 Task: Open Card Strategic Planning Review in Board Customer Success Management to Workspace Brand Strategy and add a team member Softage.2@softage.net, a label Orange, a checklist Literary Agent Representation, an attachment from your computer, a color Orange and finally, add a card description 'Develop and launch new referral program' and a comment 'Given the potential impact of this task on our customers, let us ensure that we approach it with a focus on customer satisfaction and experience.'. Add a start date 'Jan 02, 1900' with a due date 'Jan 09, 1900'
Action: Mouse moved to (280, 192)
Screenshot: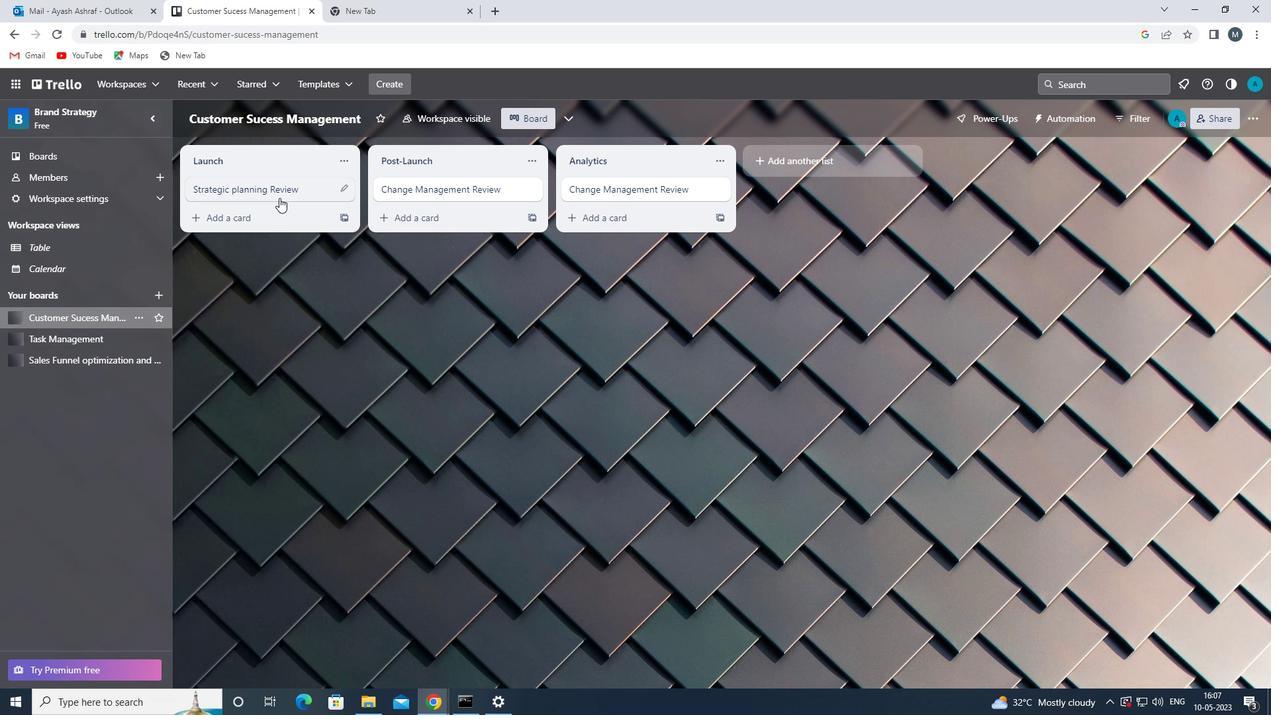 
Action: Mouse pressed left at (280, 192)
Screenshot: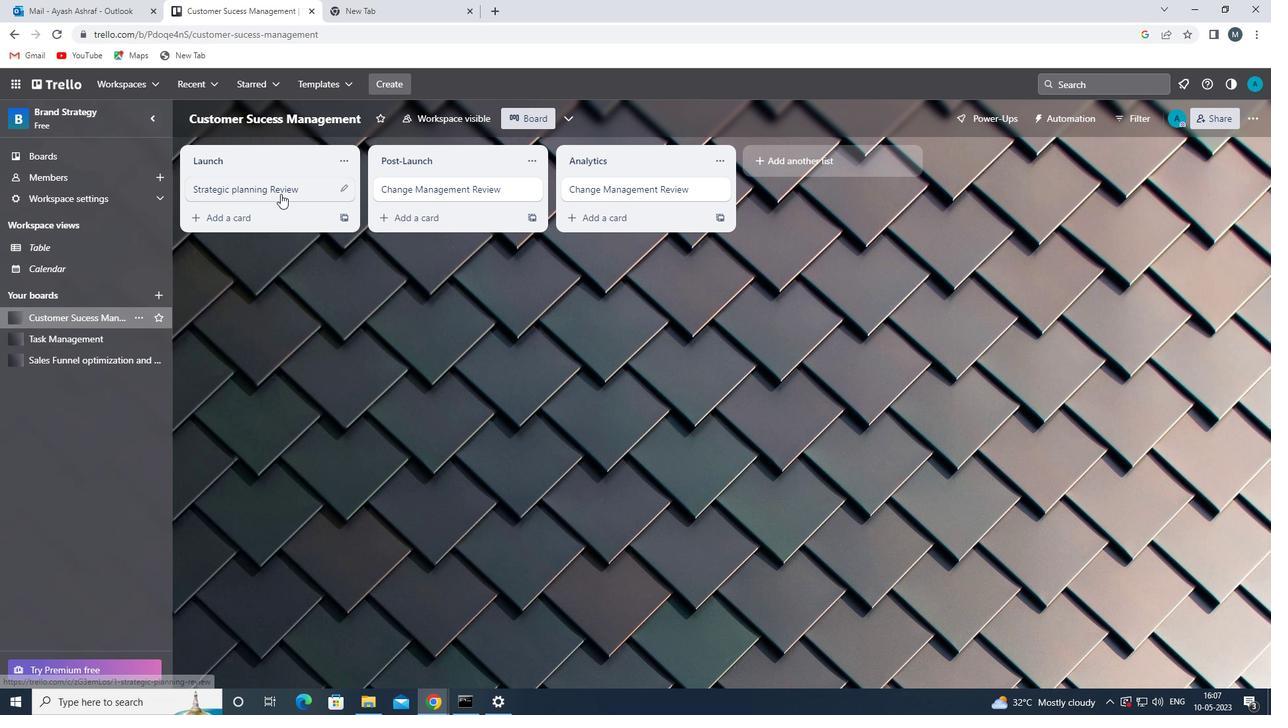 
Action: Mouse moved to (797, 183)
Screenshot: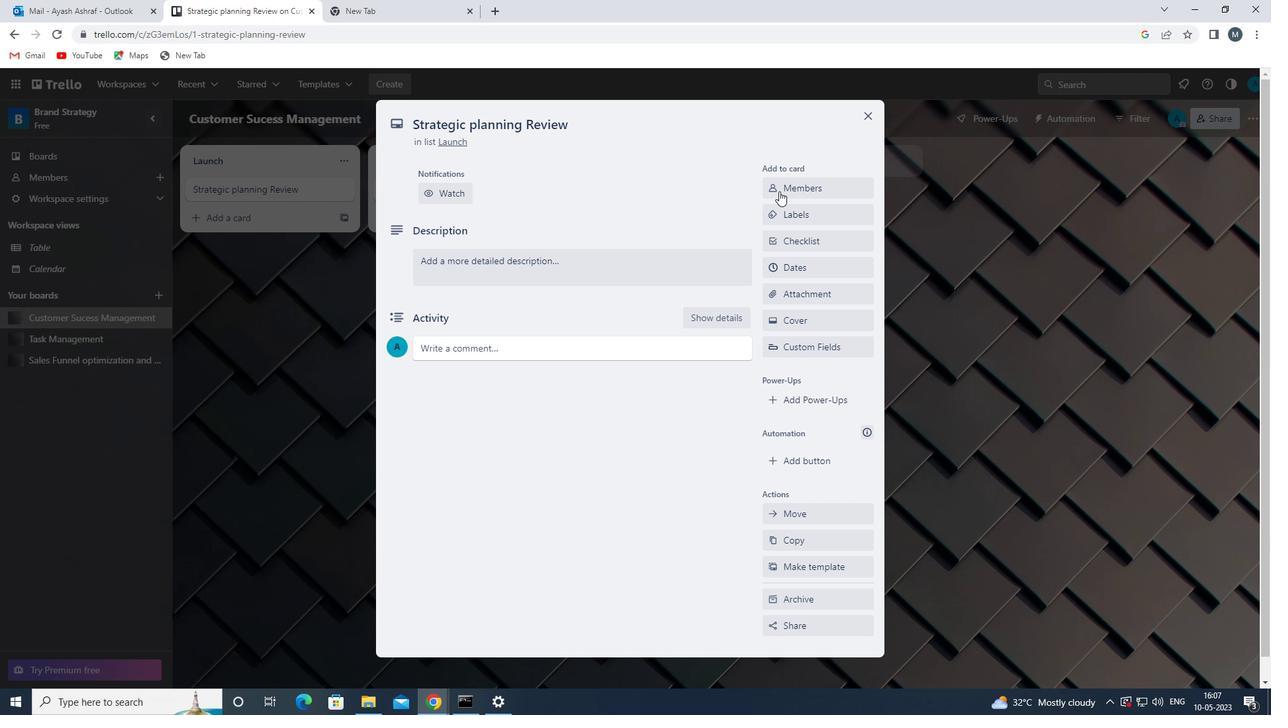 
Action: Mouse pressed left at (797, 183)
Screenshot: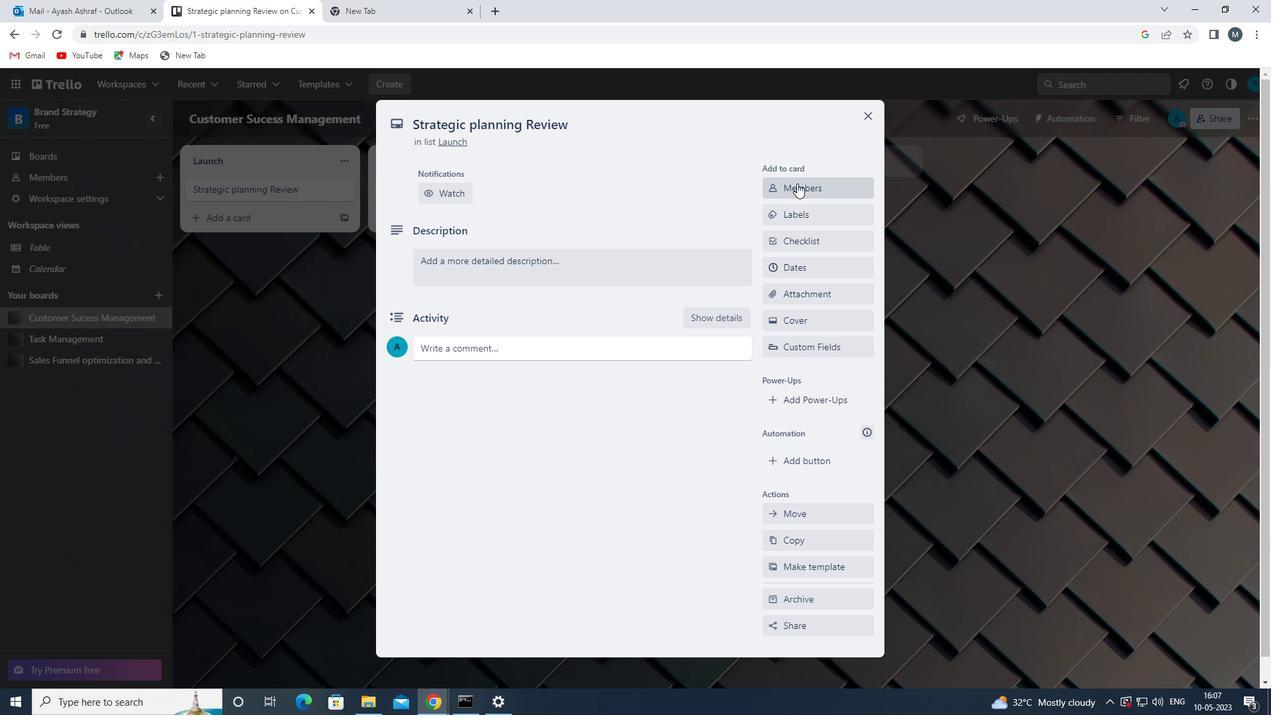 
Action: Mouse moved to (815, 254)
Screenshot: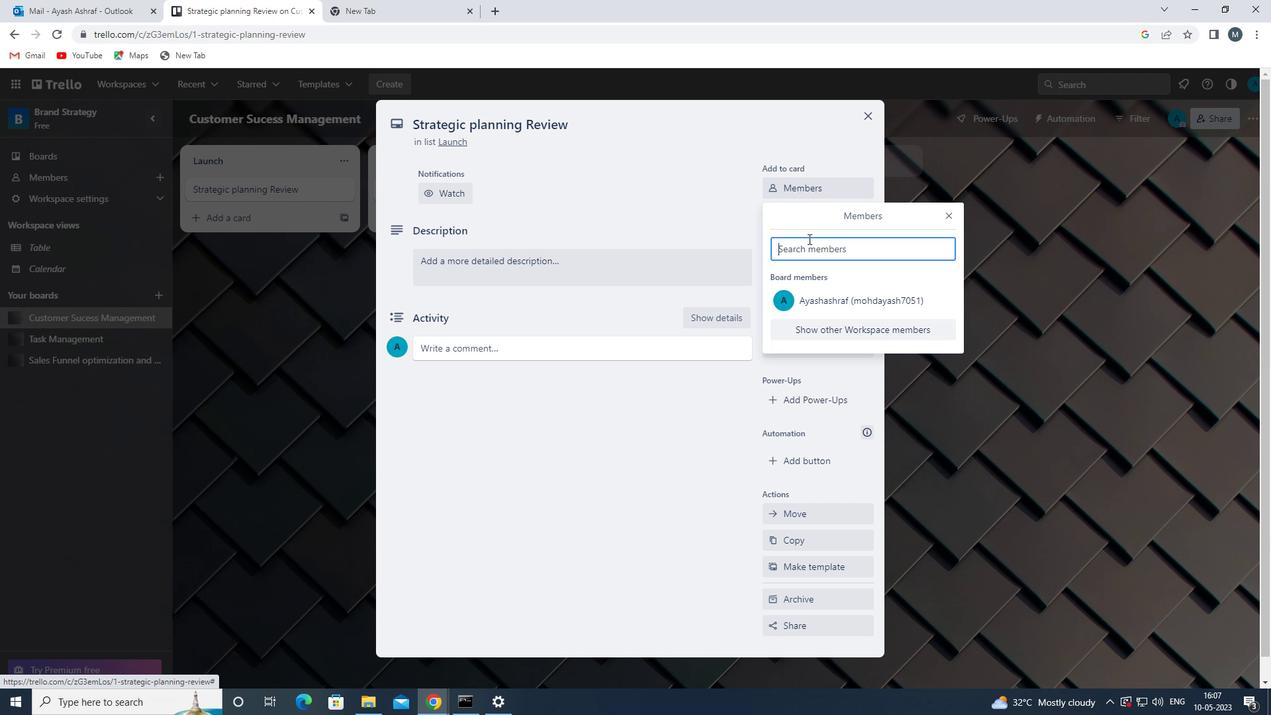 
Action: Mouse pressed left at (815, 254)
Screenshot: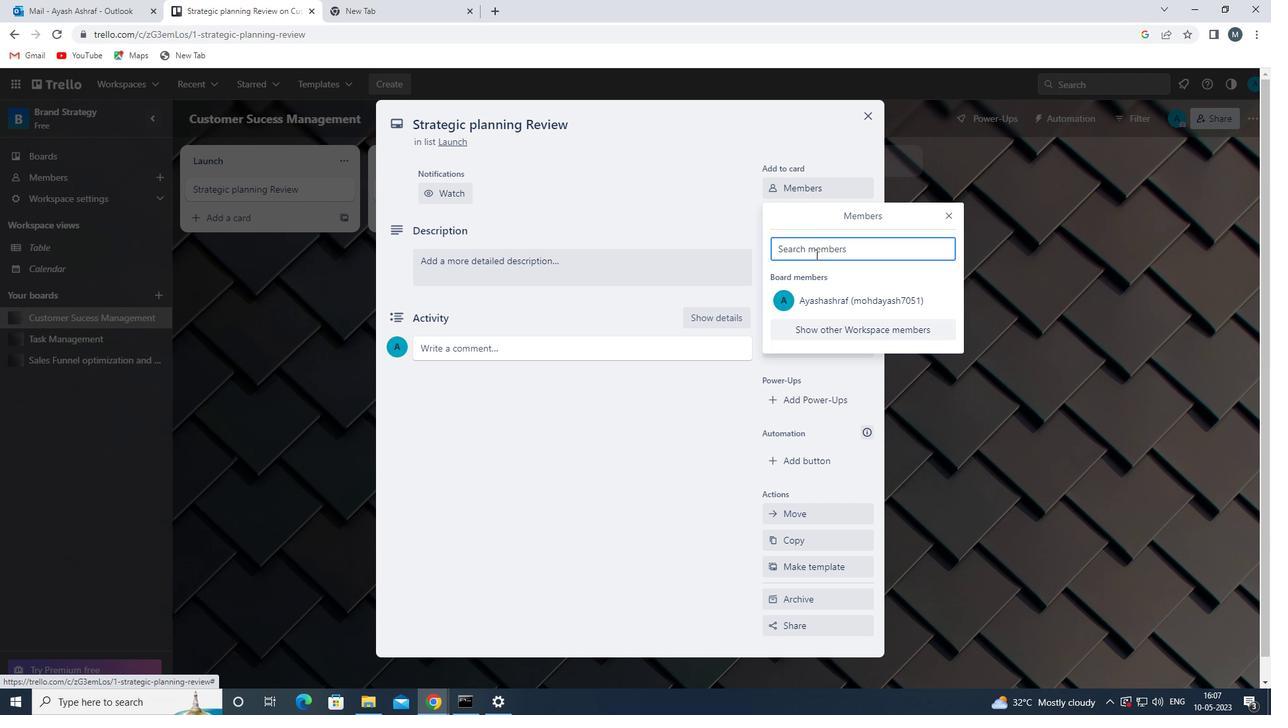 
Action: Mouse moved to (815, 254)
Screenshot: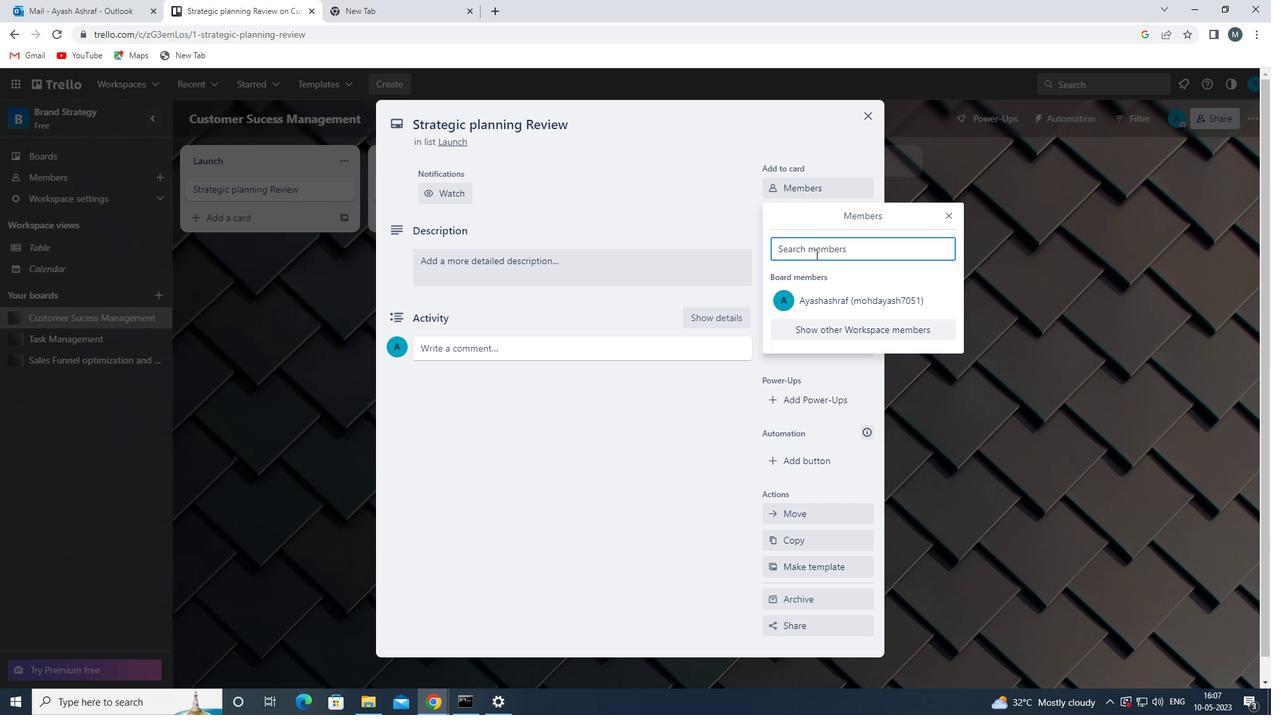 
Action: Key pressed softage.net<Key.shift>@<Key.backspace><Key.backspace><Key.backspace><Key.backspace><<98>><Key.shift>@SOFTAGE.NET
Screenshot: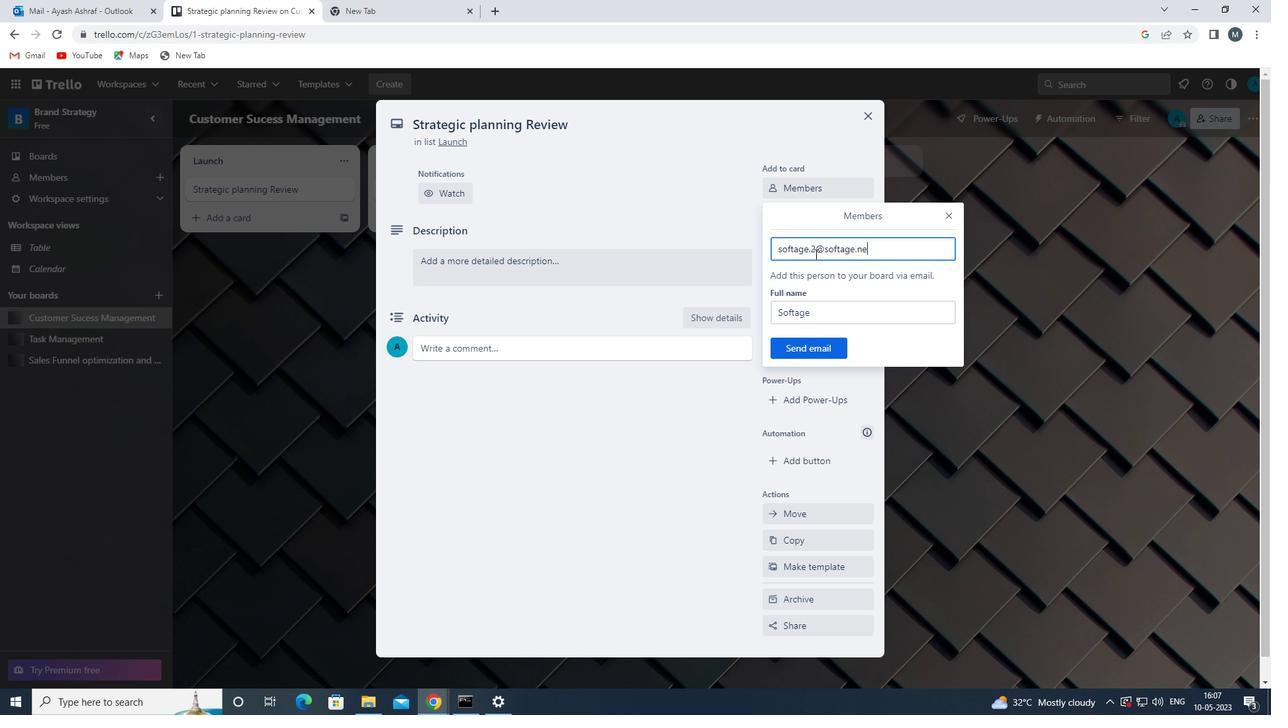 
Action: Mouse moved to (814, 348)
Screenshot: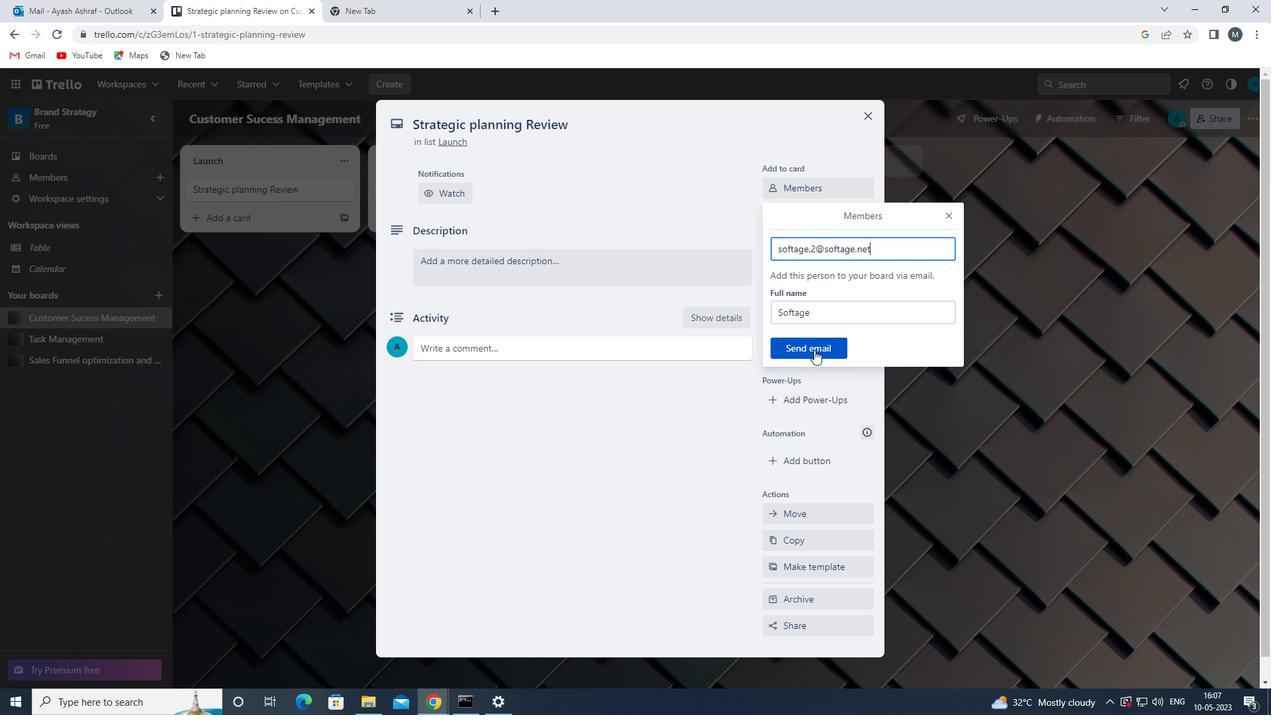 
Action: Mouse pressed left at (814, 348)
Screenshot: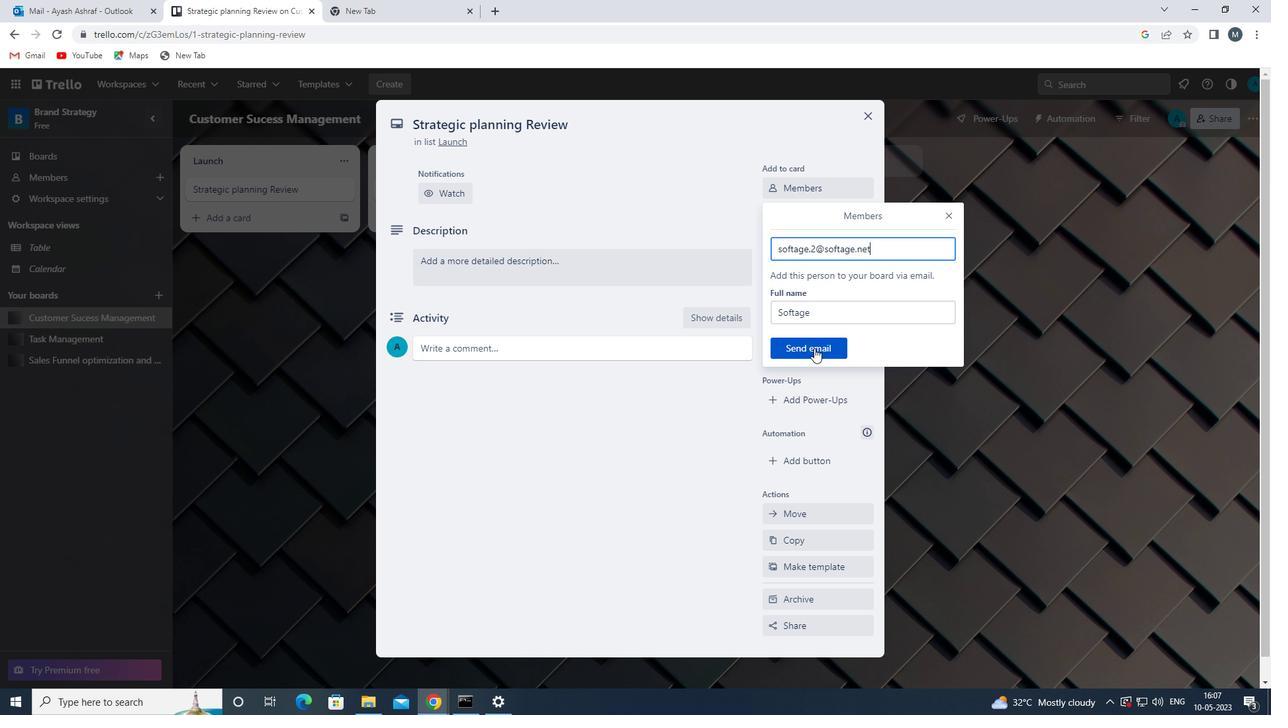 
Action: Mouse moved to (808, 260)
Screenshot: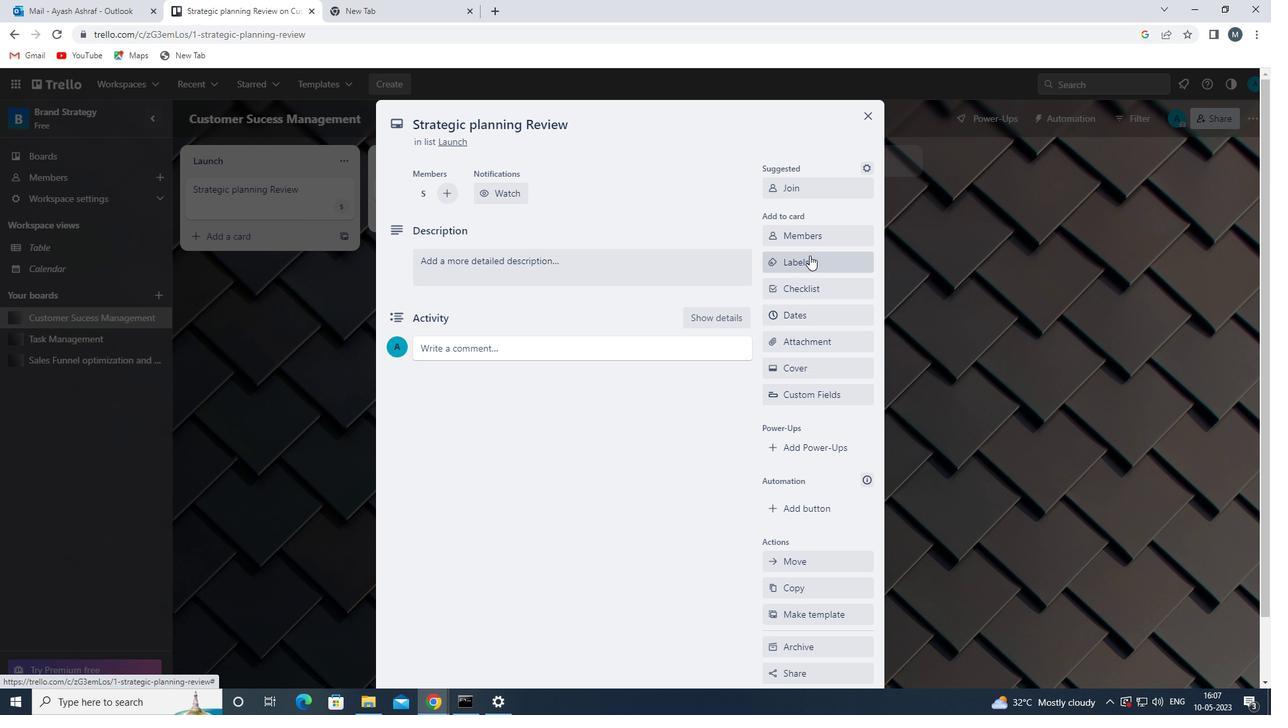 
Action: Mouse pressed left at (808, 260)
Screenshot: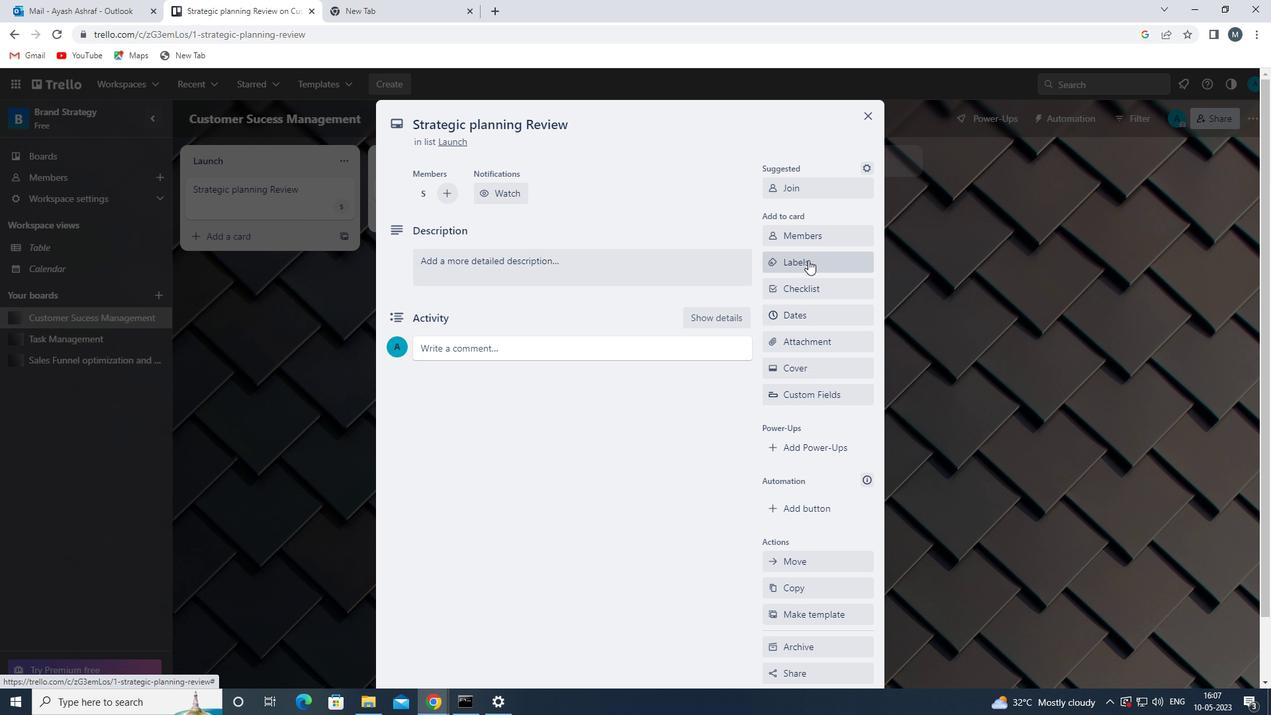 
Action: Mouse moved to (778, 420)
Screenshot: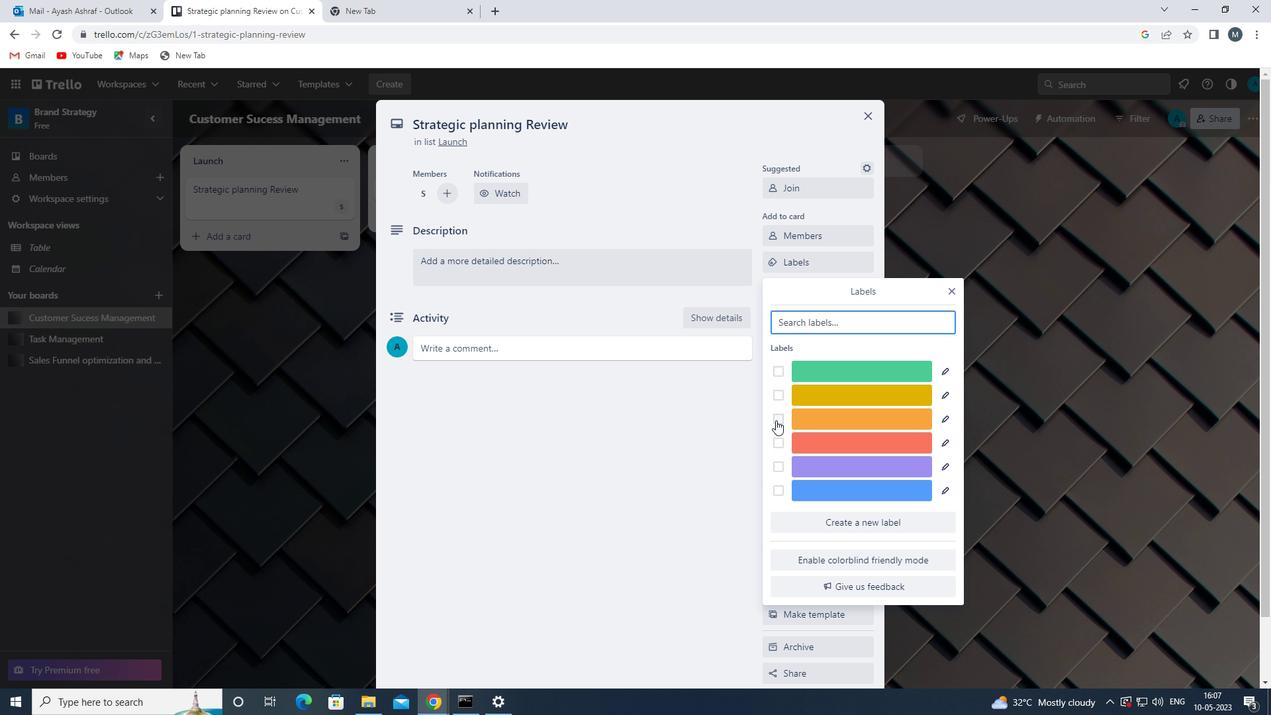 
Action: Mouse pressed left at (778, 420)
Screenshot: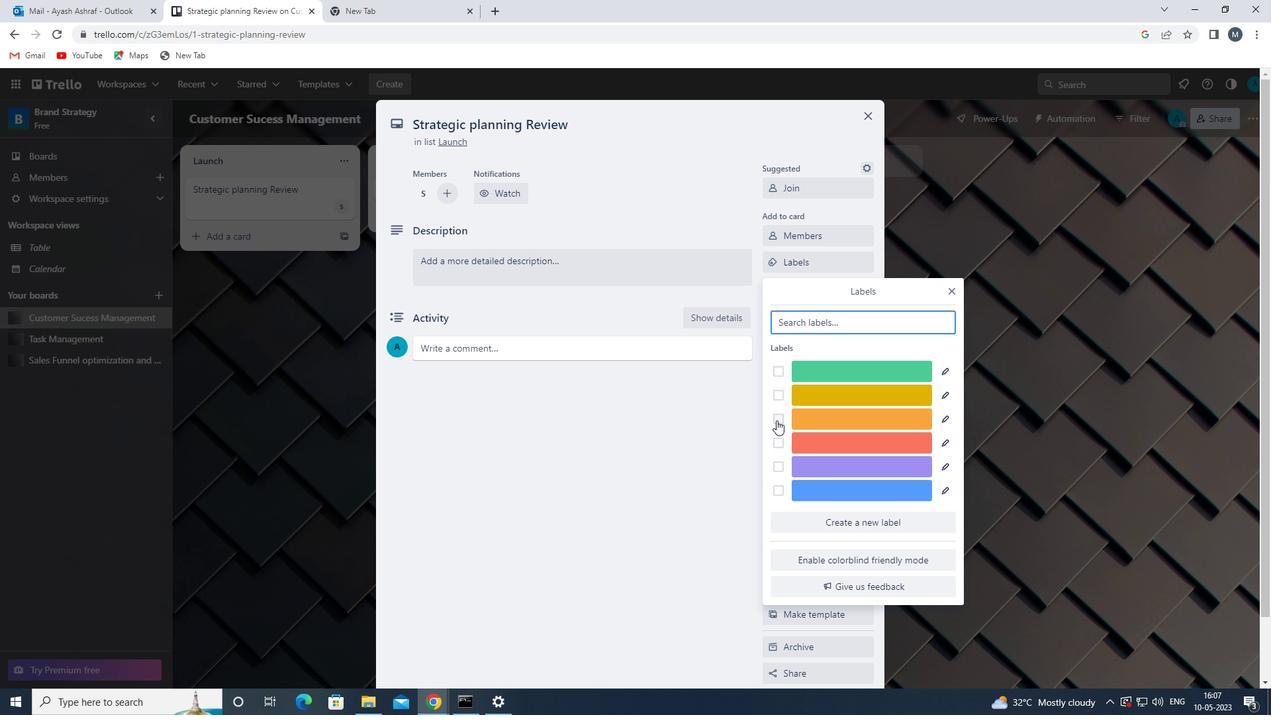 
Action: Mouse moved to (950, 294)
Screenshot: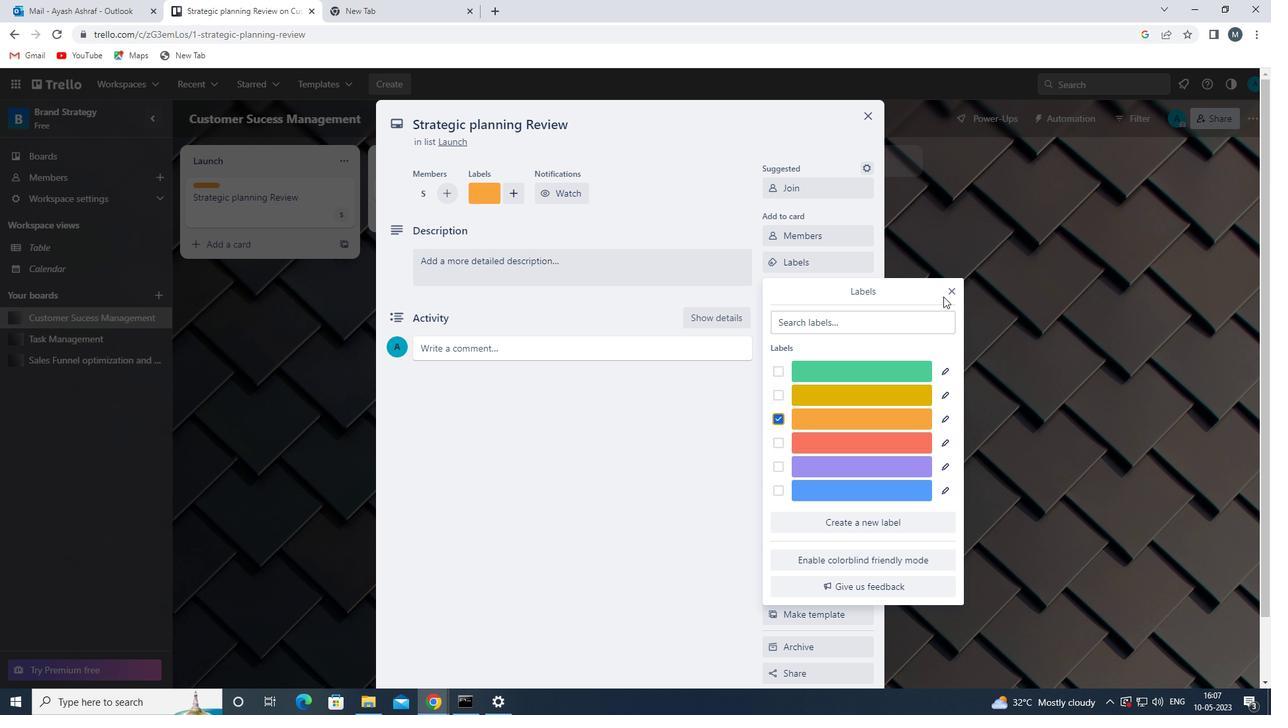 
Action: Mouse pressed left at (950, 294)
Screenshot: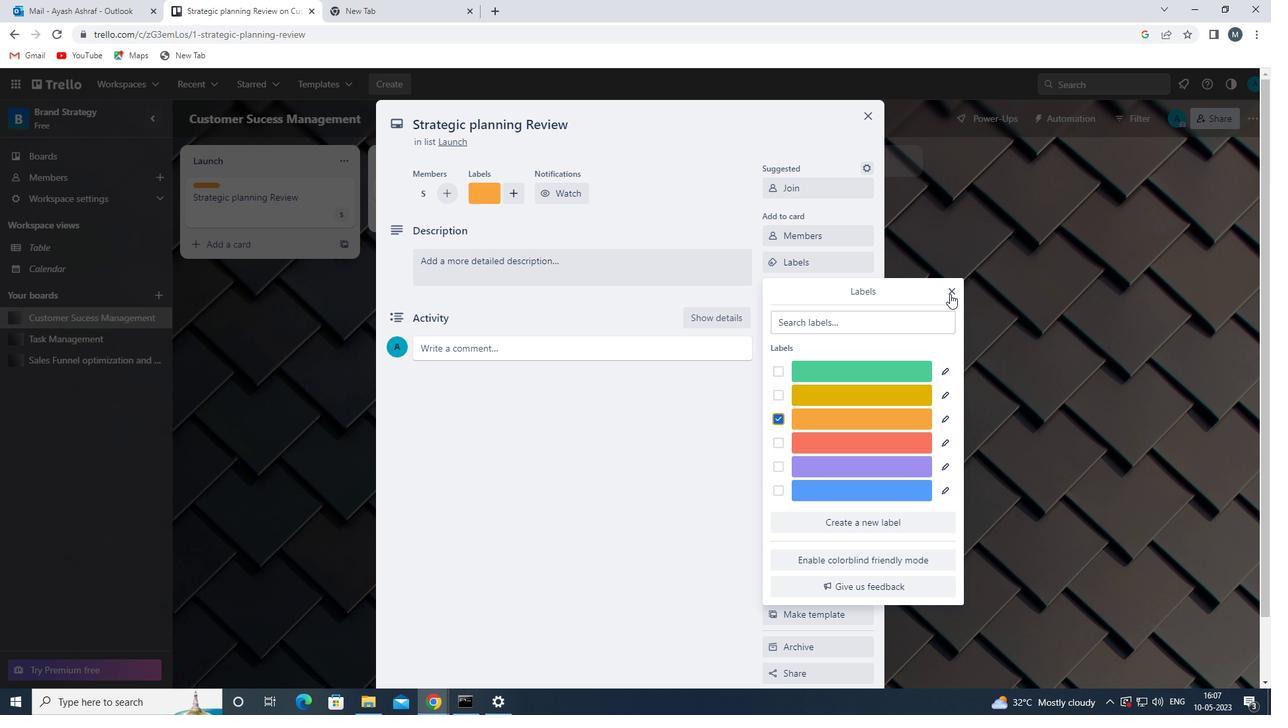 
Action: Mouse moved to (795, 286)
Screenshot: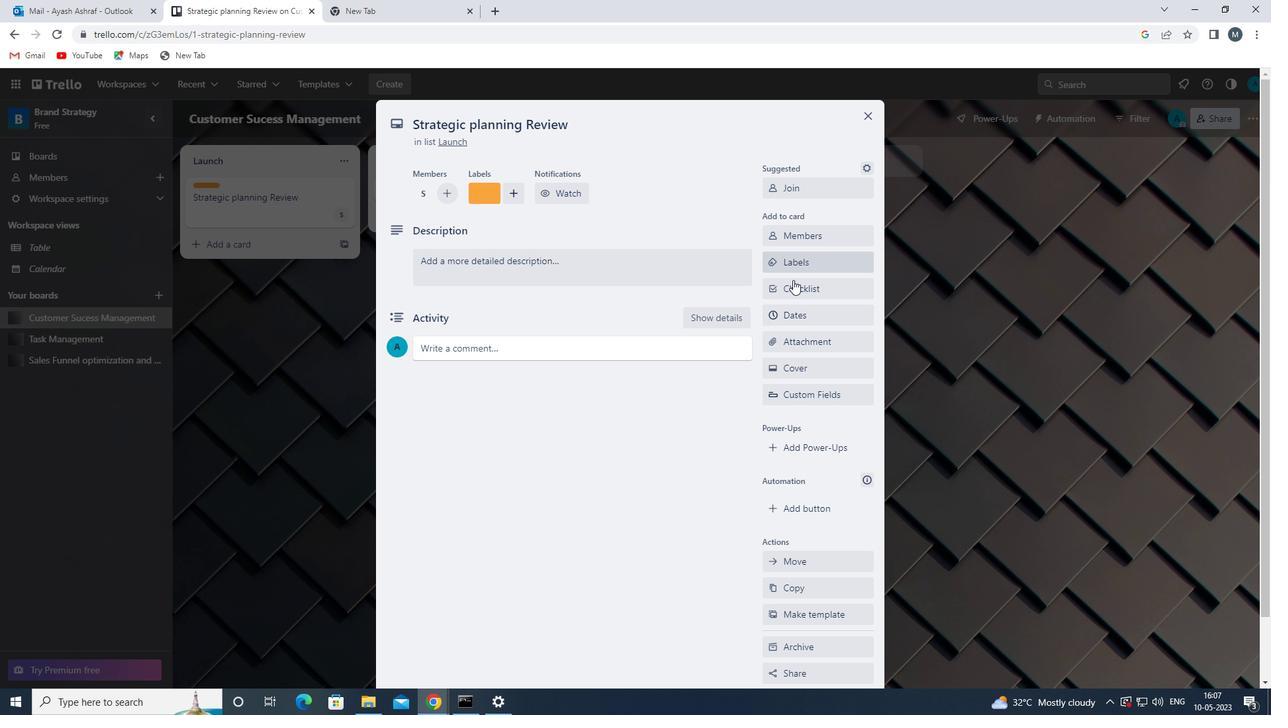 
Action: Mouse pressed left at (795, 286)
Screenshot: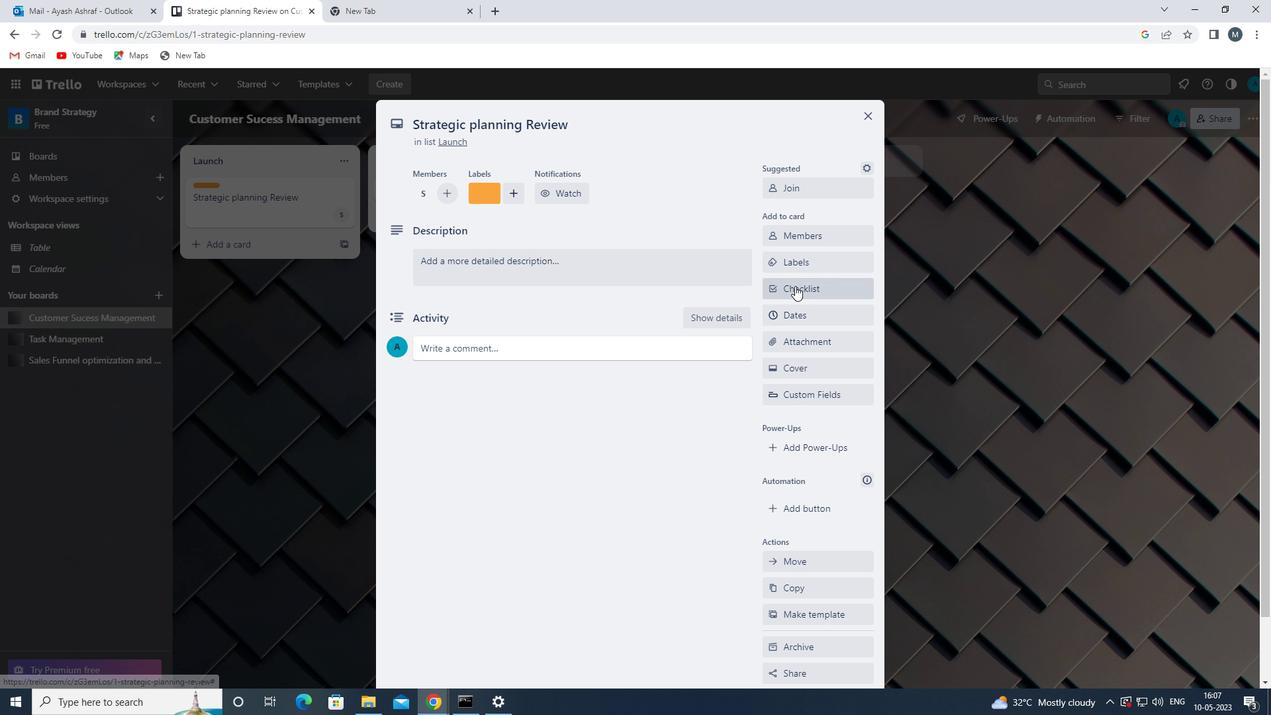 
Action: Mouse moved to (839, 365)
Screenshot: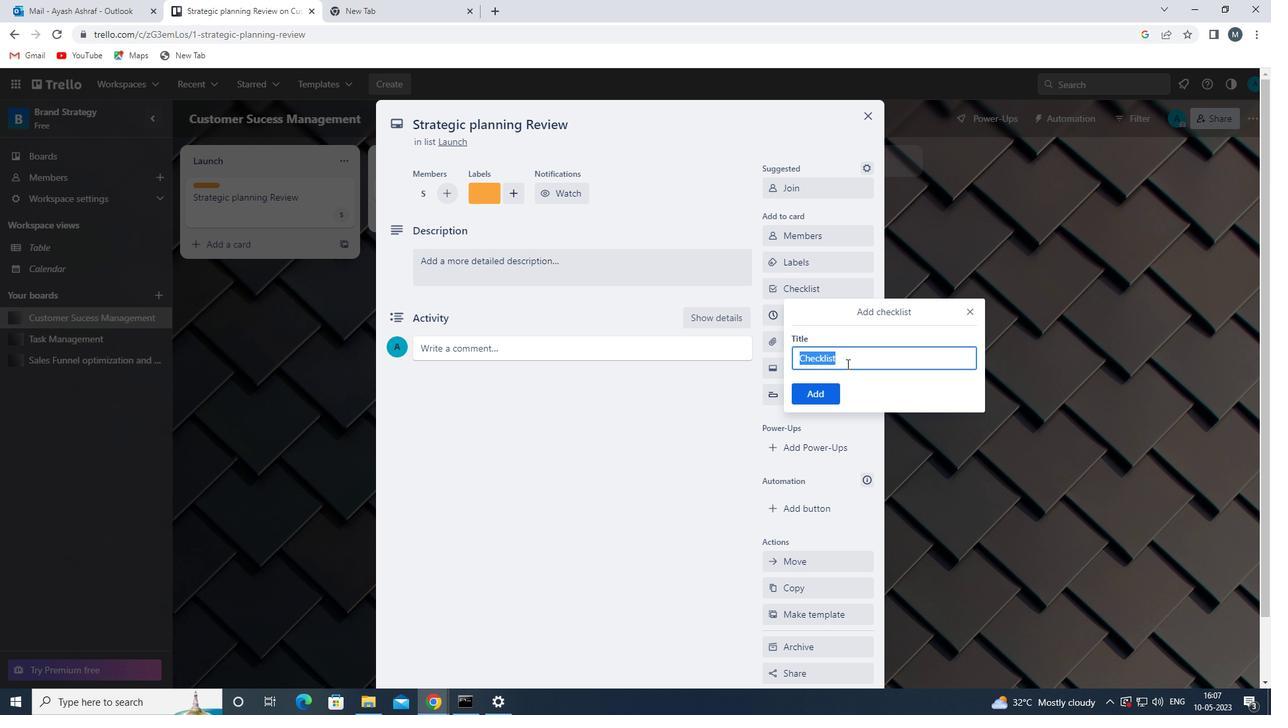 
Action: Key pressed <Key.shift>LITERARY<Key.space><Key.shift>AQGE<Key.backspace><Key.backspace><Key.backspace>GENT<Key.space><Key.shift>REPRESENTATION<Key.space>
Screenshot: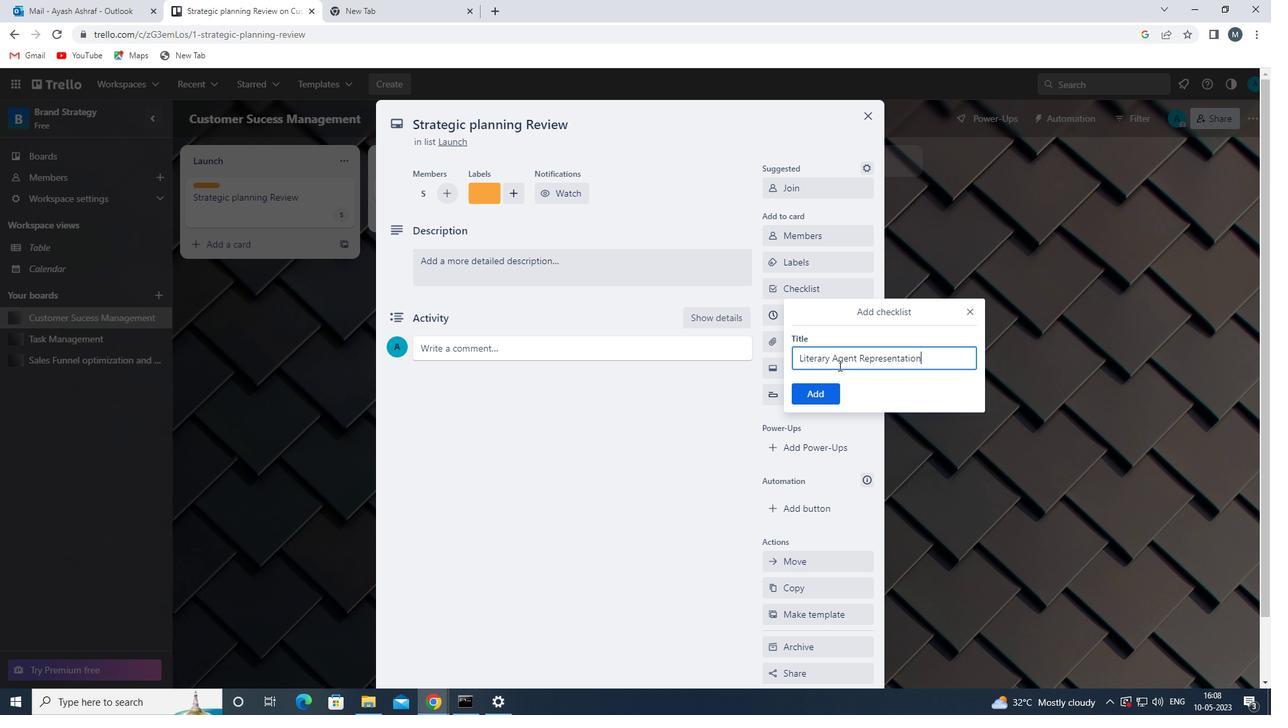 
Action: Mouse moved to (813, 393)
Screenshot: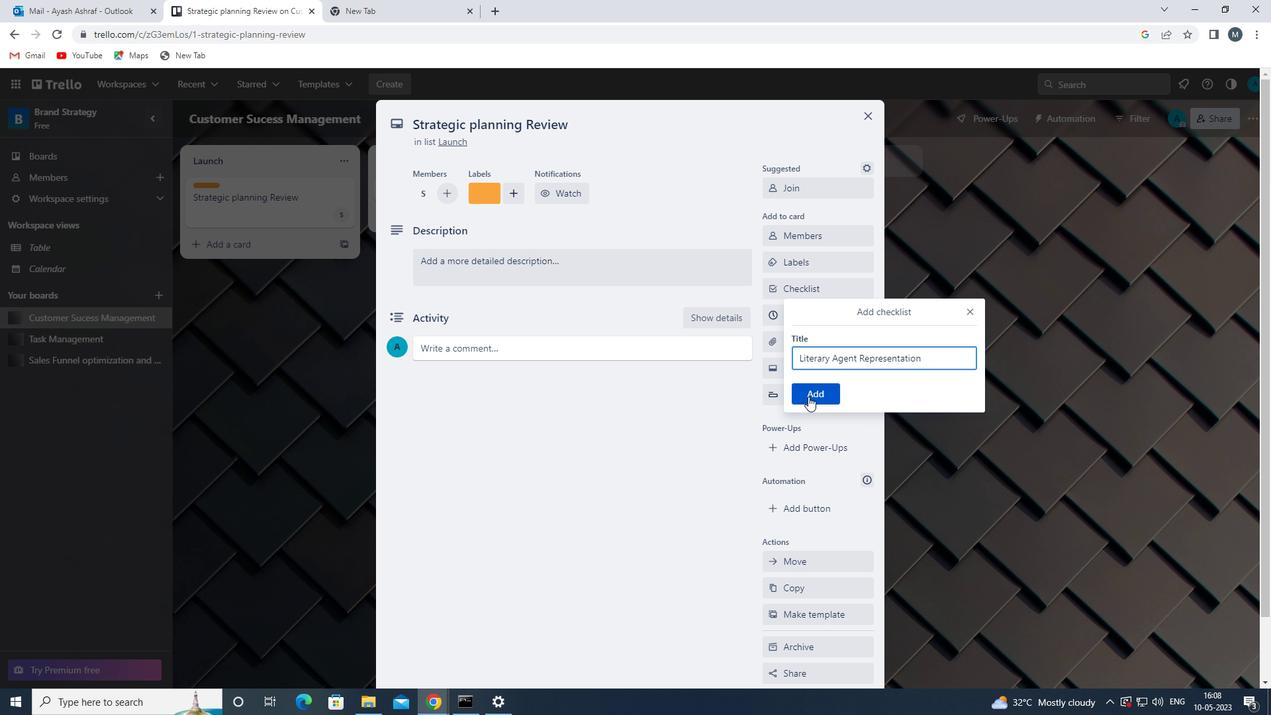 
Action: Mouse pressed left at (813, 393)
Screenshot: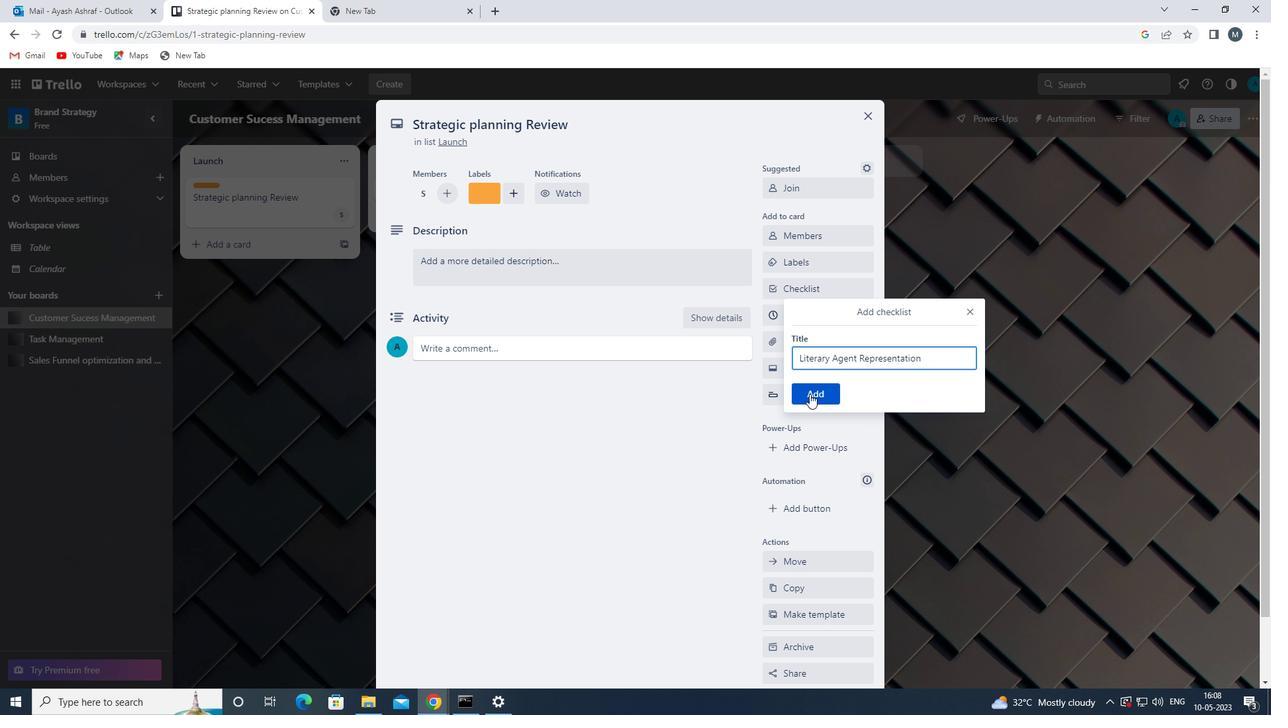 
Action: Mouse moved to (819, 341)
Screenshot: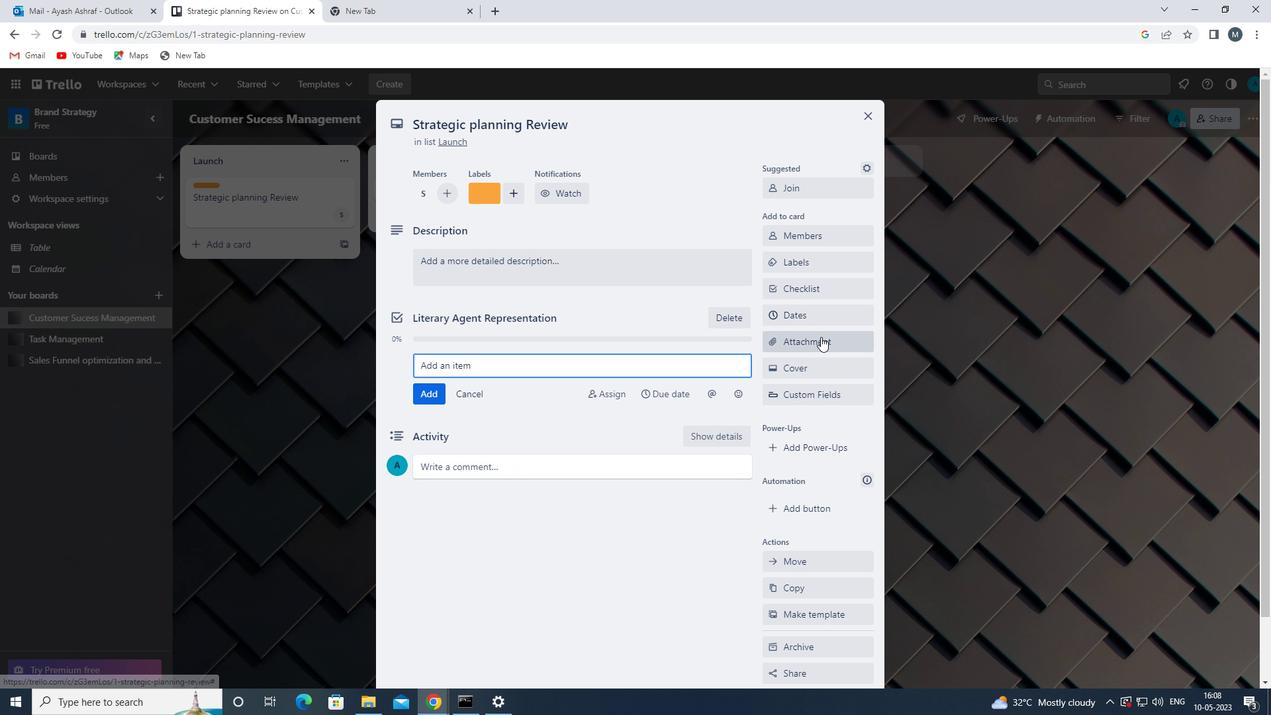 
Action: Mouse pressed left at (819, 341)
Screenshot: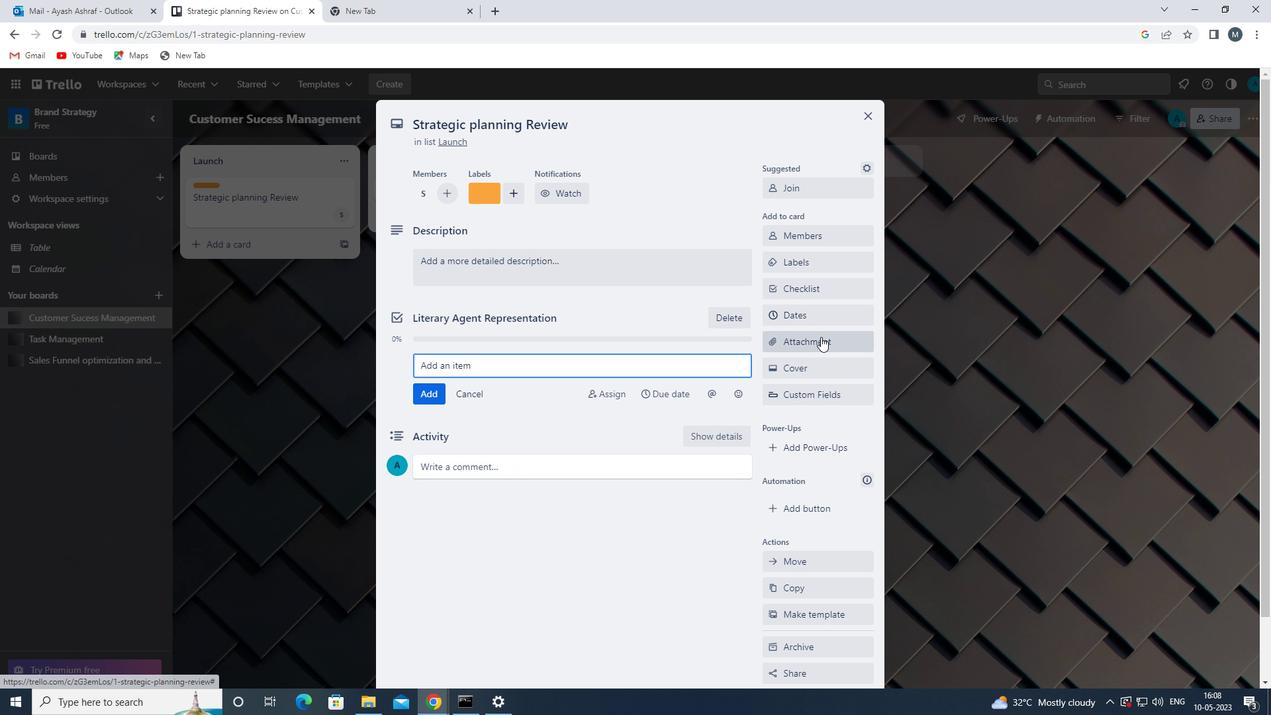 
Action: Mouse moved to (808, 398)
Screenshot: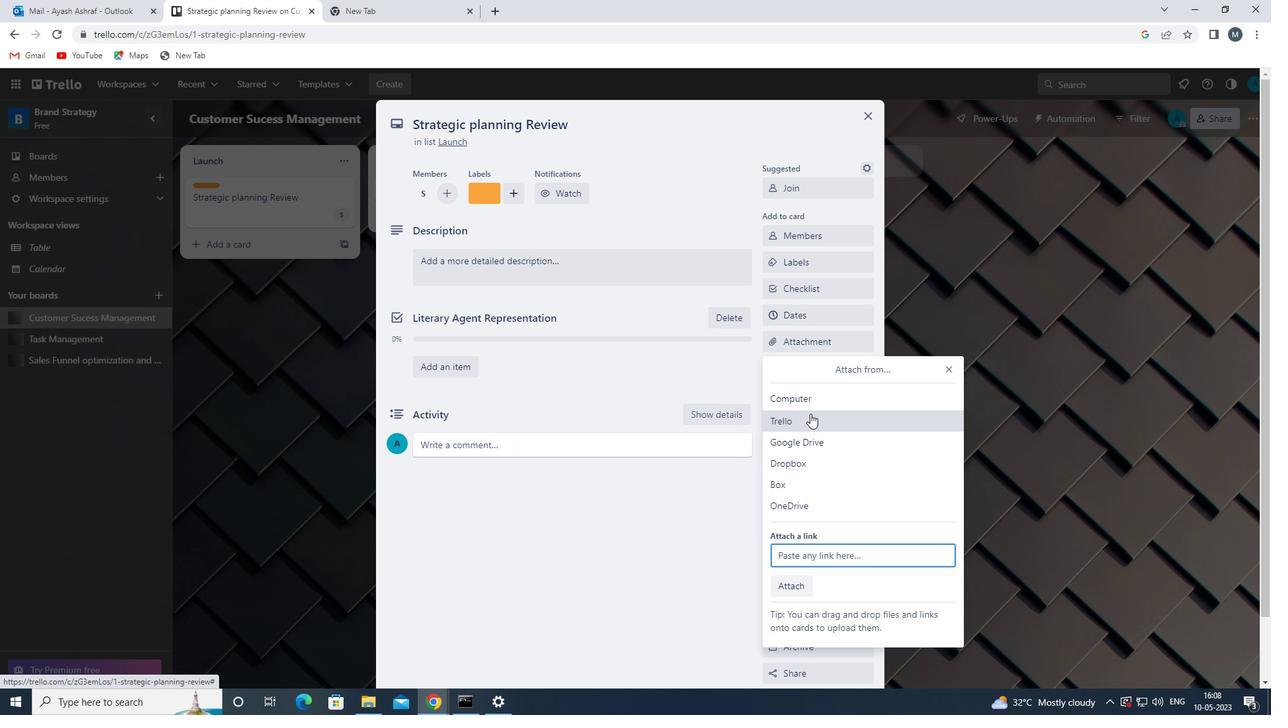 
Action: Mouse pressed left at (808, 398)
Screenshot: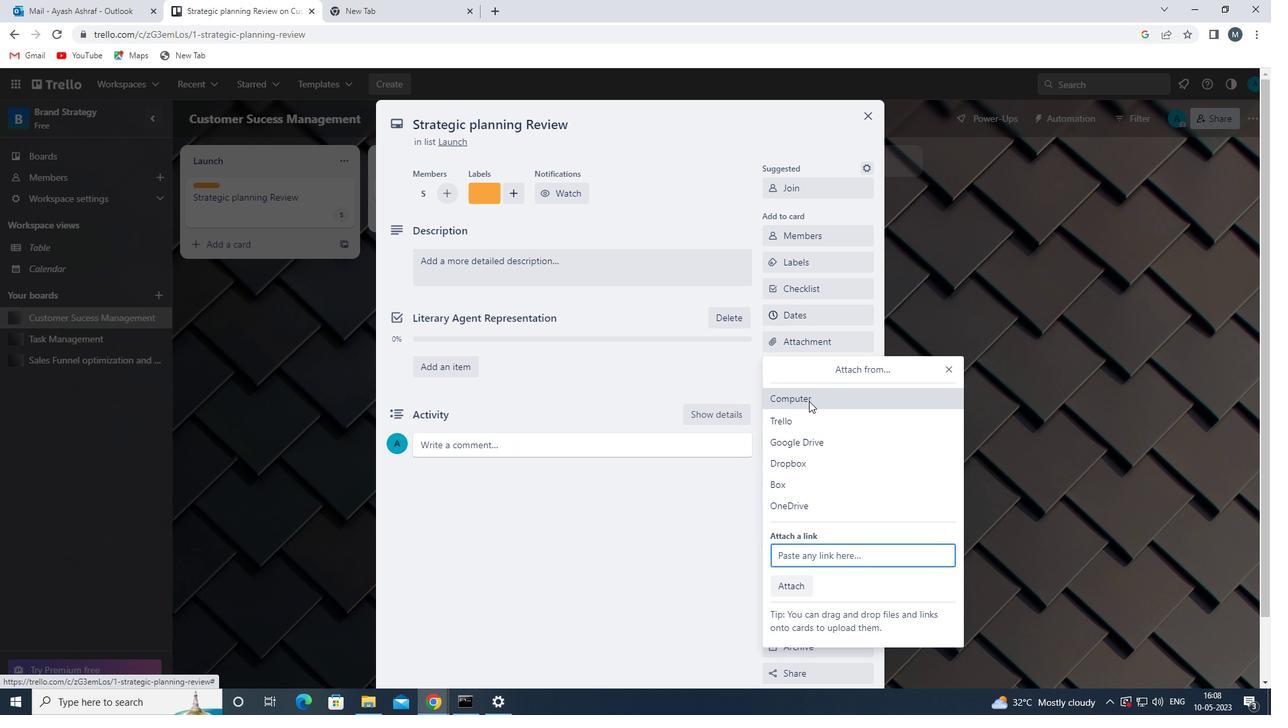 
Action: Mouse moved to (440, 220)
Screenshot: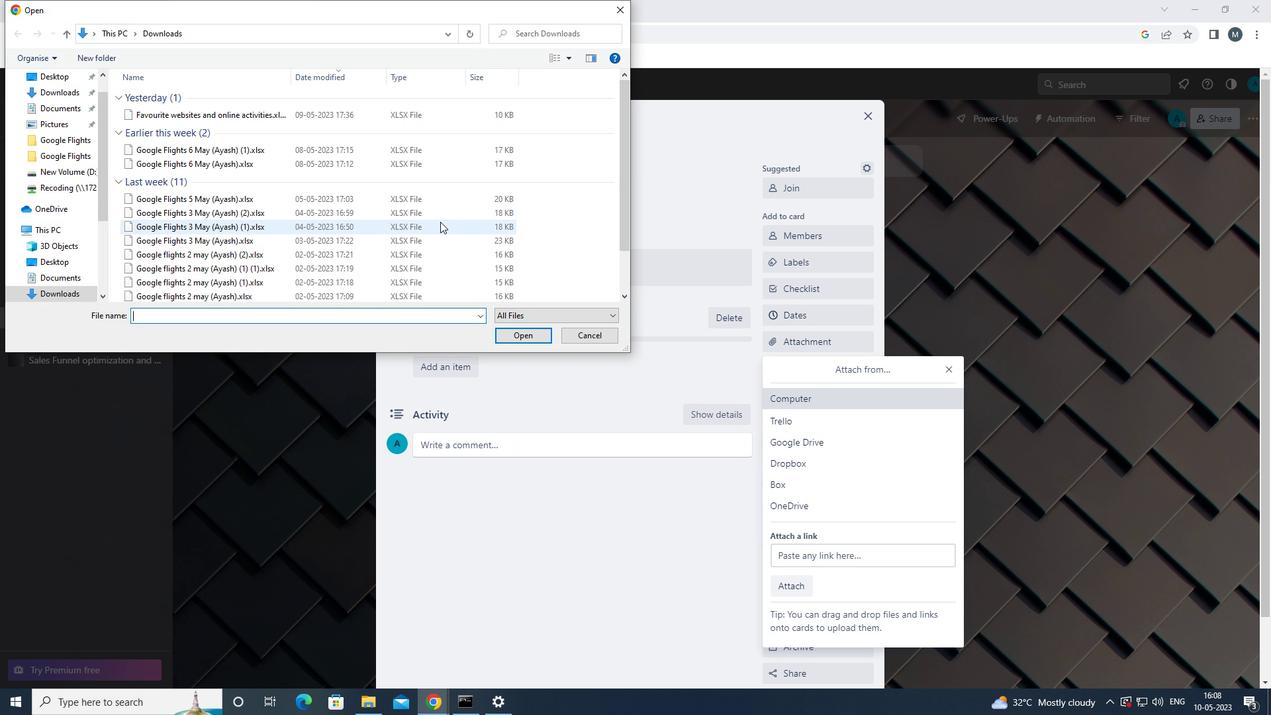 
Action: Mouse pressed left at (440, 220)
Screenshot: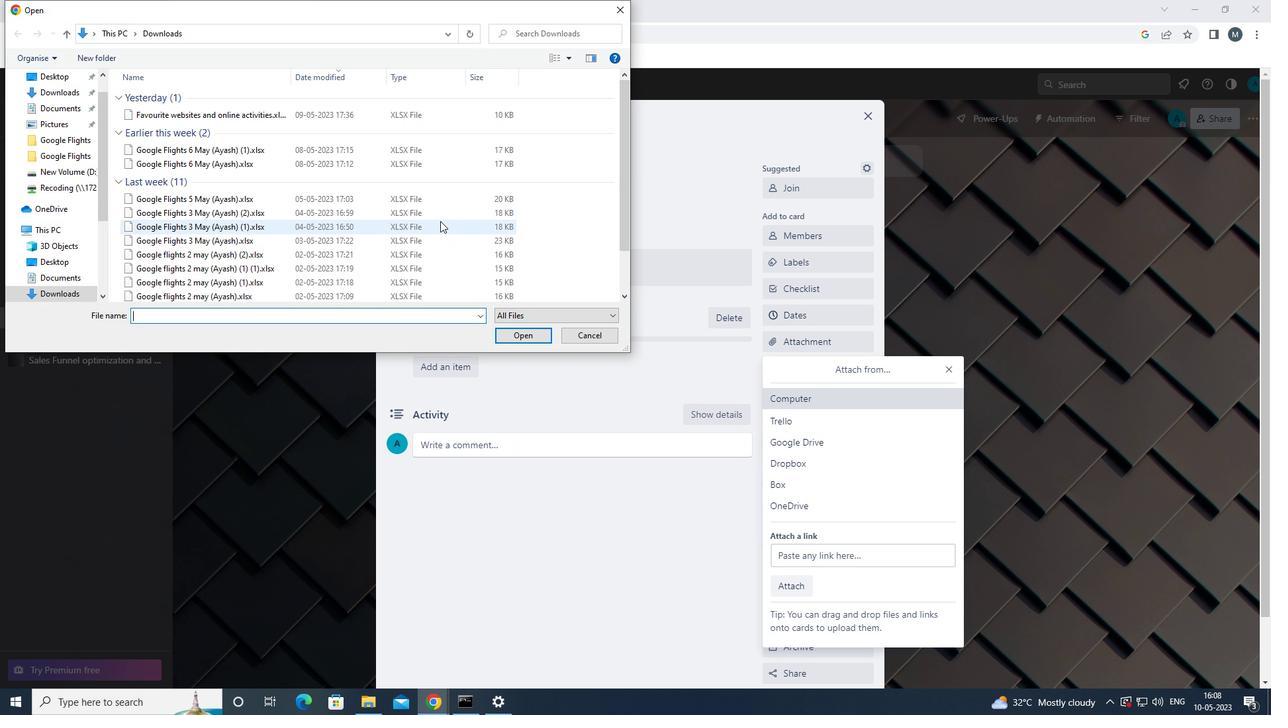 
Action: Mouse moved to (525, 333)
Screenshot: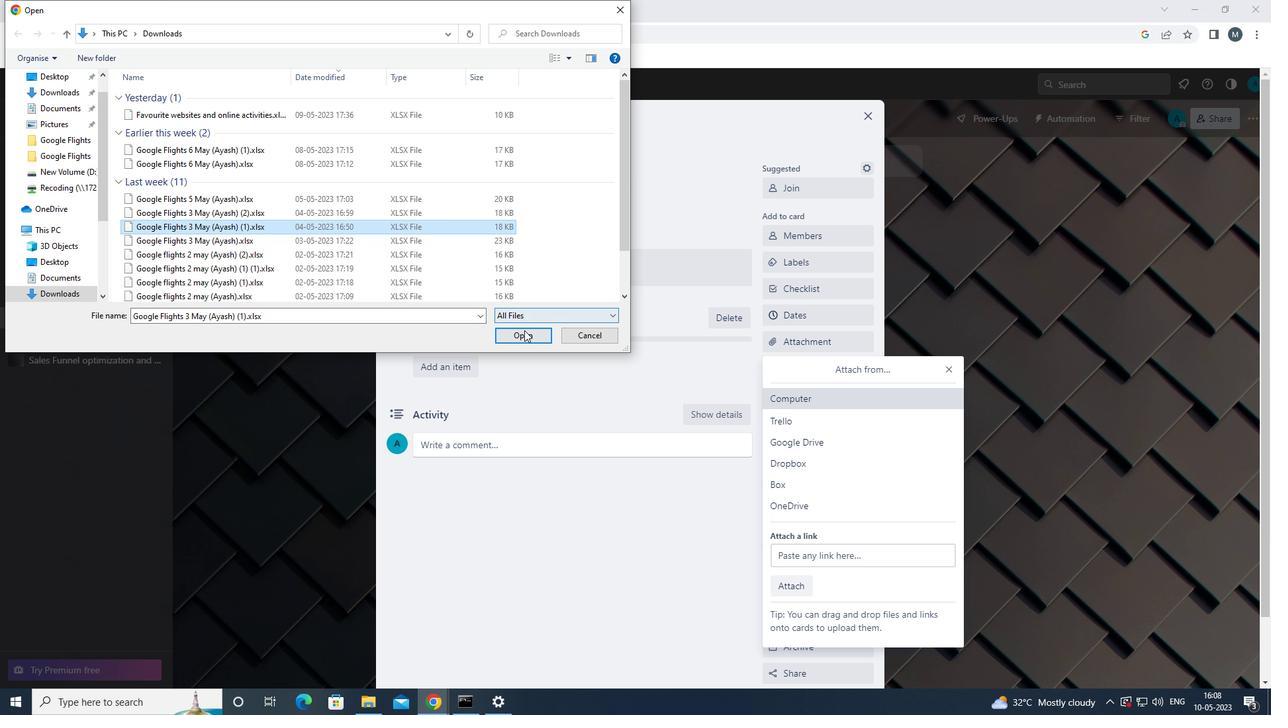 
Action: Mouse pressed left at (525, 333)
Screenshot: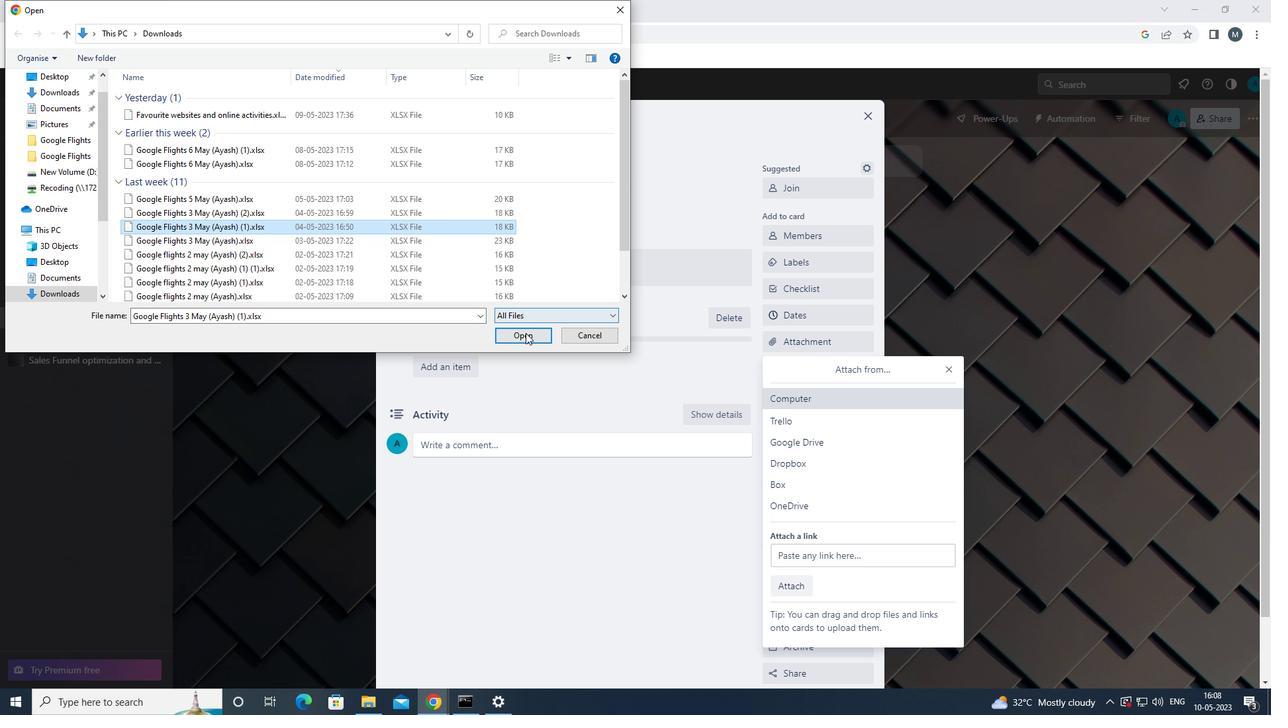 
Action: Mouse moved to (950, 378)
Screenshot: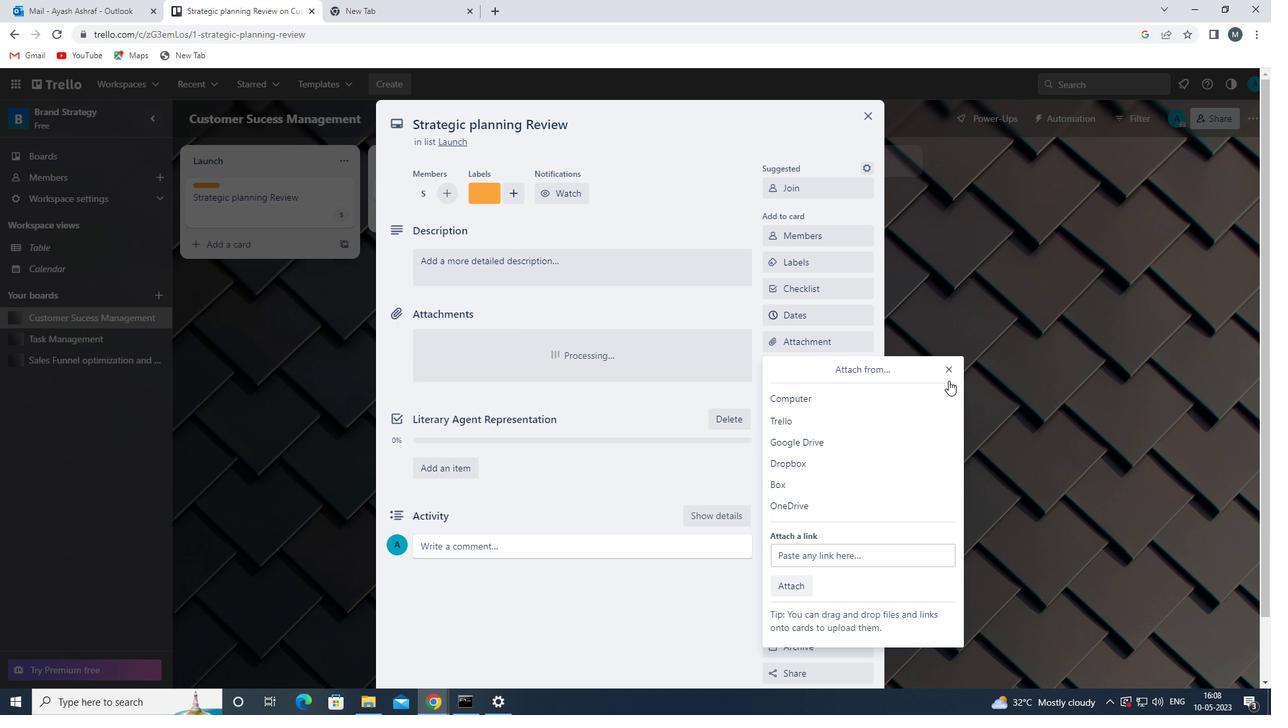 
Action: Mouse pressed left at (950, 378)
Screenshot: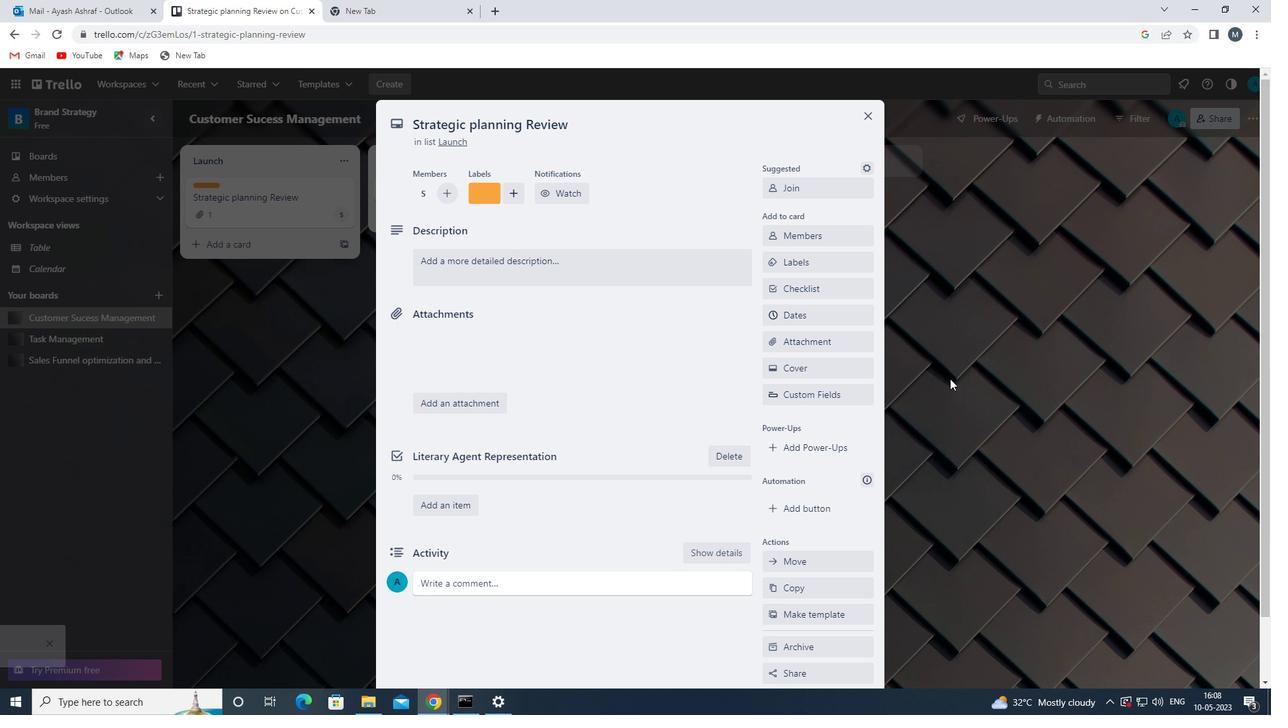 
Action: Mouse moved to (227, 207)
Screenshot: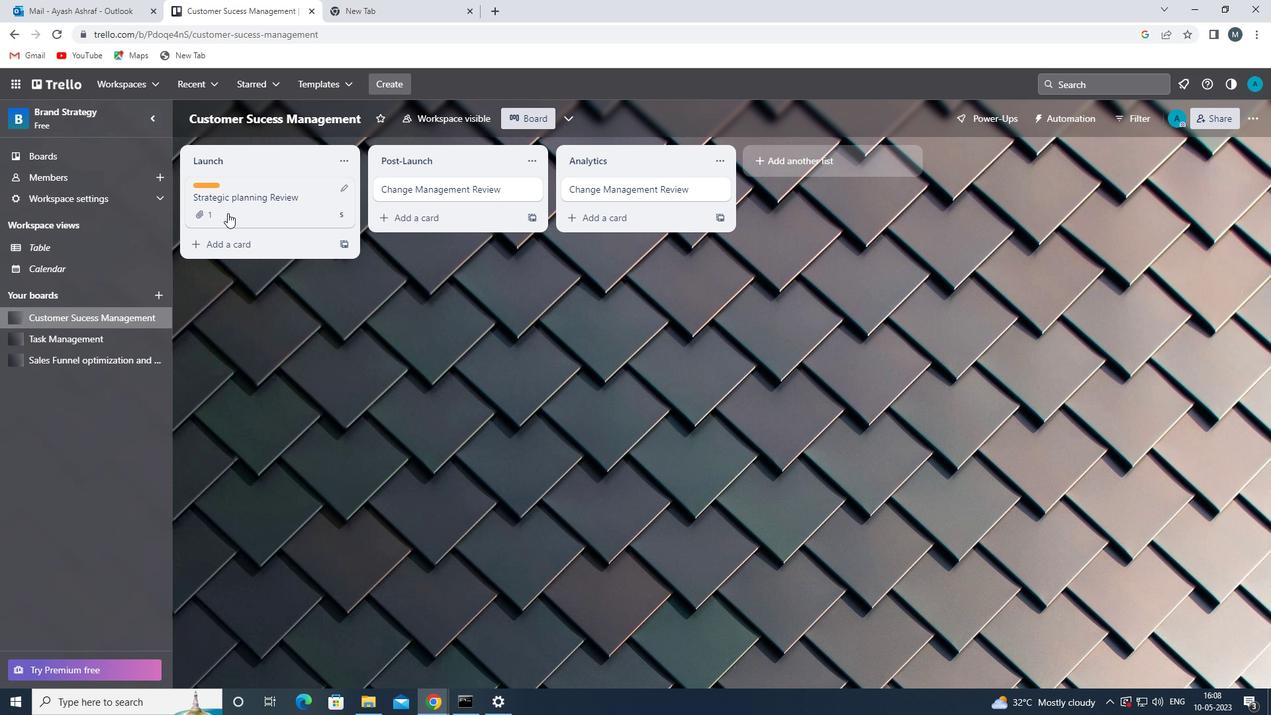 
Action: Mouse pressed left at (227, 207)
Screenshot: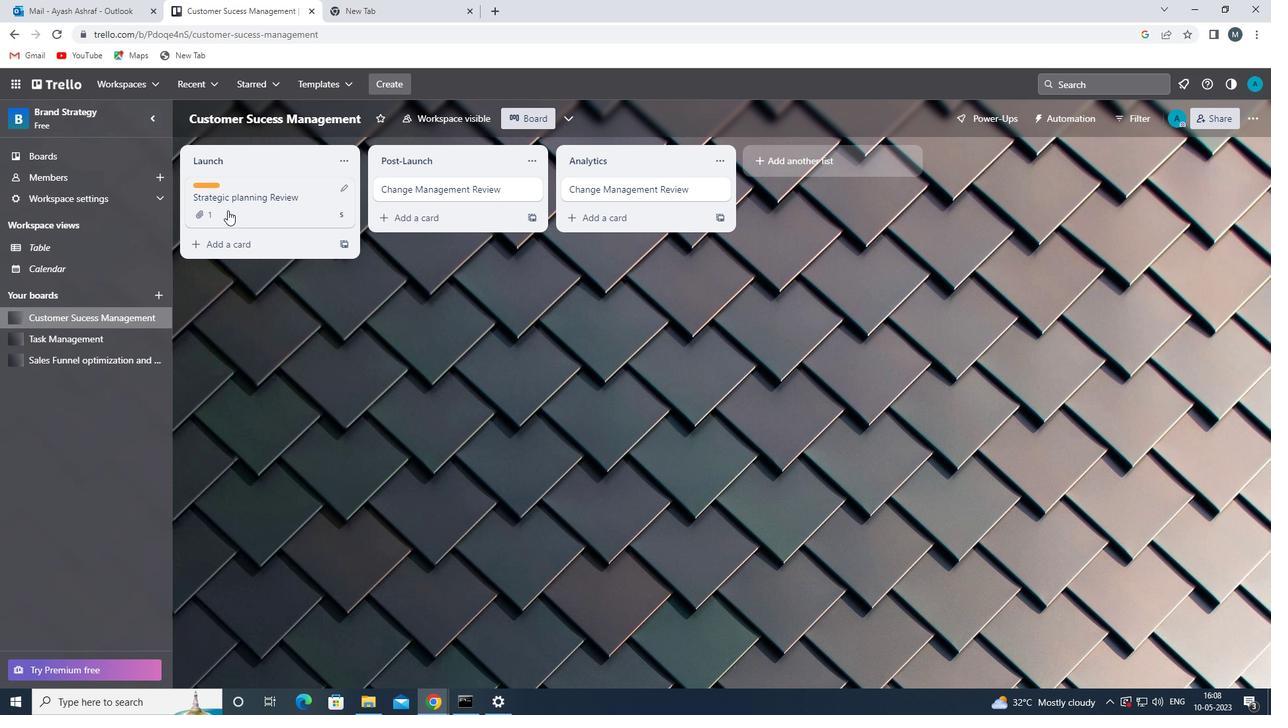 
Action: Mouse moved to (805, 372)
Screenshot: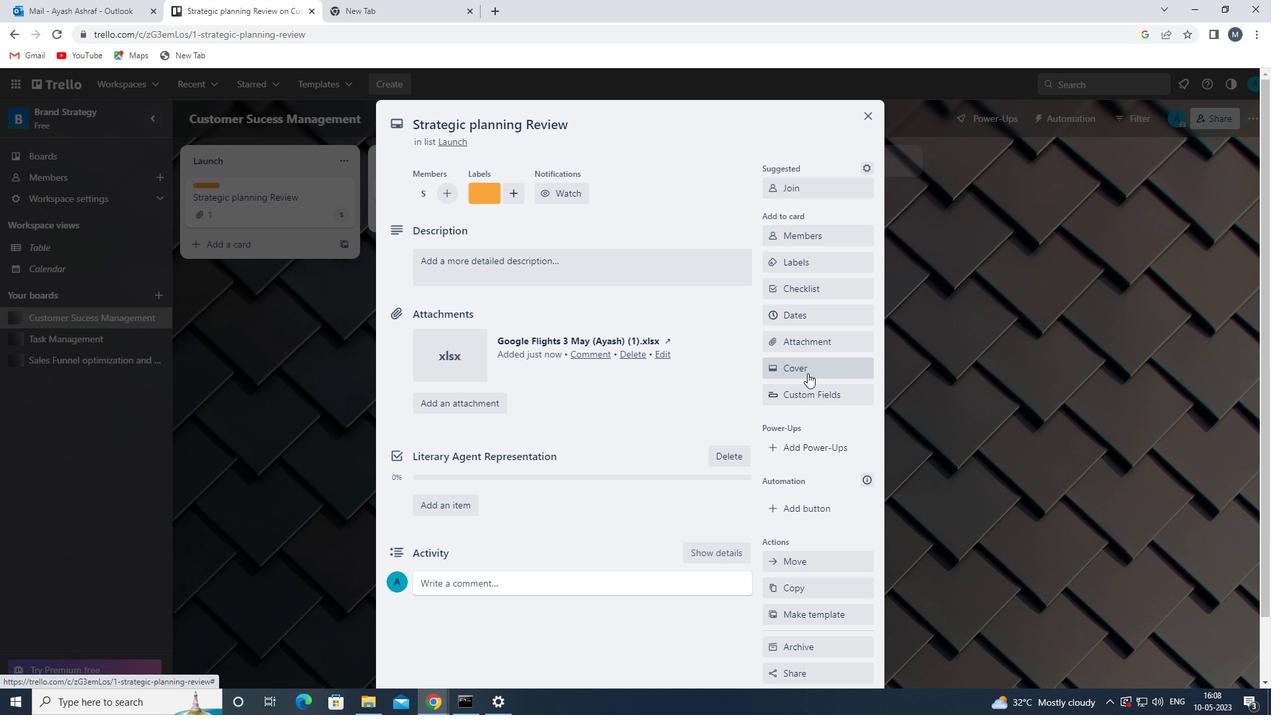 
Action: Mouse pressed left at (805, 372)
Screenshot: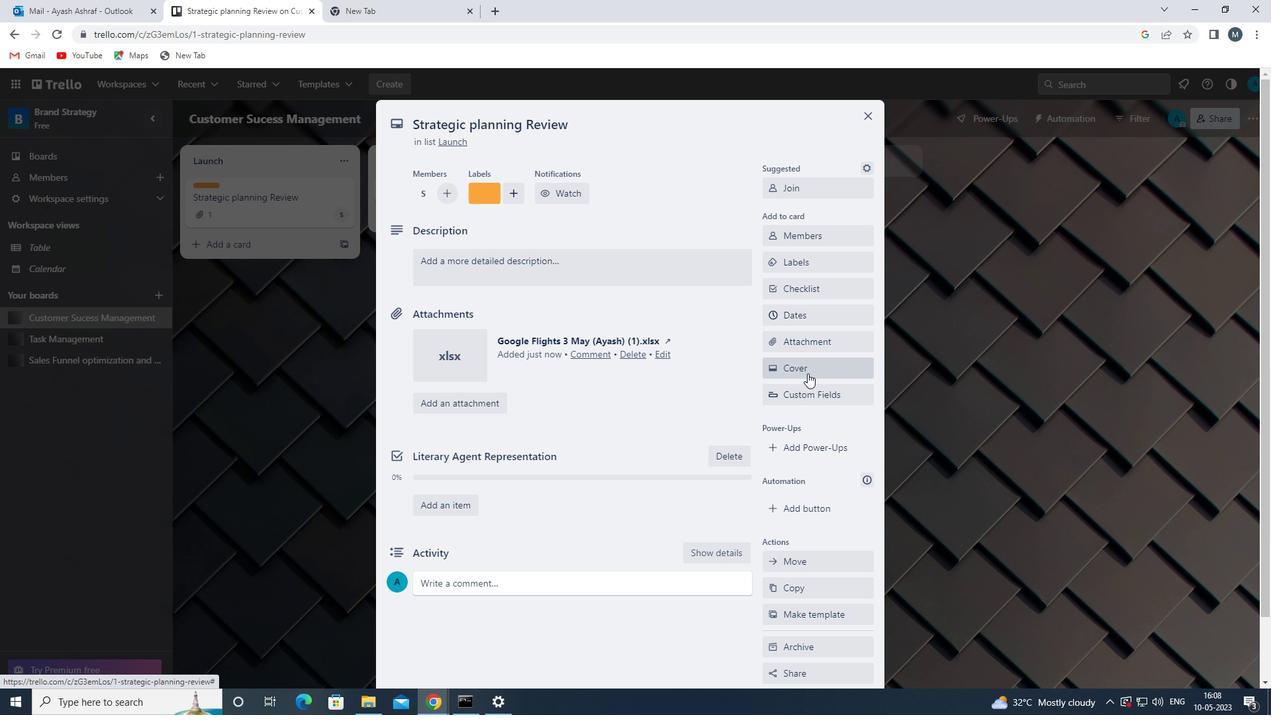 
Action: Mouse moved to (870, 428)
Screenshot: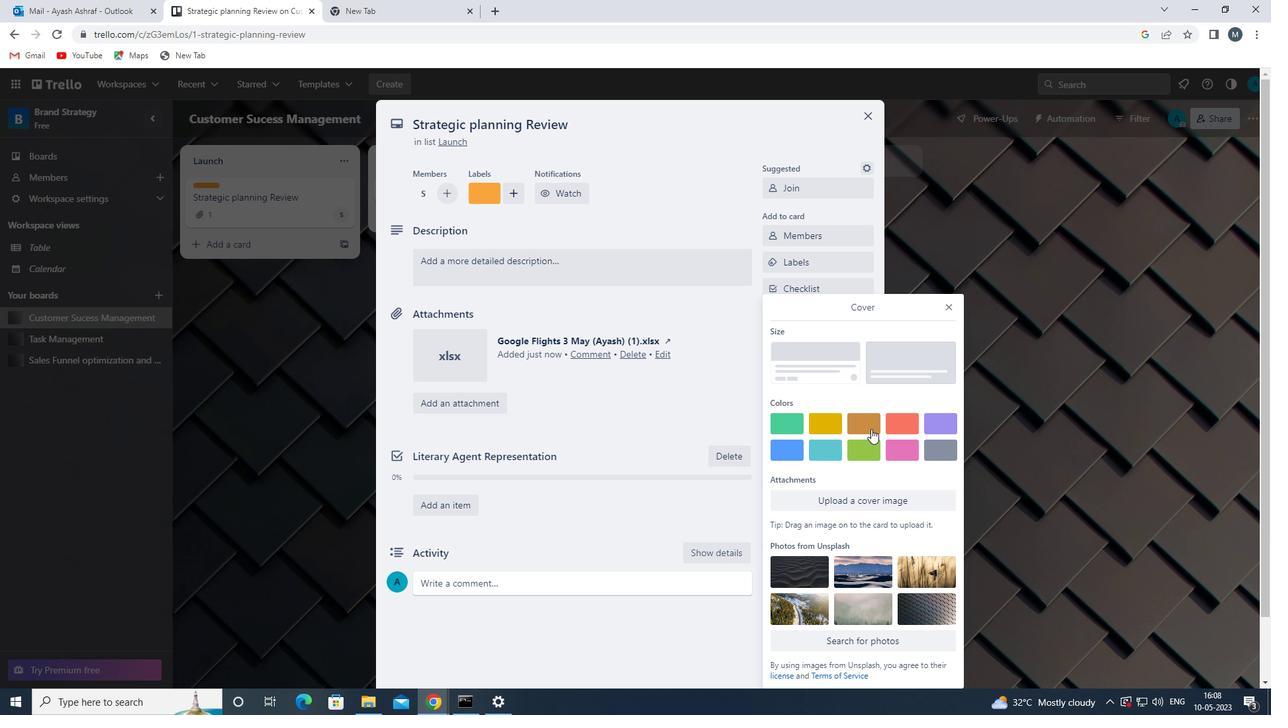 
Action: Mouse pressed left at (870, 428)
Screenshot: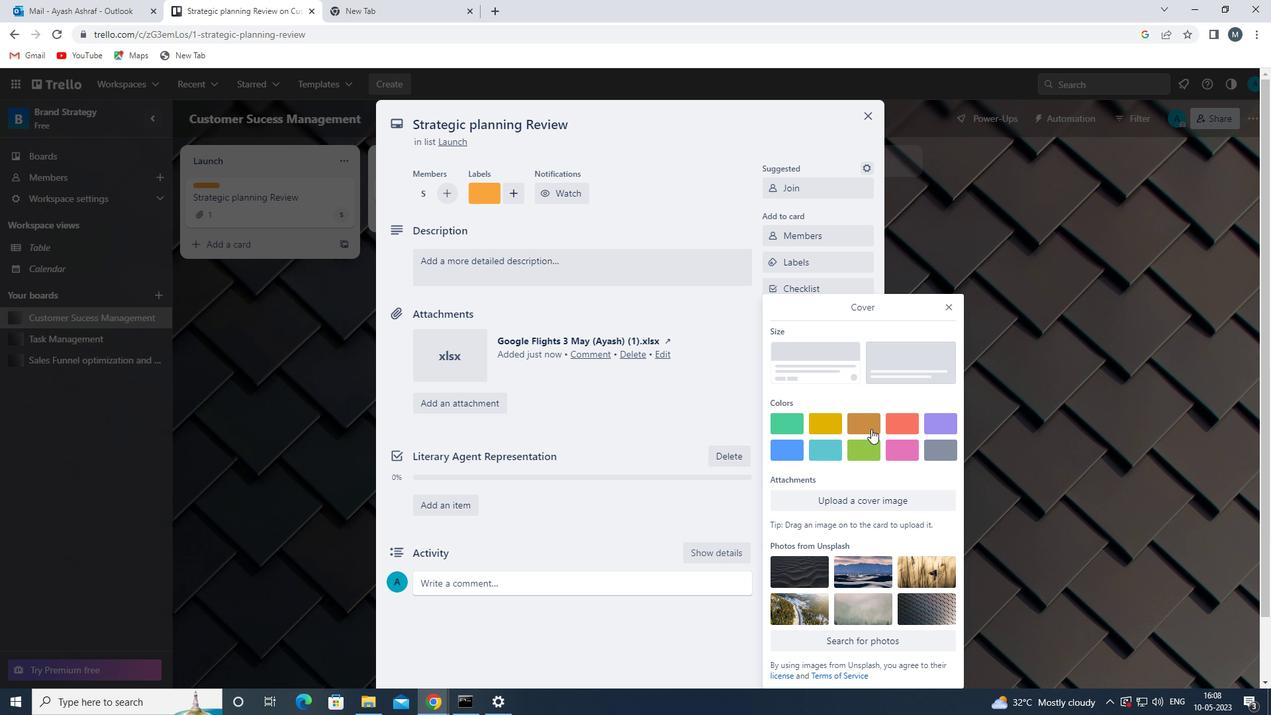 
Action: Mouse moved to (947, 285)
Screenshot: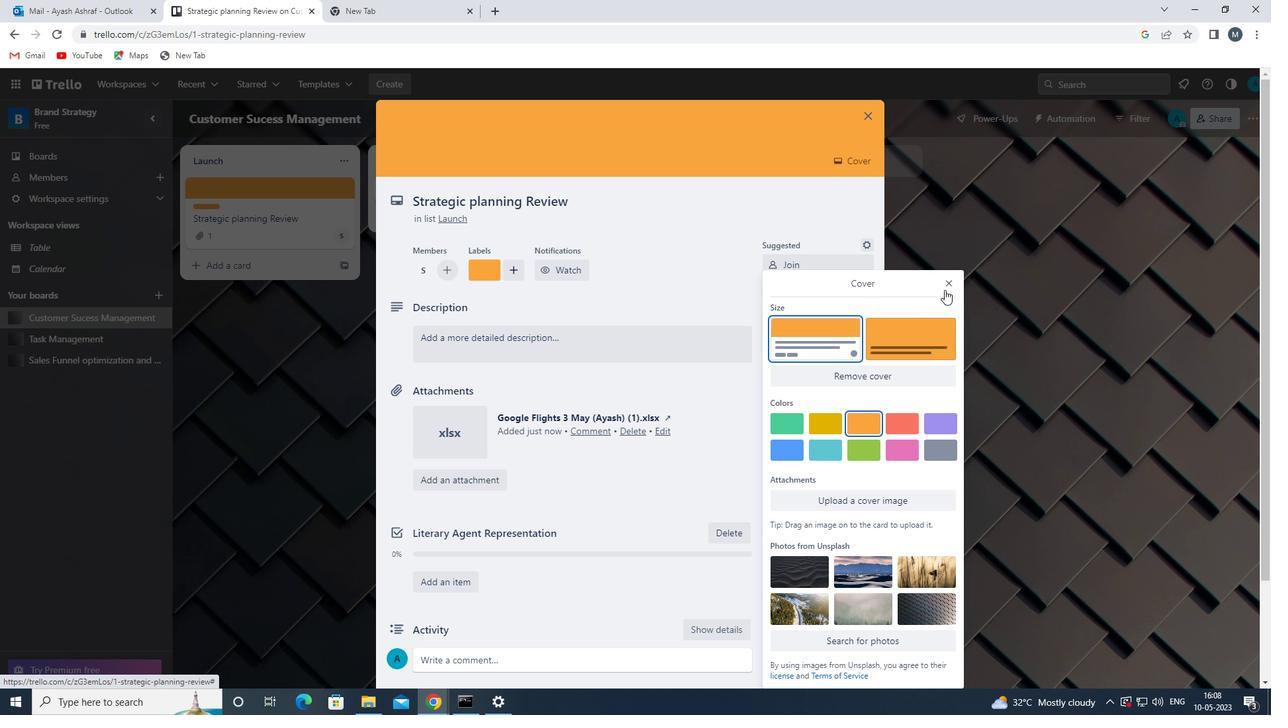 
Action: Mouse pressed left at (947, 285)
Screenshot: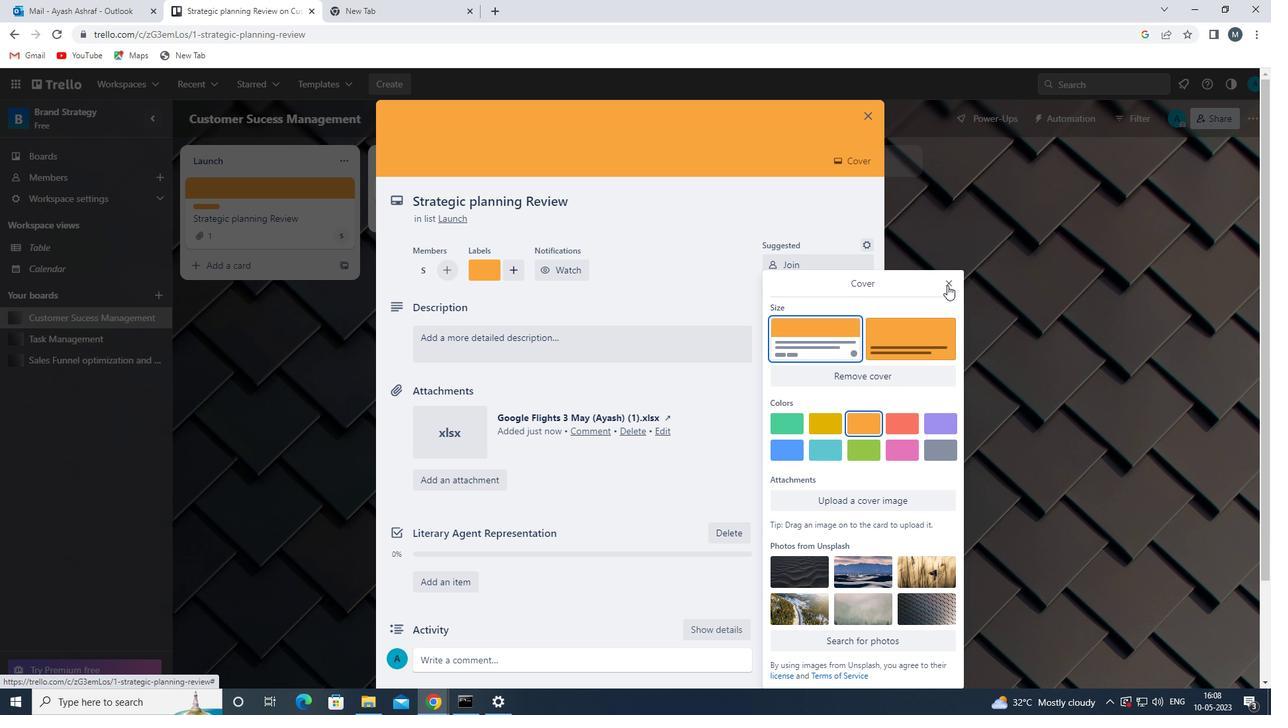 
Action: Mouse moved to (550, 333)
Screenshot: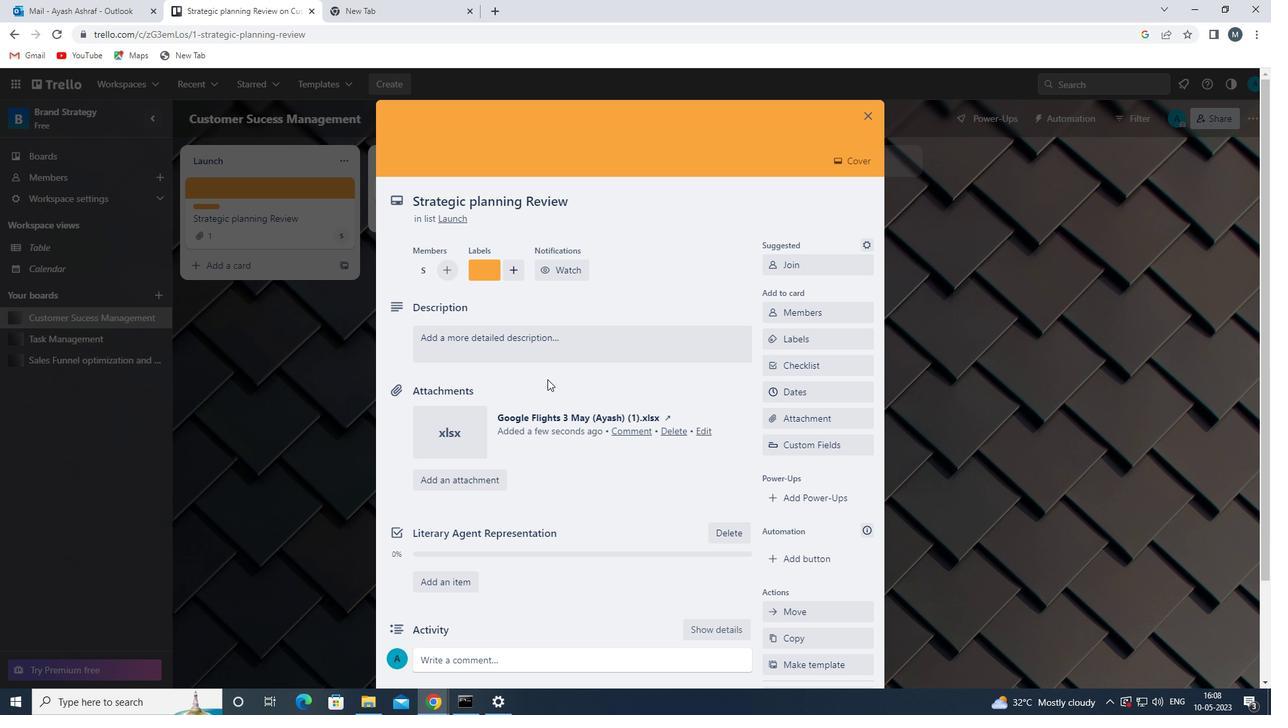 
Action: Mouse pressed left at (550, 333)
Screenshot: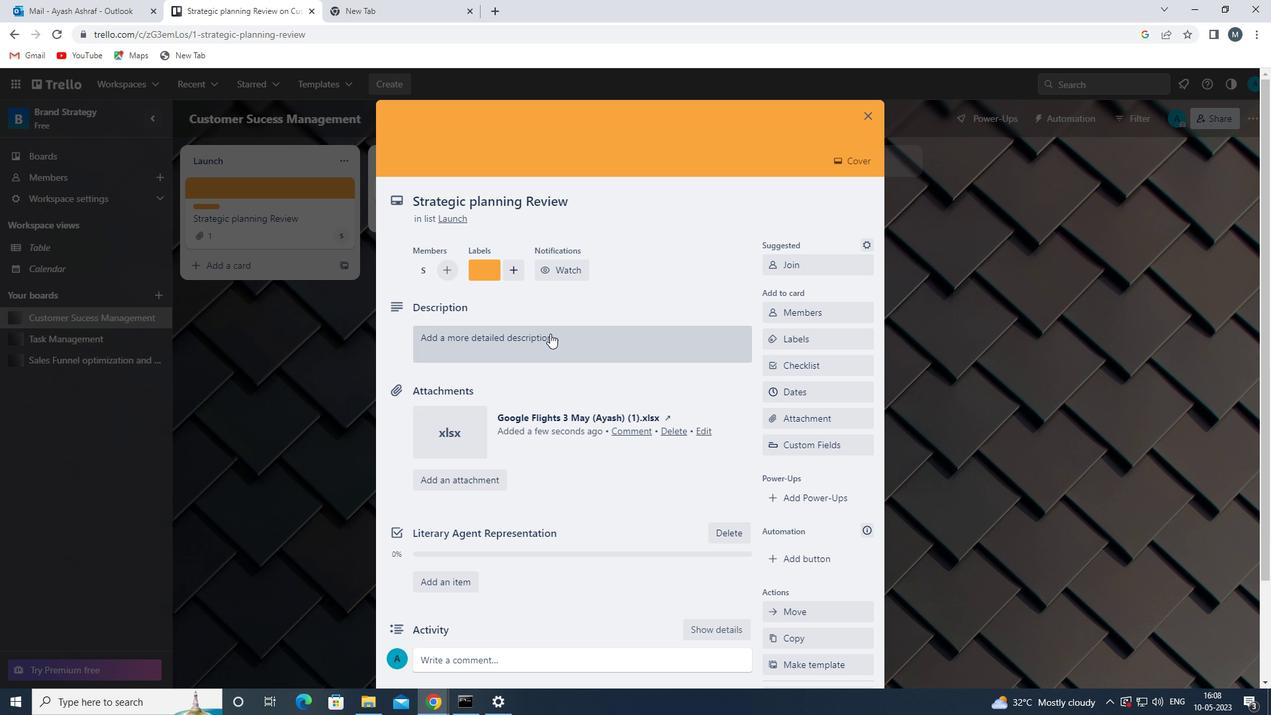 
Action: Mouse moved to (531, 394)
Screenshot: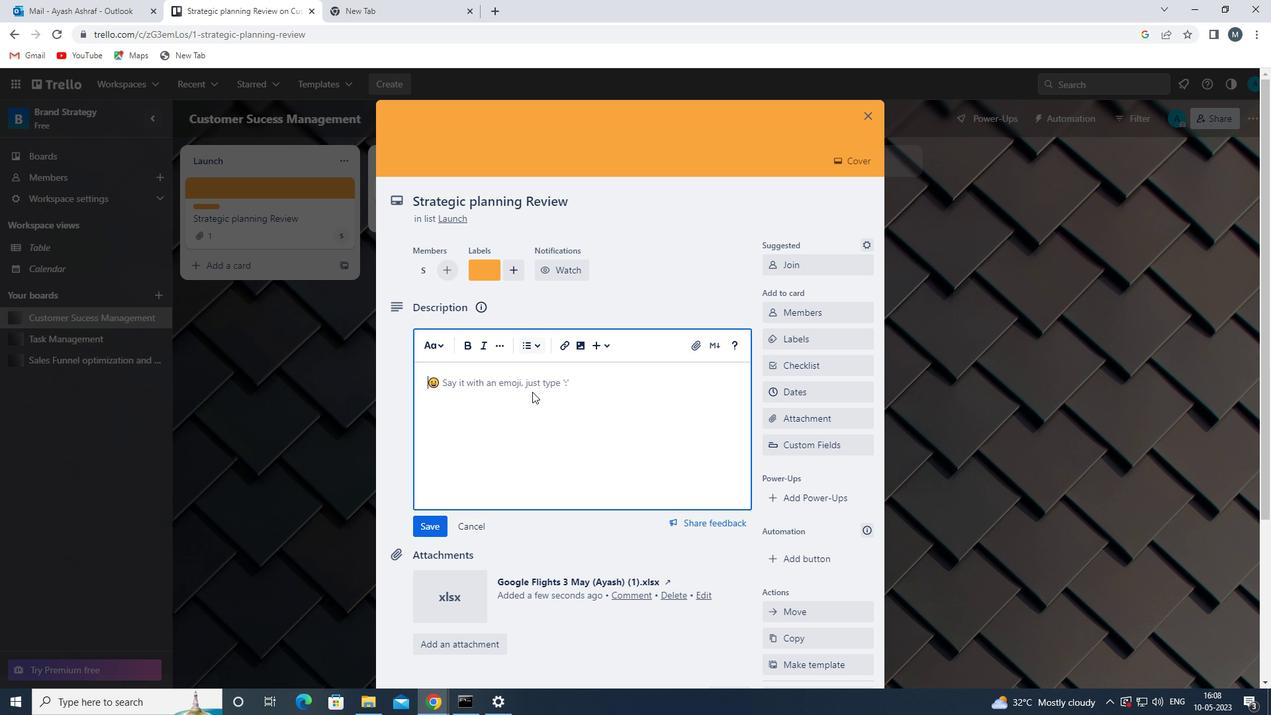 
Action: Mouse pressed left at (531, 394)
Screenshot: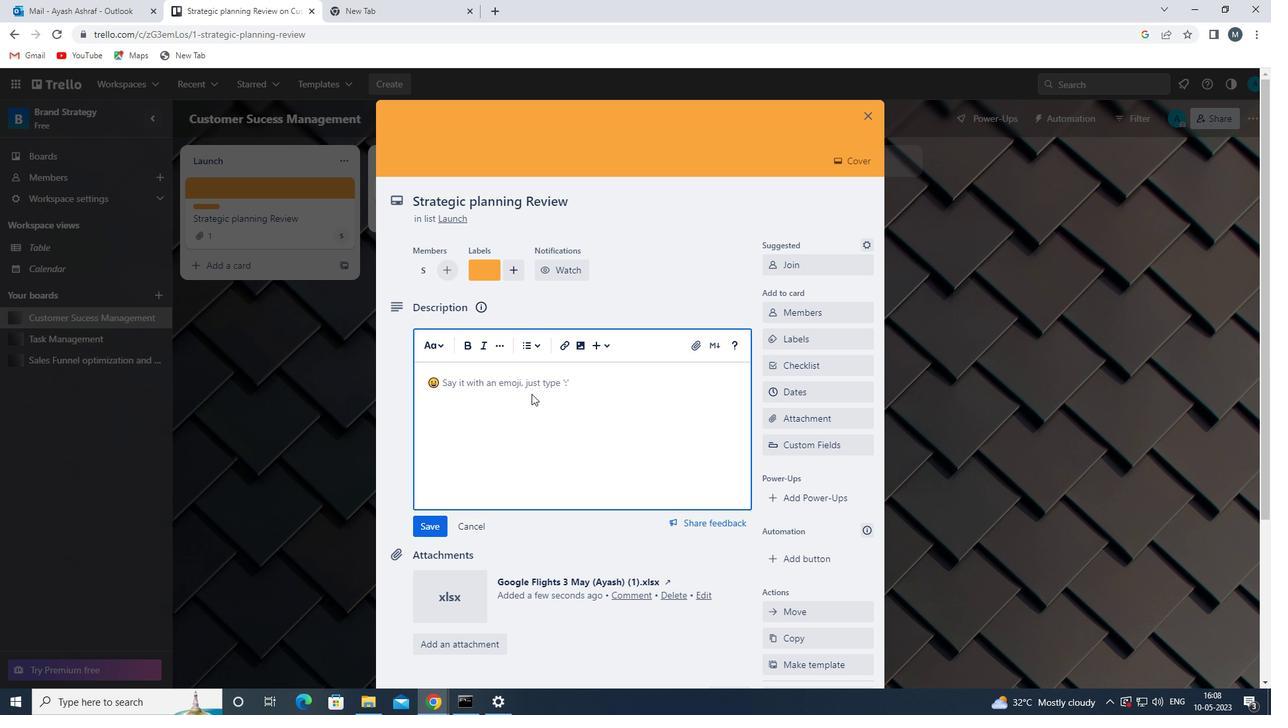 
Action: Mouse moved to (529, 394)
Screenshot: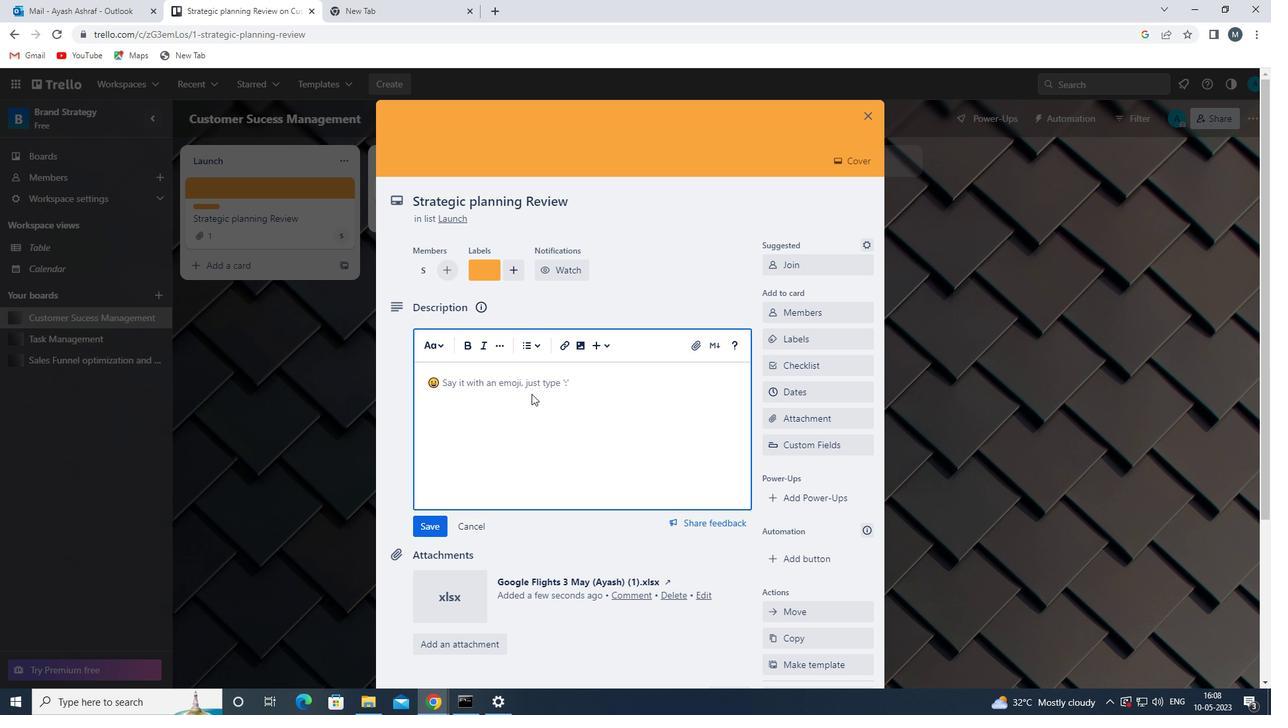 
Action: Key pressed <Key.shift>DEVELOP<Key.space>AND<Key.space>LAUNCH<Key.space>NEW<Key.space>REFERRAL<Key.space>PROGRAM<Key.space>
Screenshot: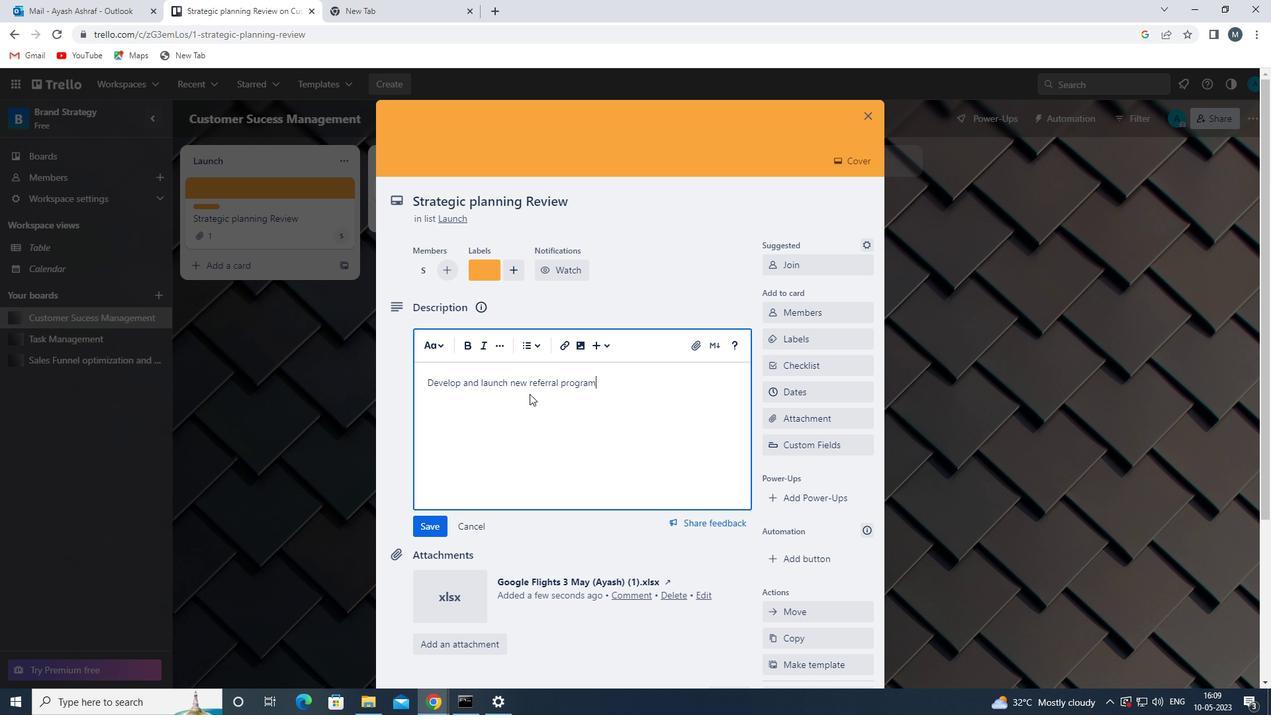 
Action: Mouse moved to (513, 424)
Screenshot: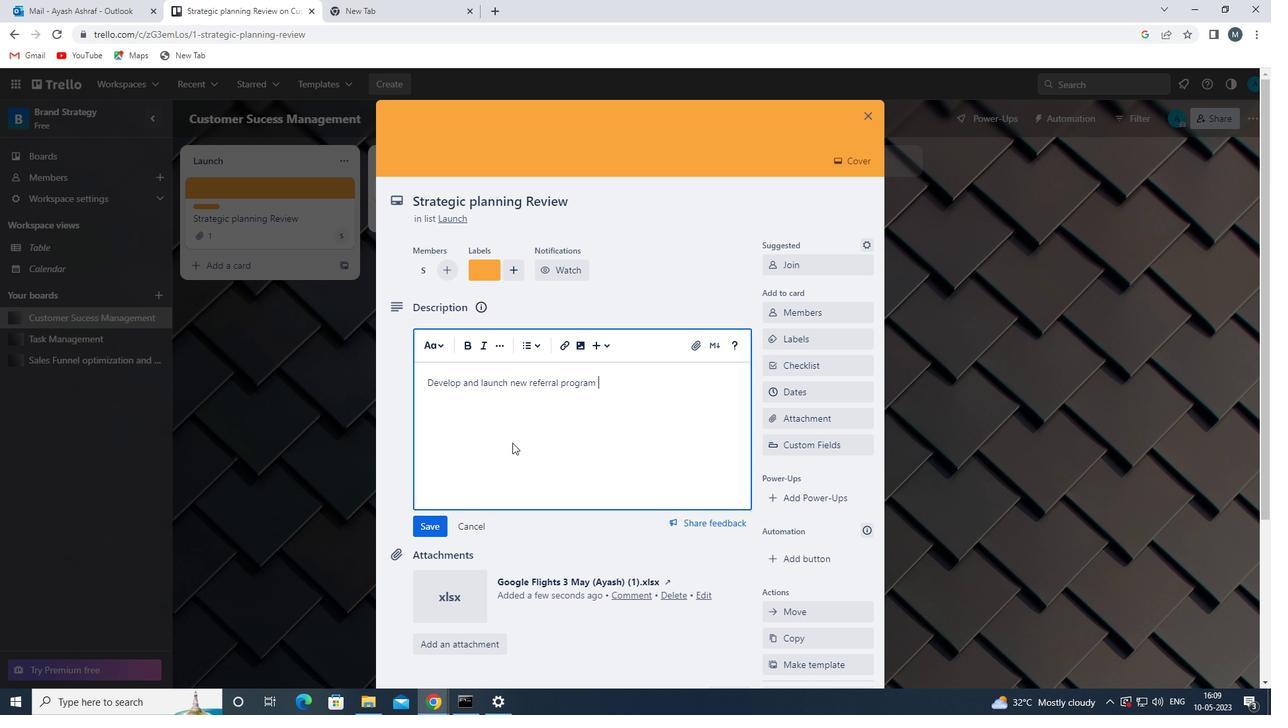 
Action: Mouse scrolled (513, 423) with delta (0, 0)
Screenshot: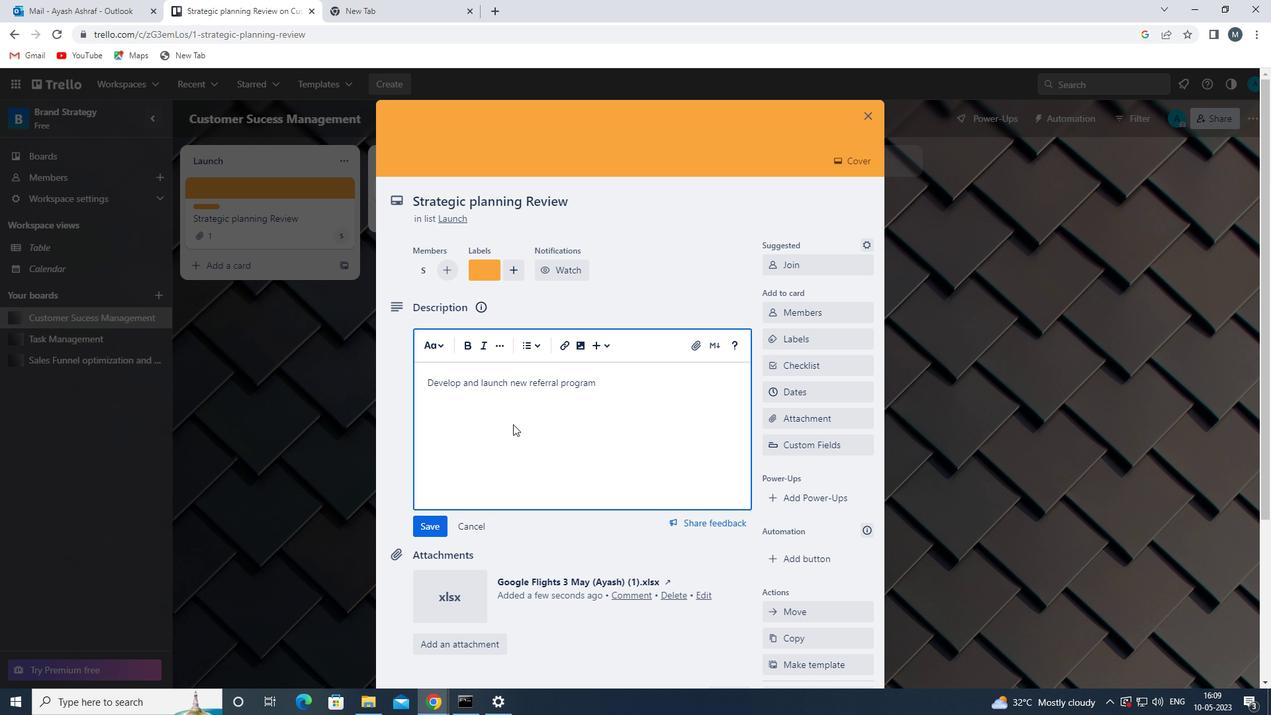 
Action: Mouse scrolled (513, 423) with delta (0, 0)
Screenshot: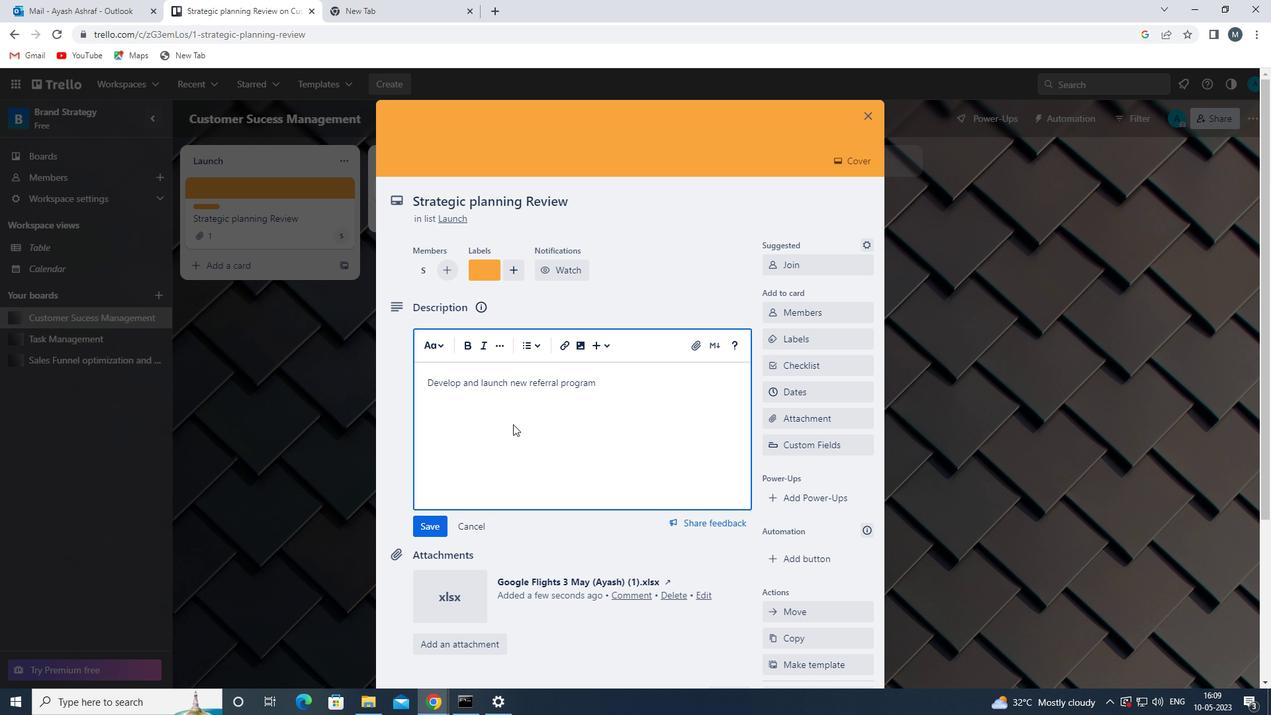 
Action: Mouse moved to (436, 396)
Screenshot: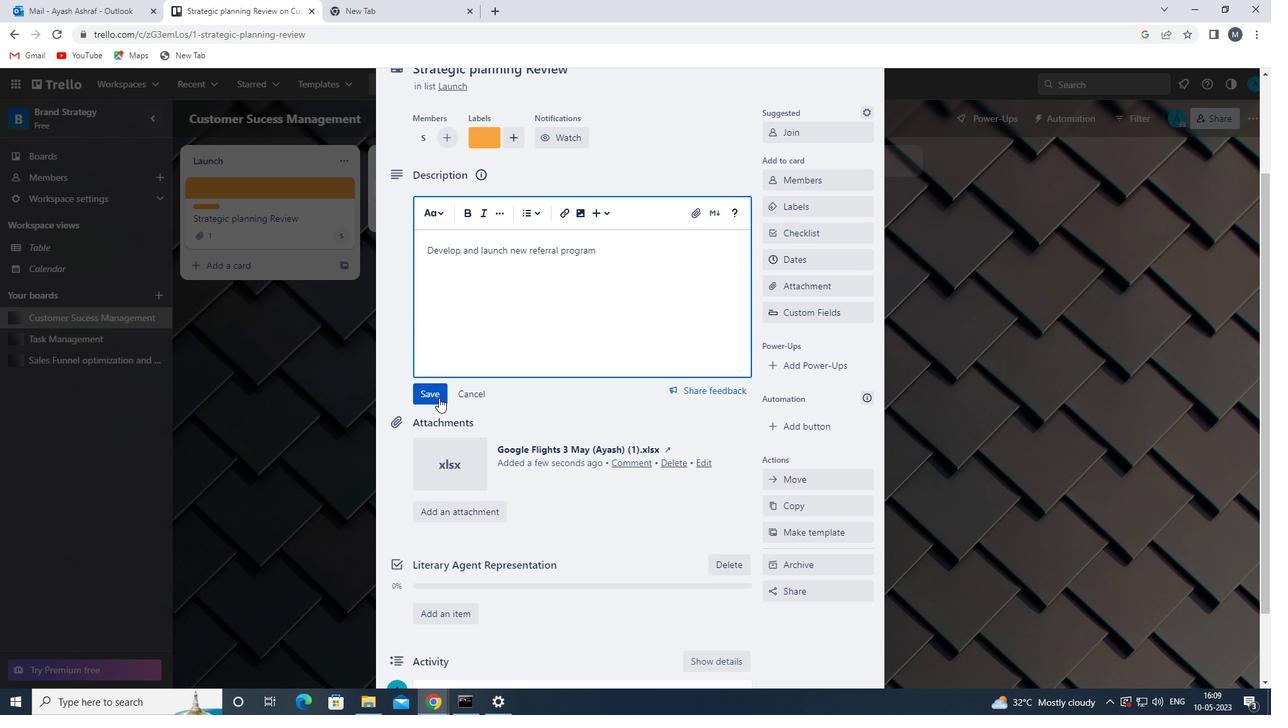 
Action: Mouse pressed left at (436, 396)
Screenshot: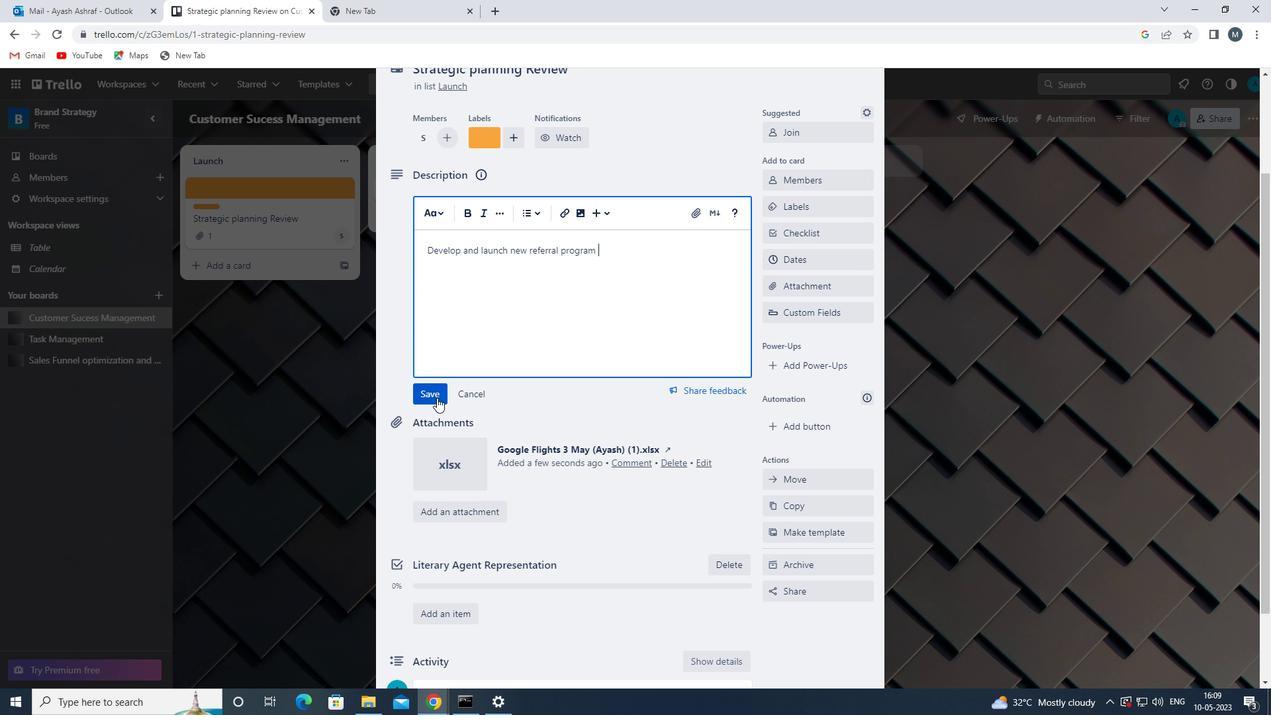 
Action: Mouse moved to (476, 515)
Screenshot: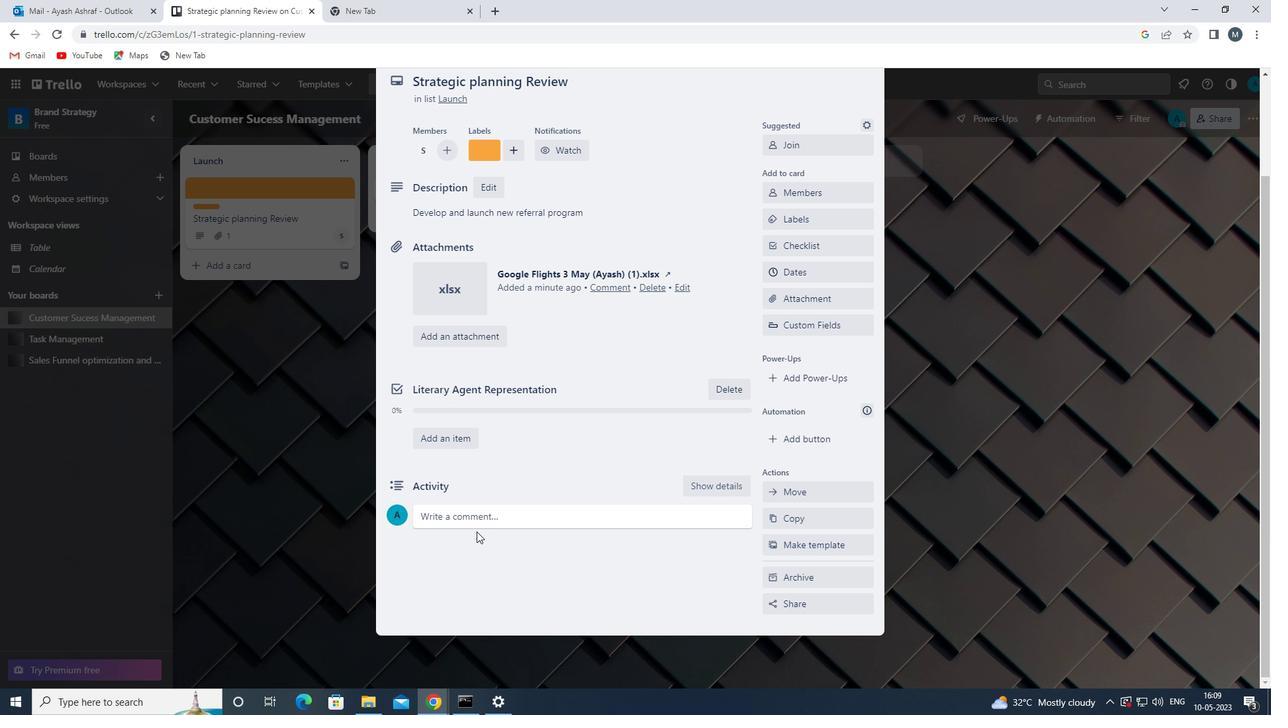 
Action: Mouse pressed left at (476, 515)
Screenshot: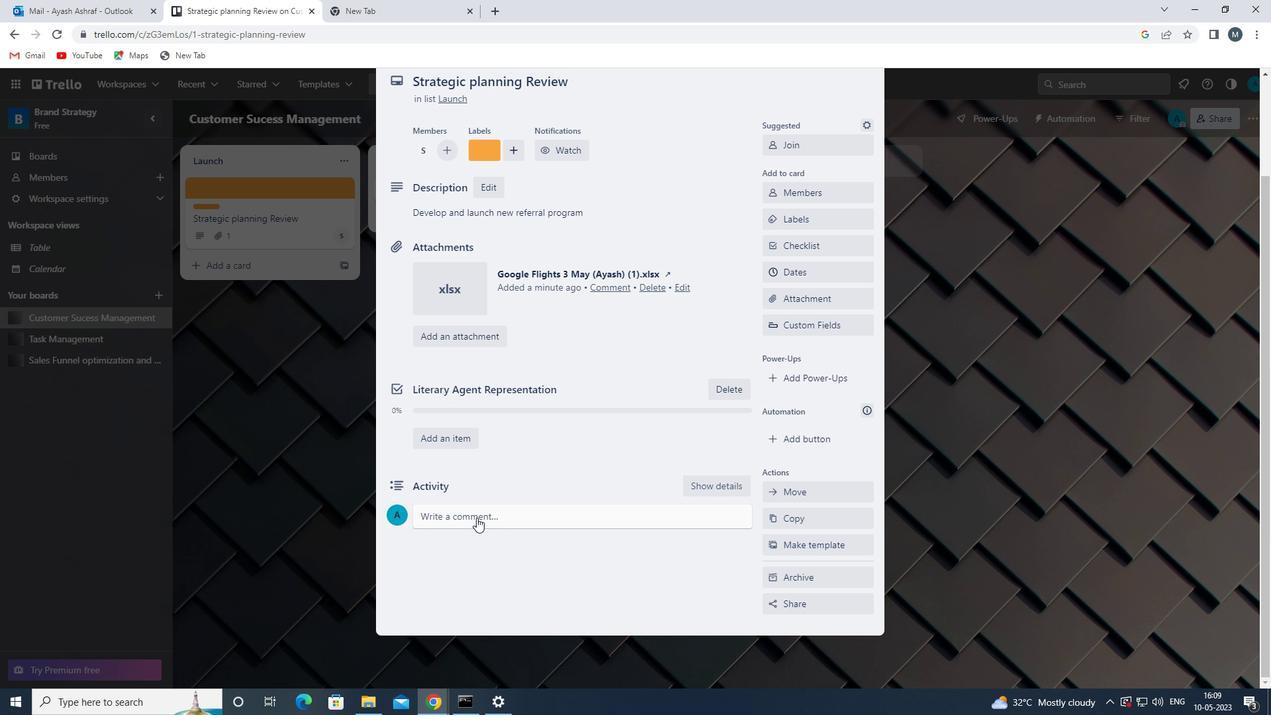 
Action: Mouse moved to (484, 513)
Screenshot: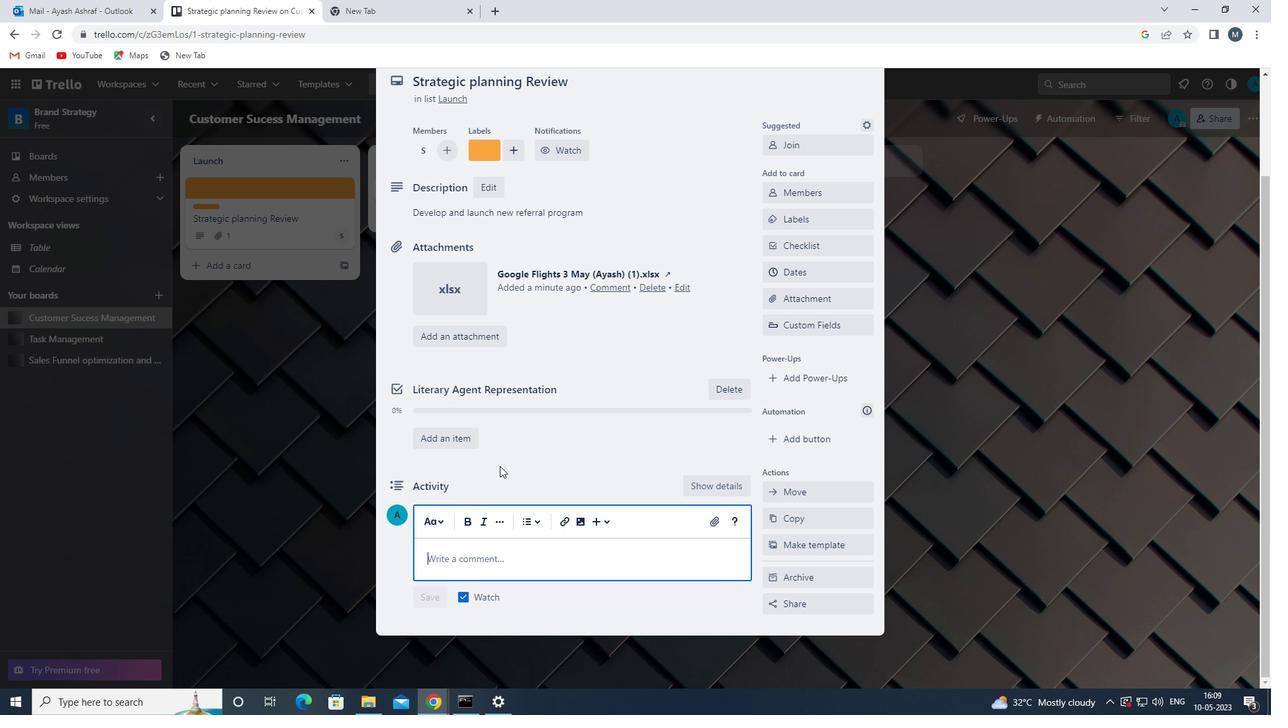 
Action: Key pressed <Key.shift>D<Key.backspace><Key.shift><Key.shift><Key.shift><Key.shift><Key.shift><Key.shift><Key.shift><Key.shift><Key.shift><Key.shift><Key.shift><Key.shift><Key.shift><Key.shift><Key.shift><Key.shift><Key.shift><Key.shift><Key.shift><Key.shift><Key.shift><Key.shift><Key.shift><Key.shift>GIVEN<Key.space>THE<Key.space>POTENTIAL<Key.space>IMPACT<Key.space>OF<Key.space>THIS<Key.space>TASK<Key.space>ON<Key.space>OUR<Key.space>CUSTOMERS<Key.space><Key.backspace>,LET<Key.space>US<Key.space>ENSURE<Key.space>THAT
Screenshot: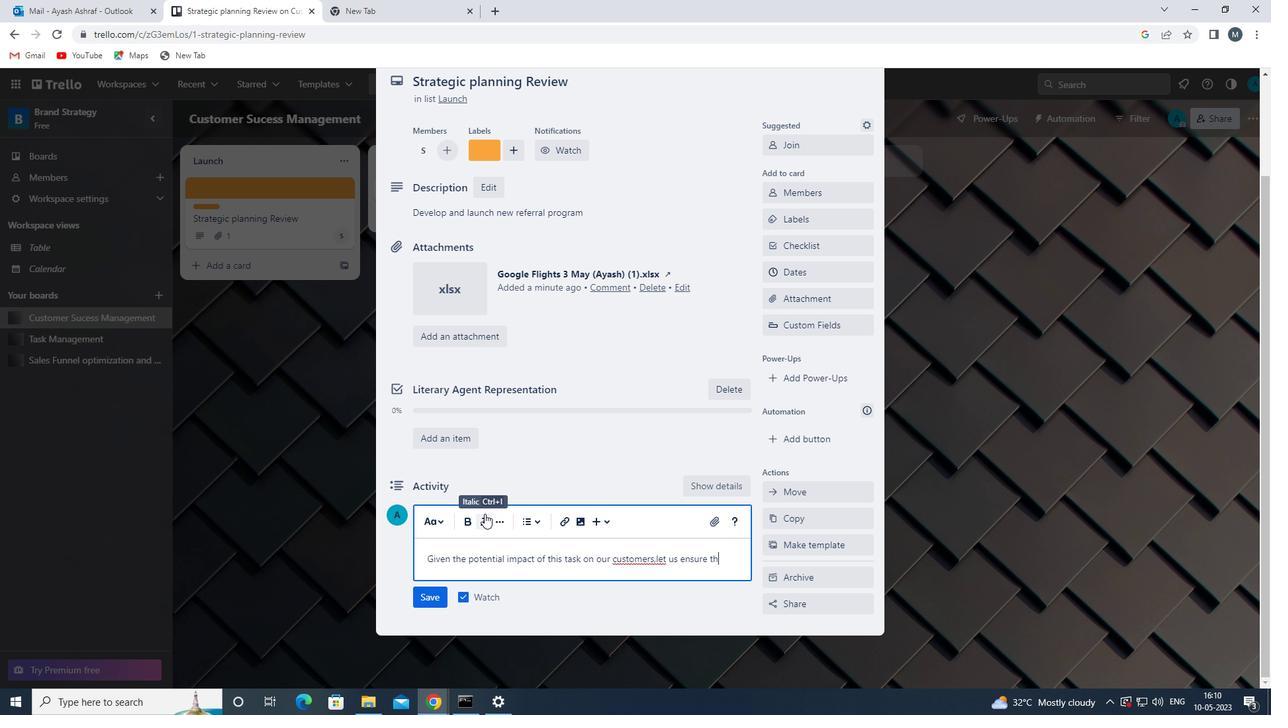 
Action: Mouse moved to (721, 568)
Screenshot: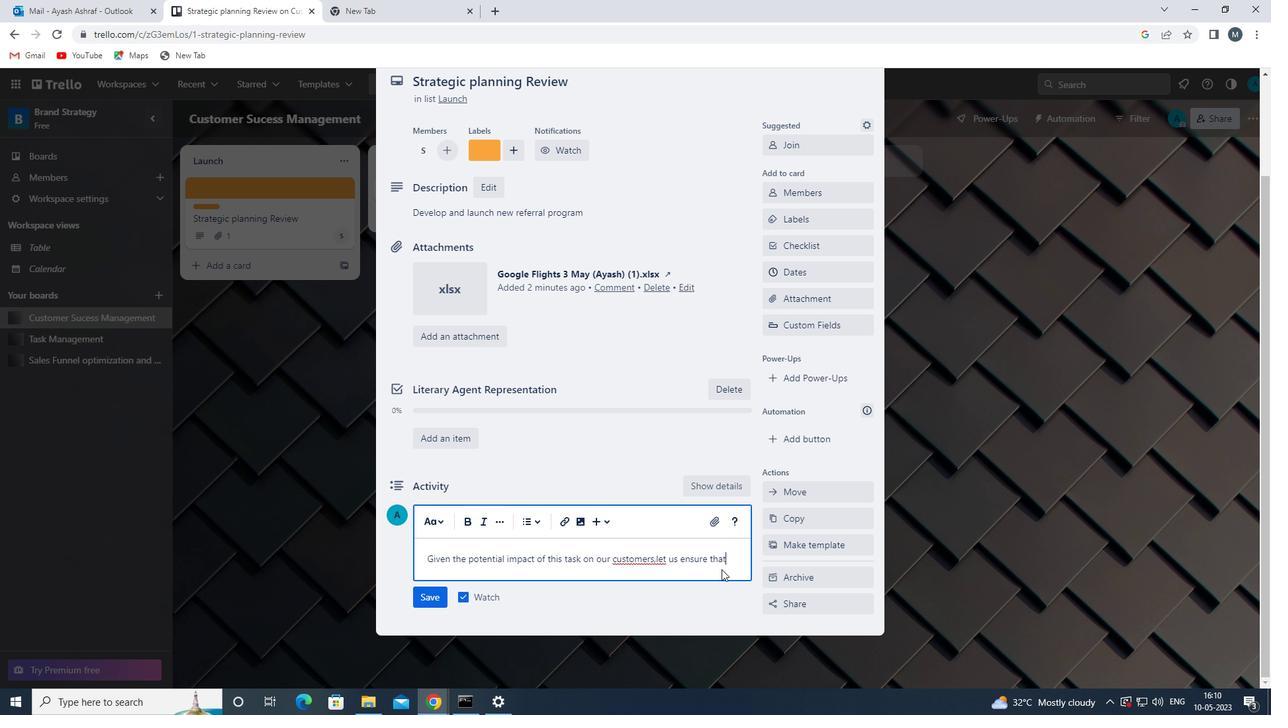 
Action: Key pressed <Key.space>APPROACH<Key.space>IT<Key.space>WITH<Key.space>A<Key.space>FOCUS<Key.space>ON<Key.space>CUSR<Key.backspace>TOMER<Key.space>SATISFICATION<Key.space>AND<Key.space>EXPERIENCE<Key.space>
Screenshot: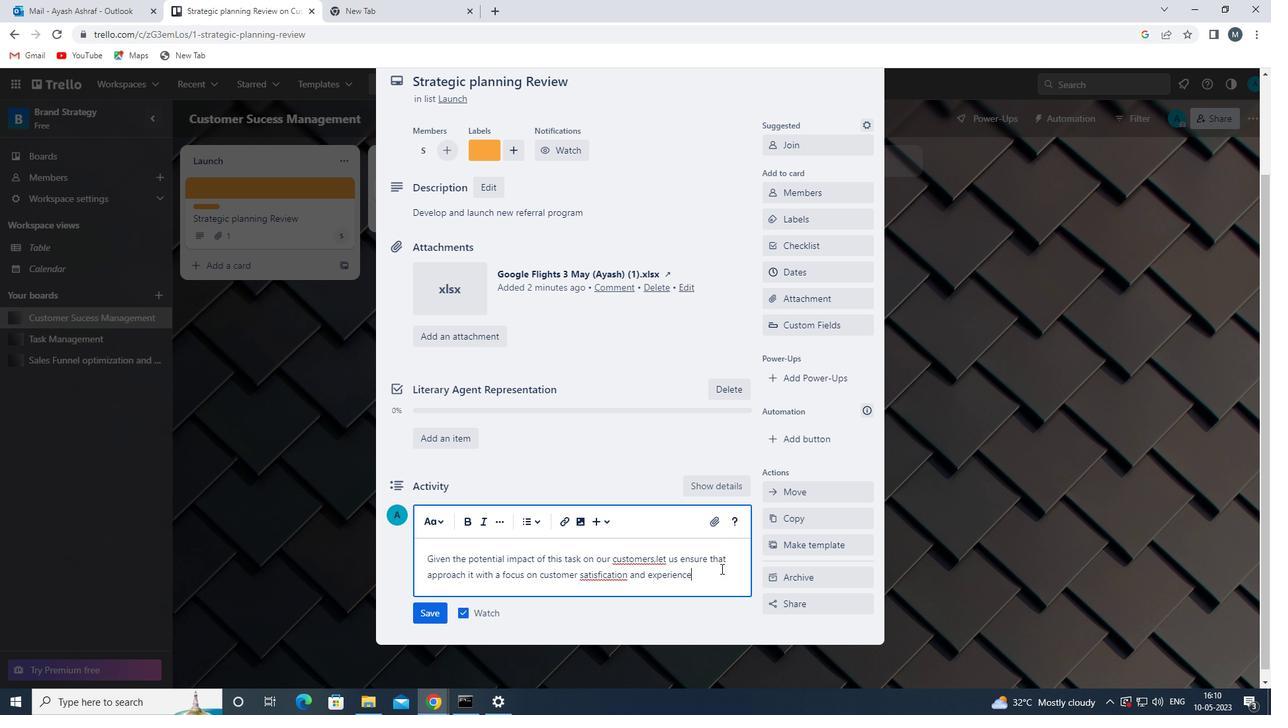 
Action: Mouse moved to (593, 574)
Screenshot: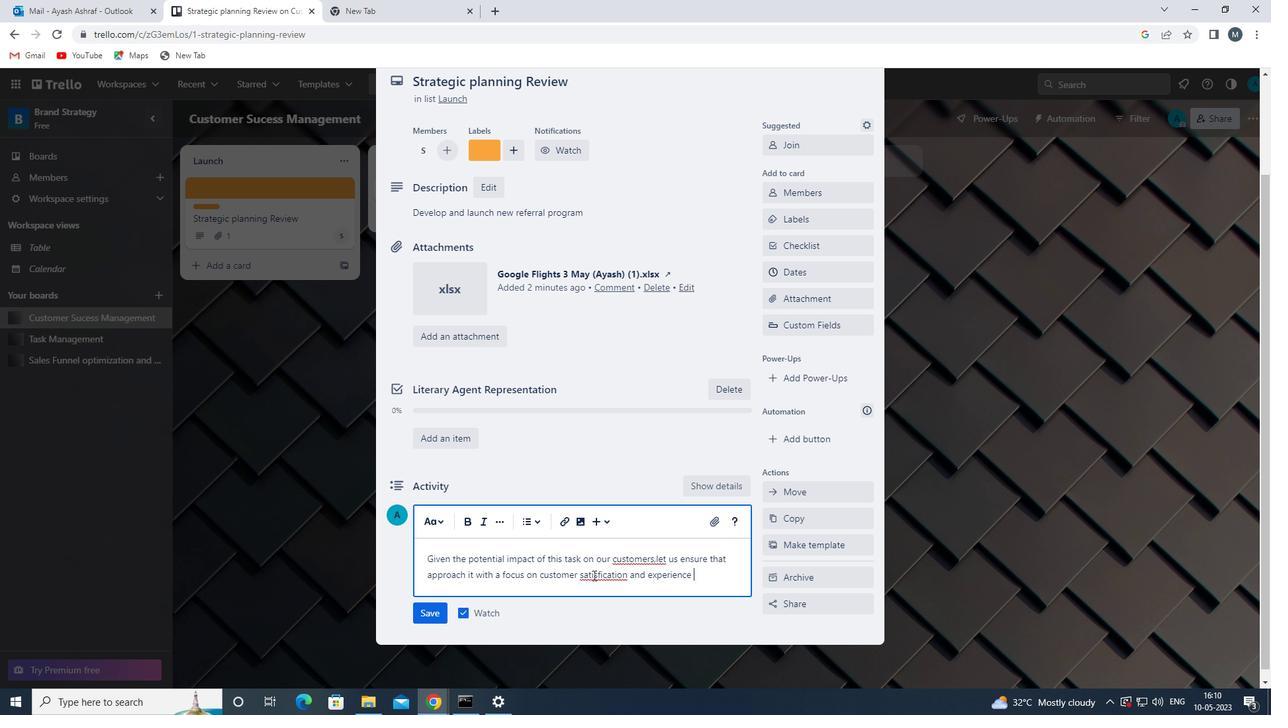 
Action: Mouse pressed left at (593, 574)
Screenshot: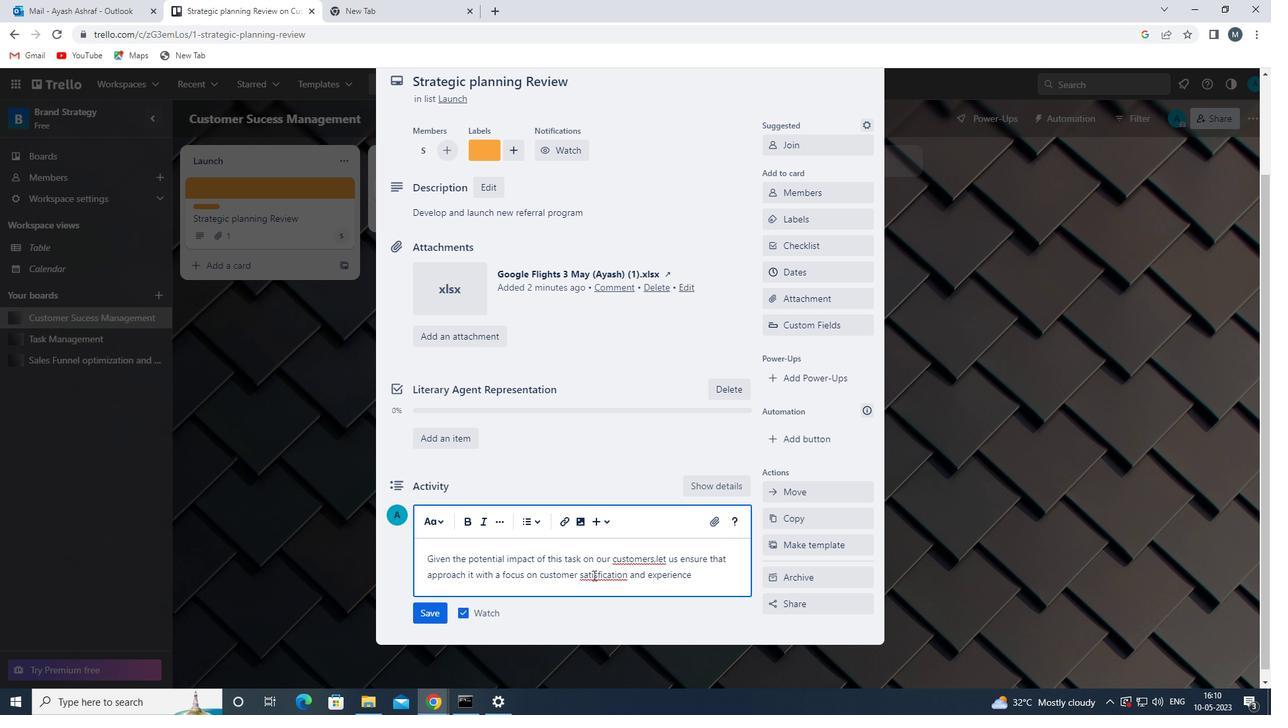 
Action: Mouse moved to (435, 611)
Screenshot: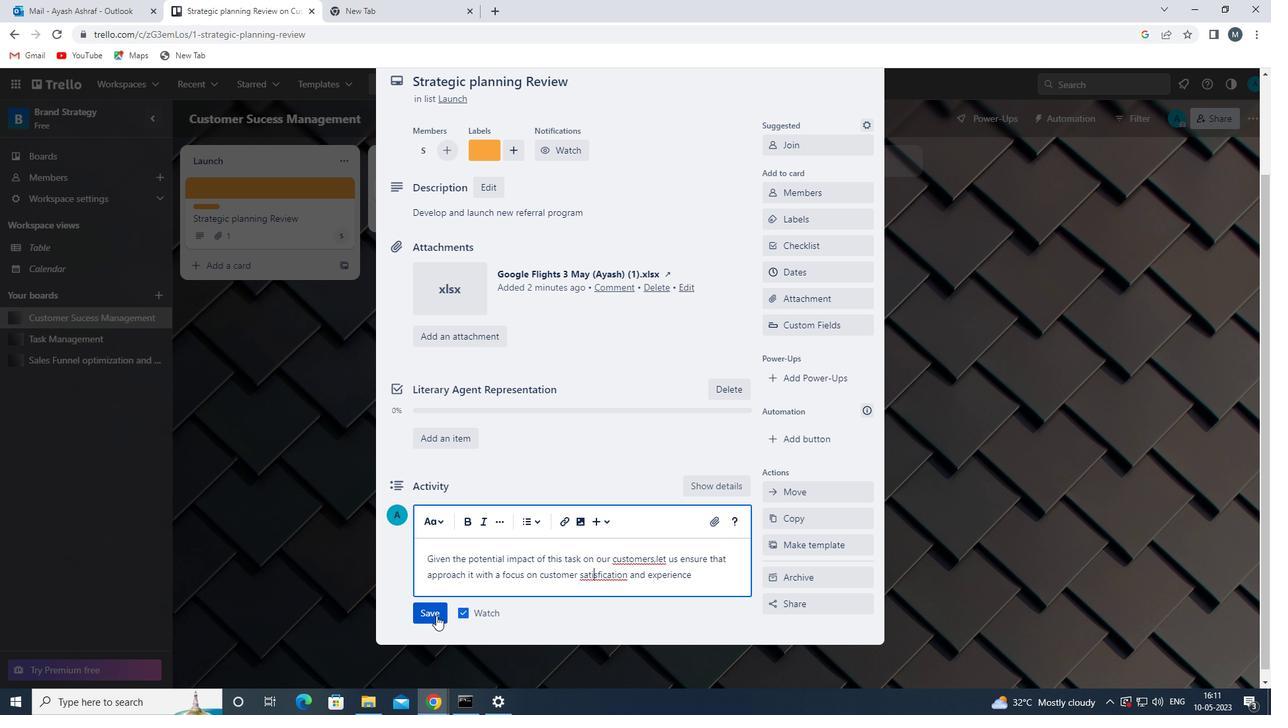 
Action: Mouse pressed left at (435, 611)
Screenshot: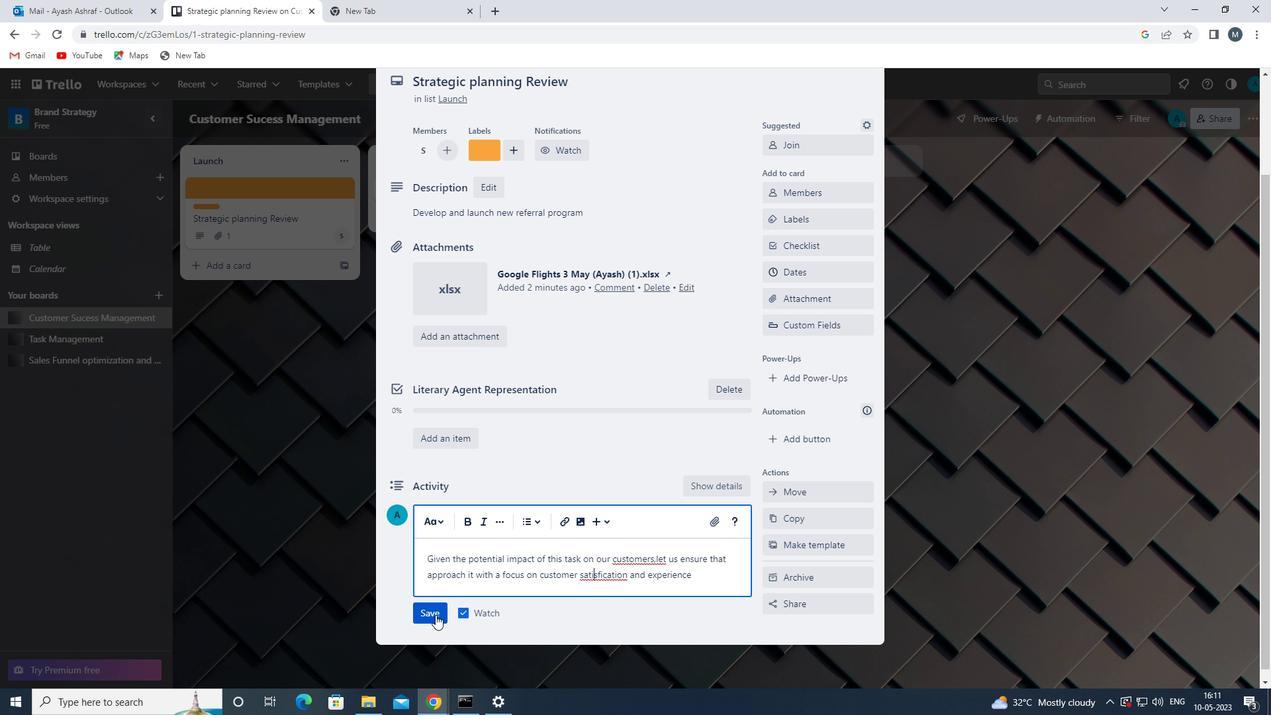 
Action: Mouse moved to (791, 273)
Screenshot: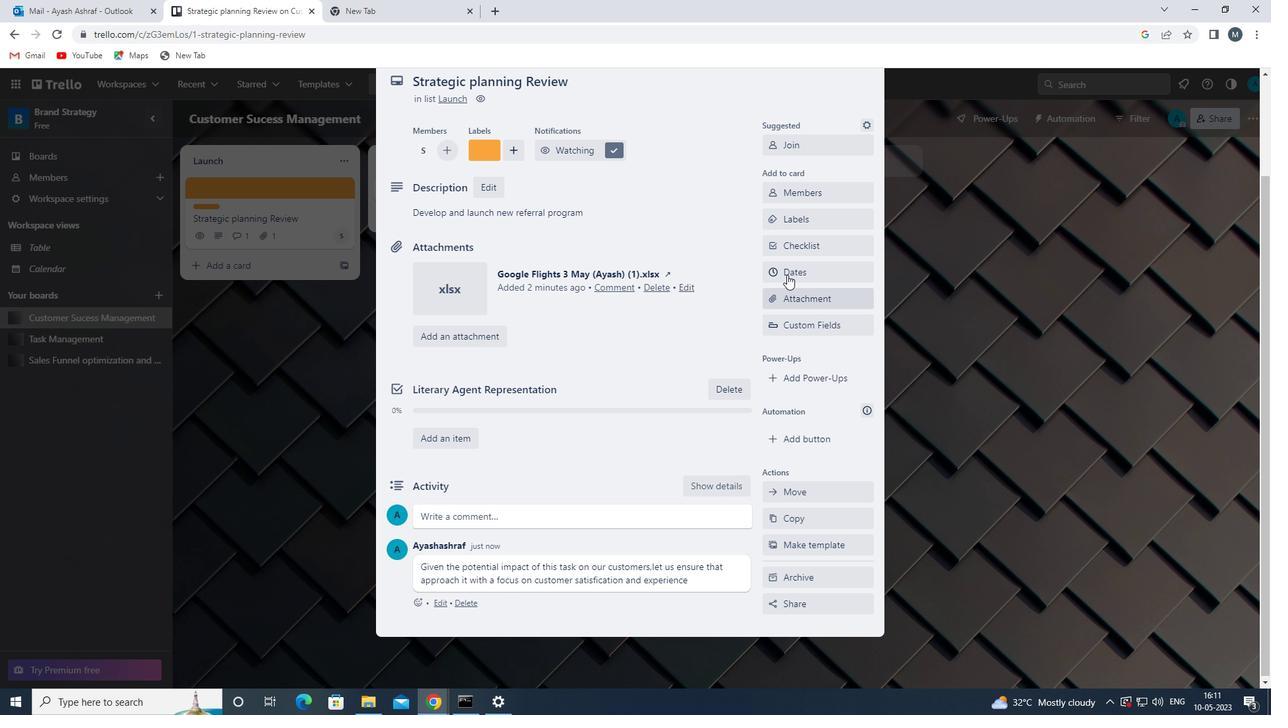 
Action: Mouse pressed left at (791, 273)
Screenshot: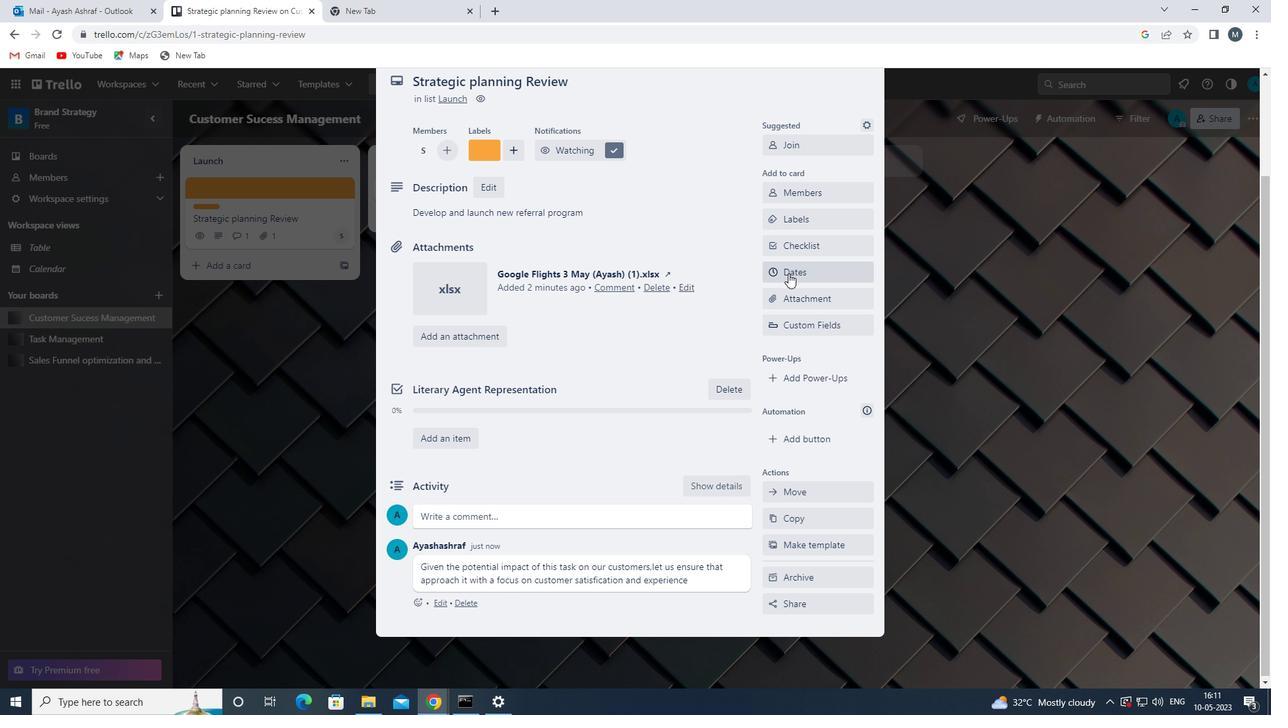 
Action: Mouse moved to (816, 401)
Screenshot: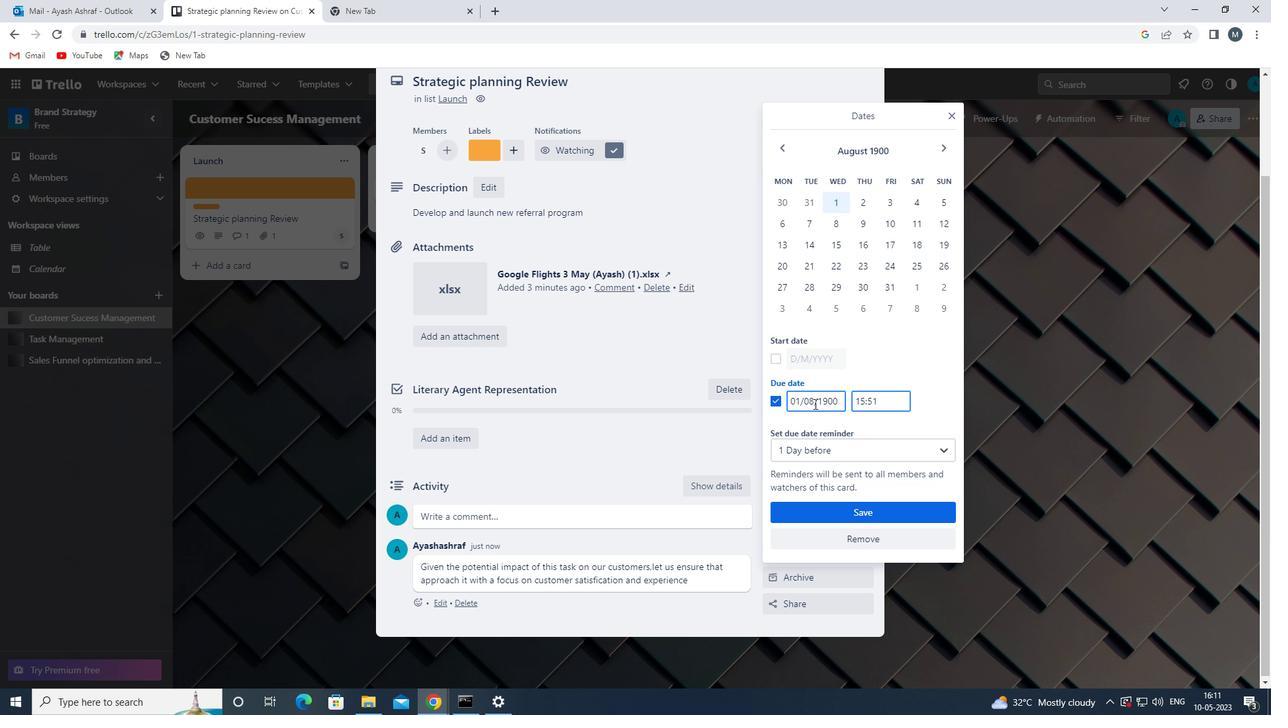 
Action: Mouse pressed left at (816, 401)
Screenshot: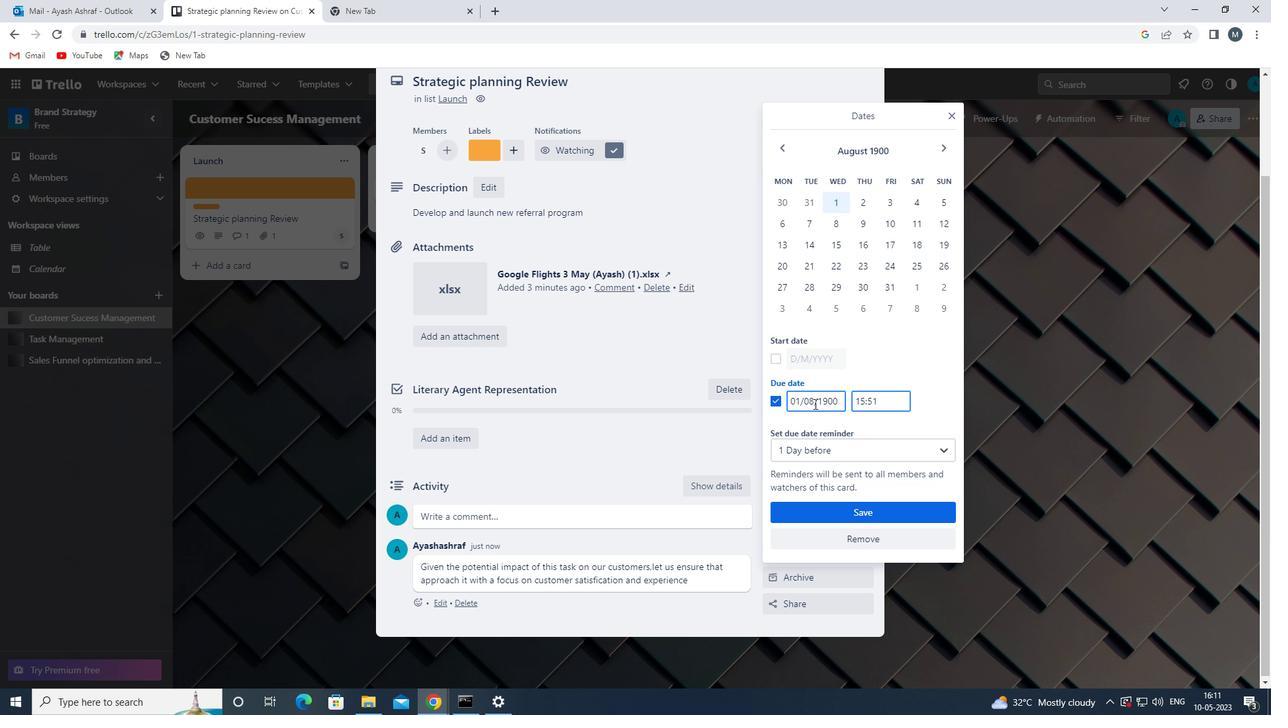 
Action: Mouse moved to (820, 406)
Screenshot: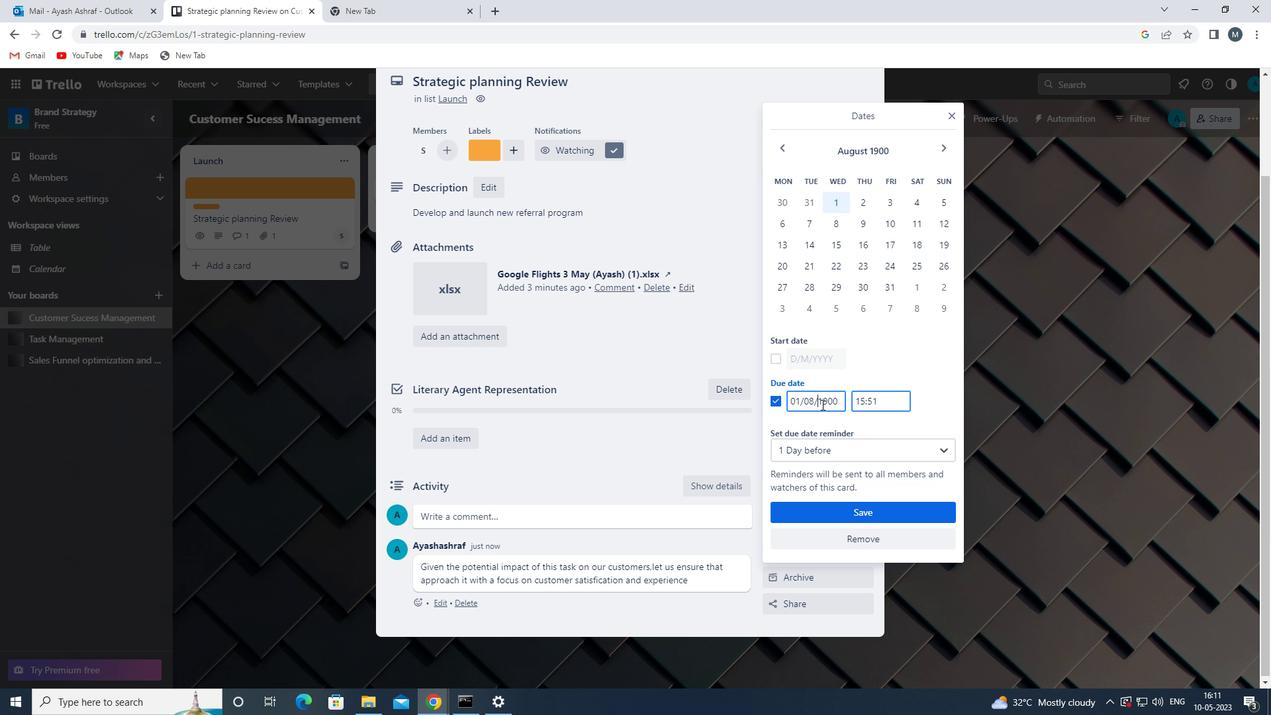 
Action: Key pressed <Key.left>
Screenshot: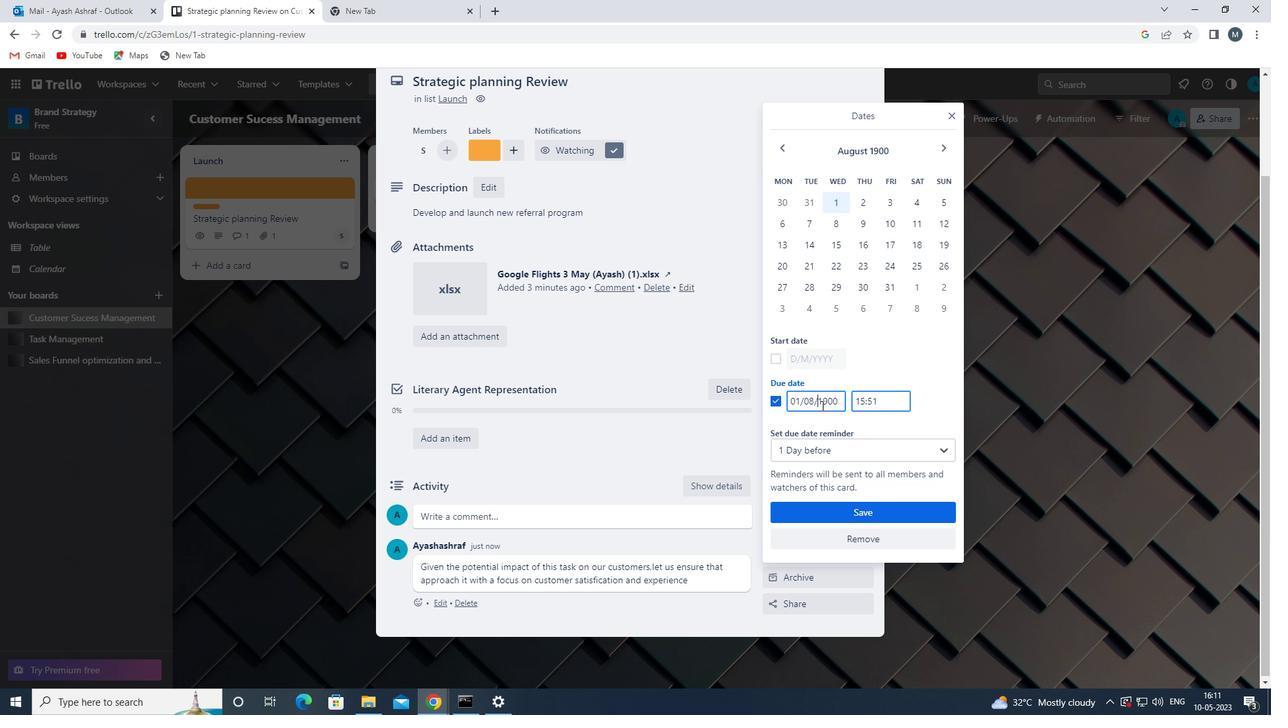 
Action: Mouse moved to (819, 407)
Screenshot: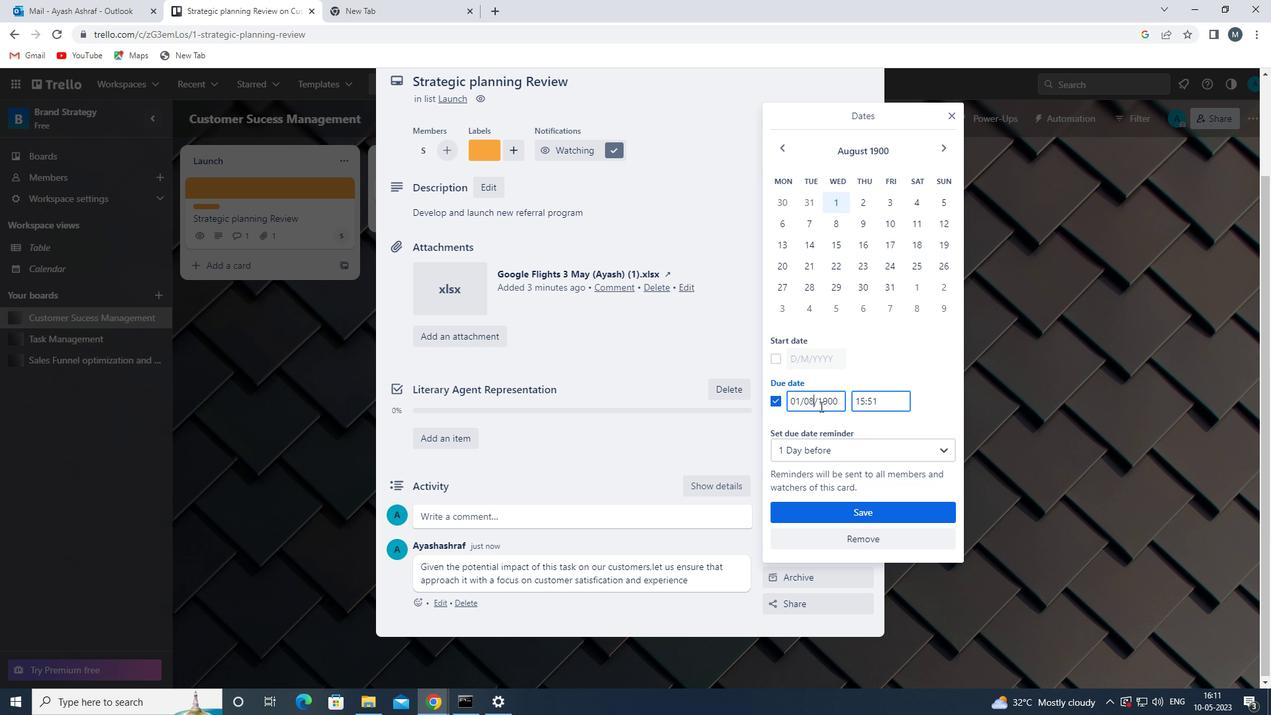 
Action: Key pressed <Key.backspace>
Screenshot: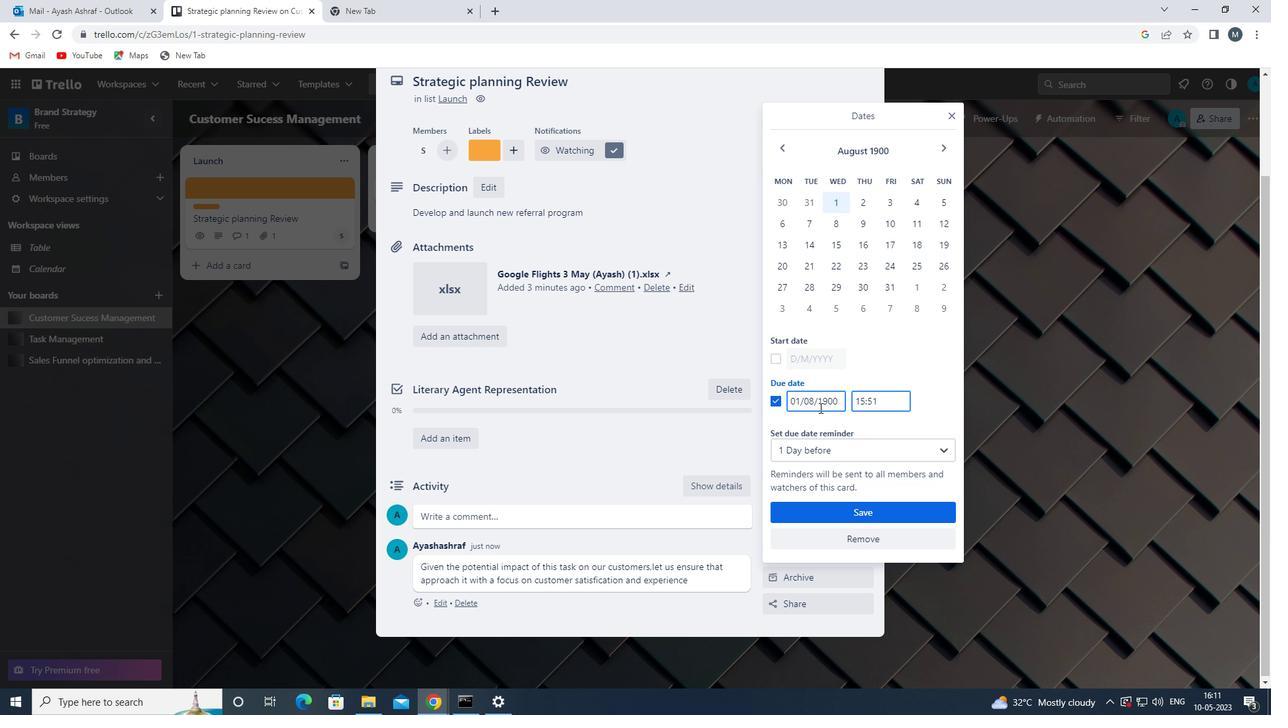 
Action: Mouse moved to (819, 407)
Screenshot: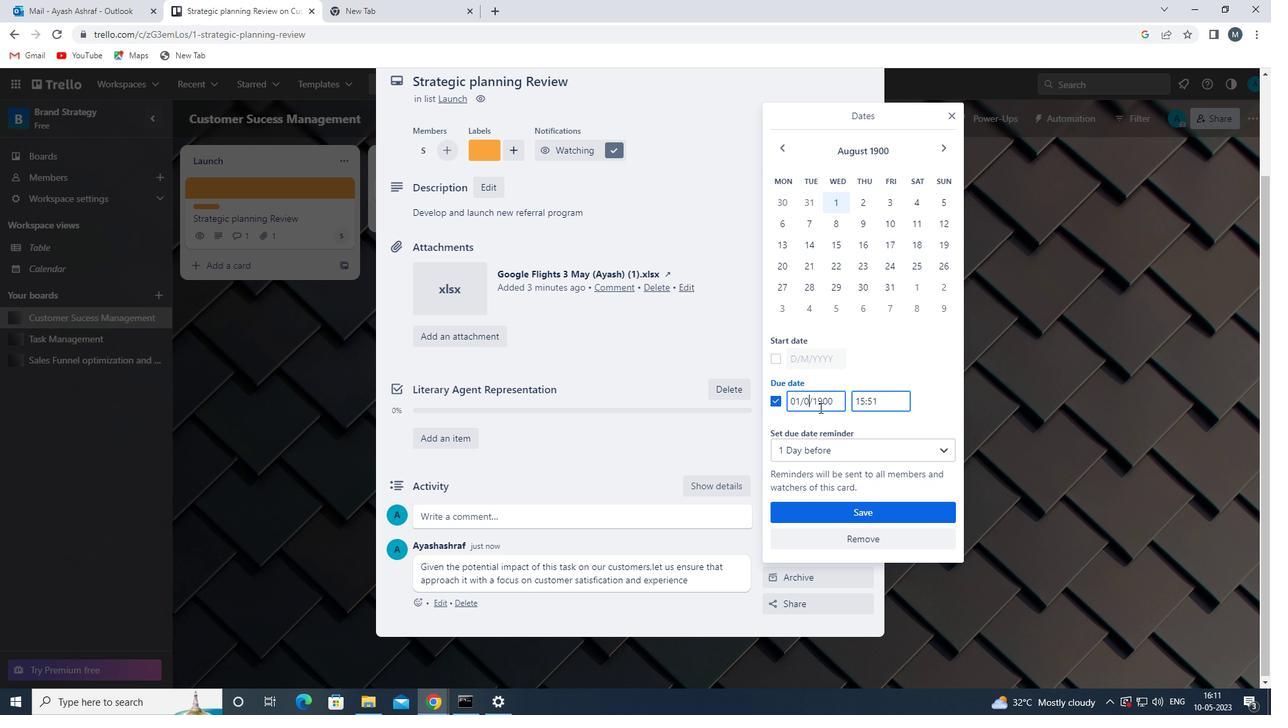 
Action: Key pressed <<98>>
Screenshot: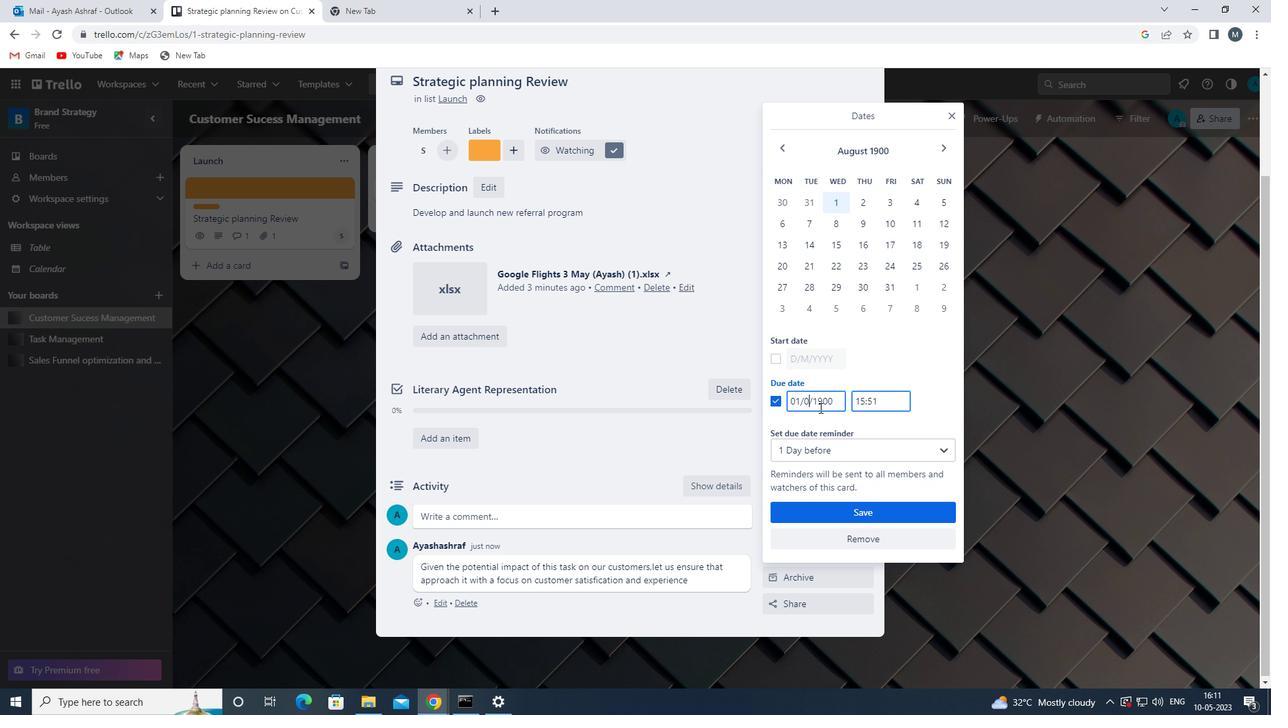 
Action: Mouse moved to (776, 358)
Screenshot: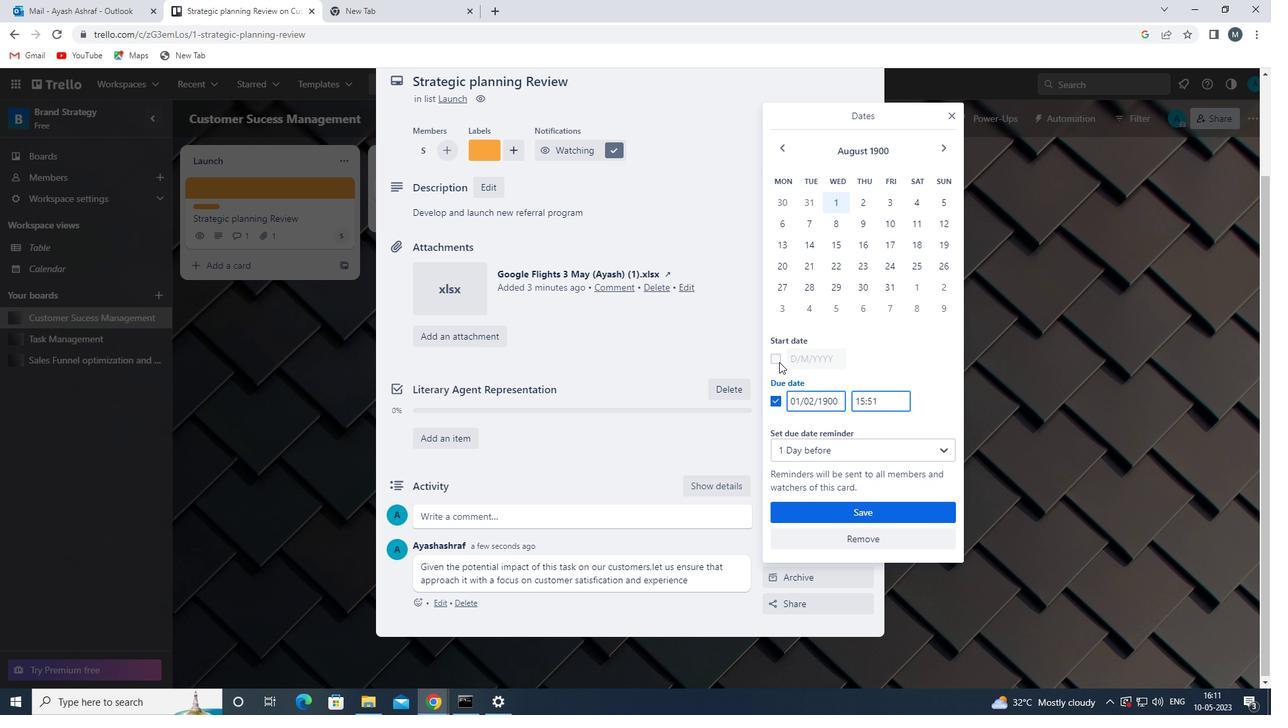 
Action: Mouse pressed left at (776, 358)
Screenshot: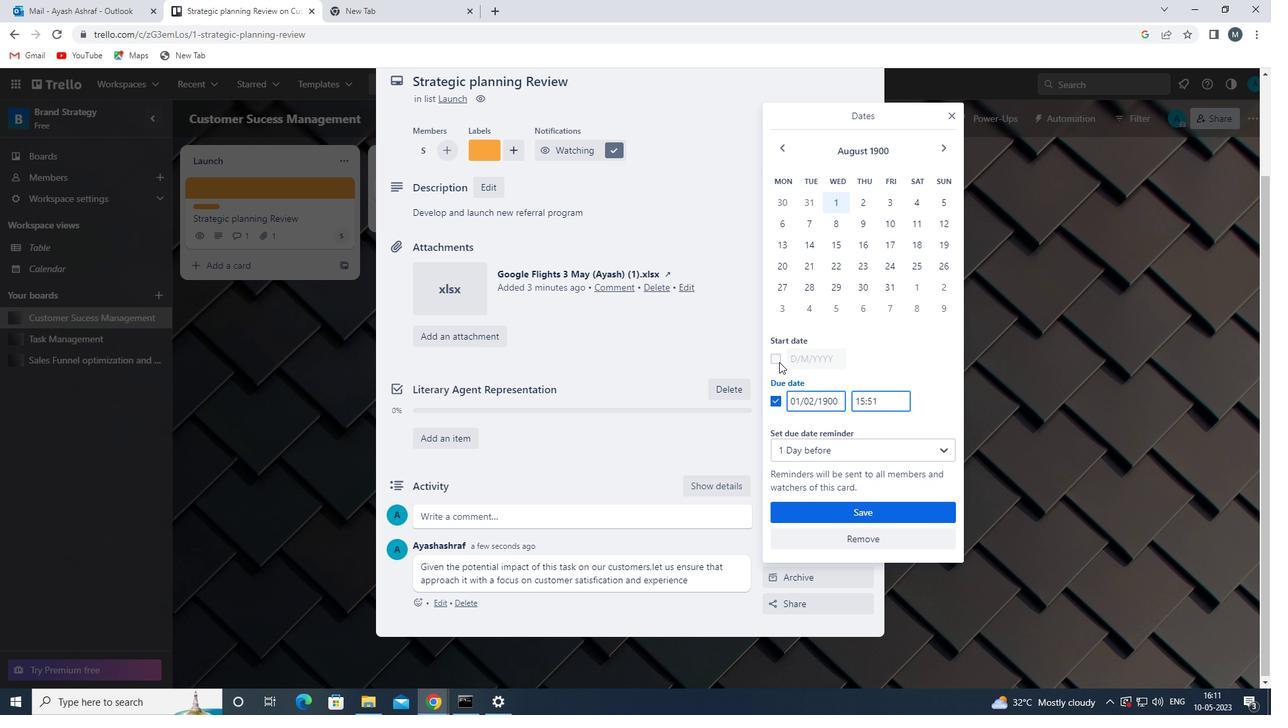 
Action: Mouse moved to (797, 360)
Screenshot: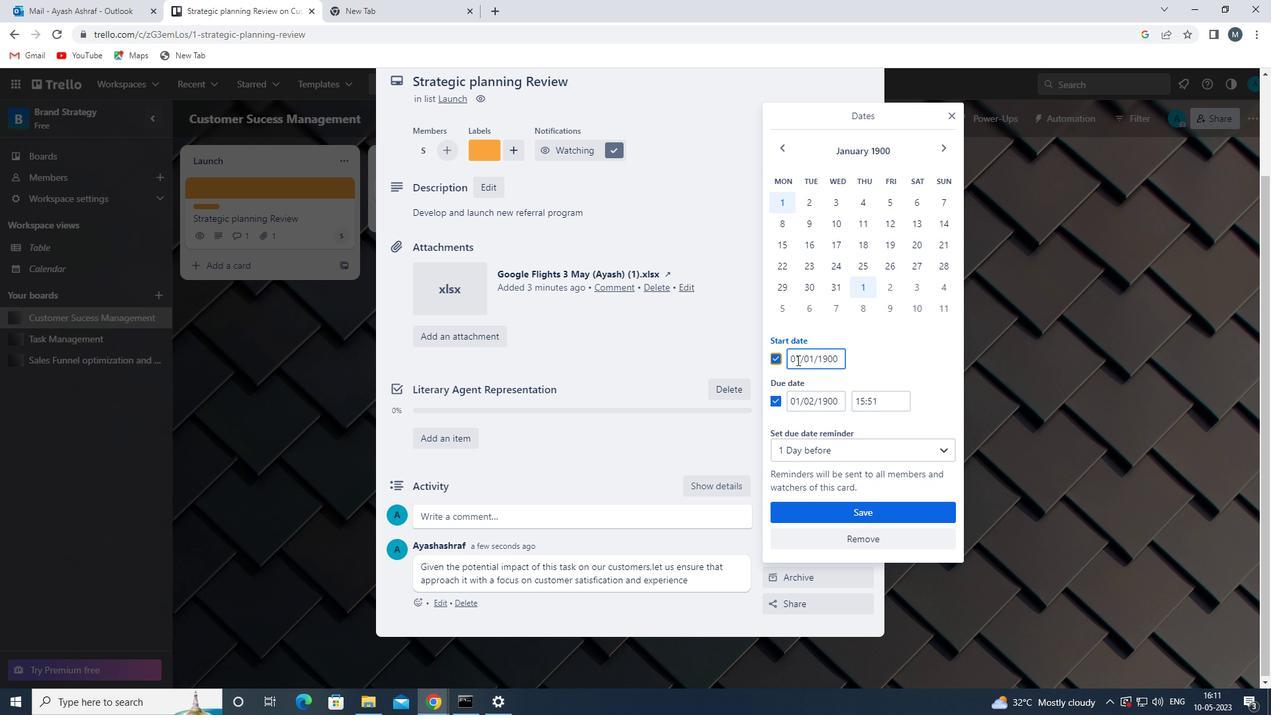
Action: Mouse pressed left at (797, 360)
Screenshot: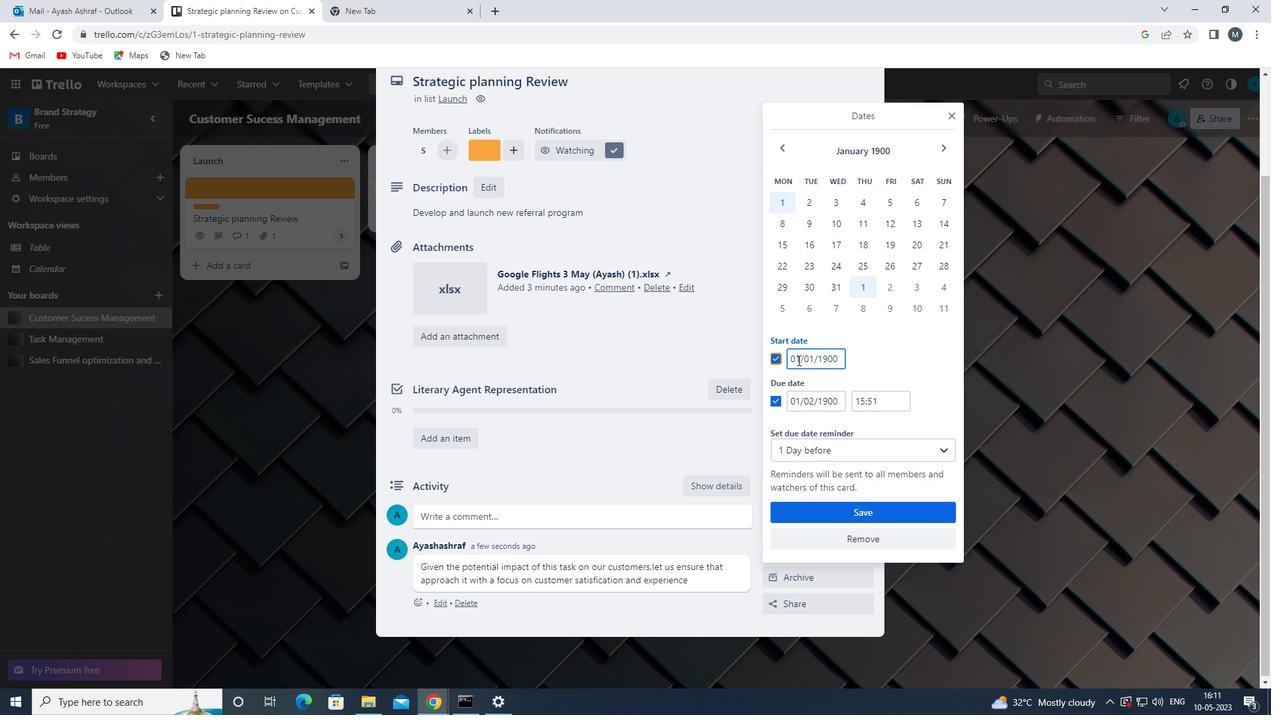 
Action: Mouse moved to (805, 356)
Screenshot: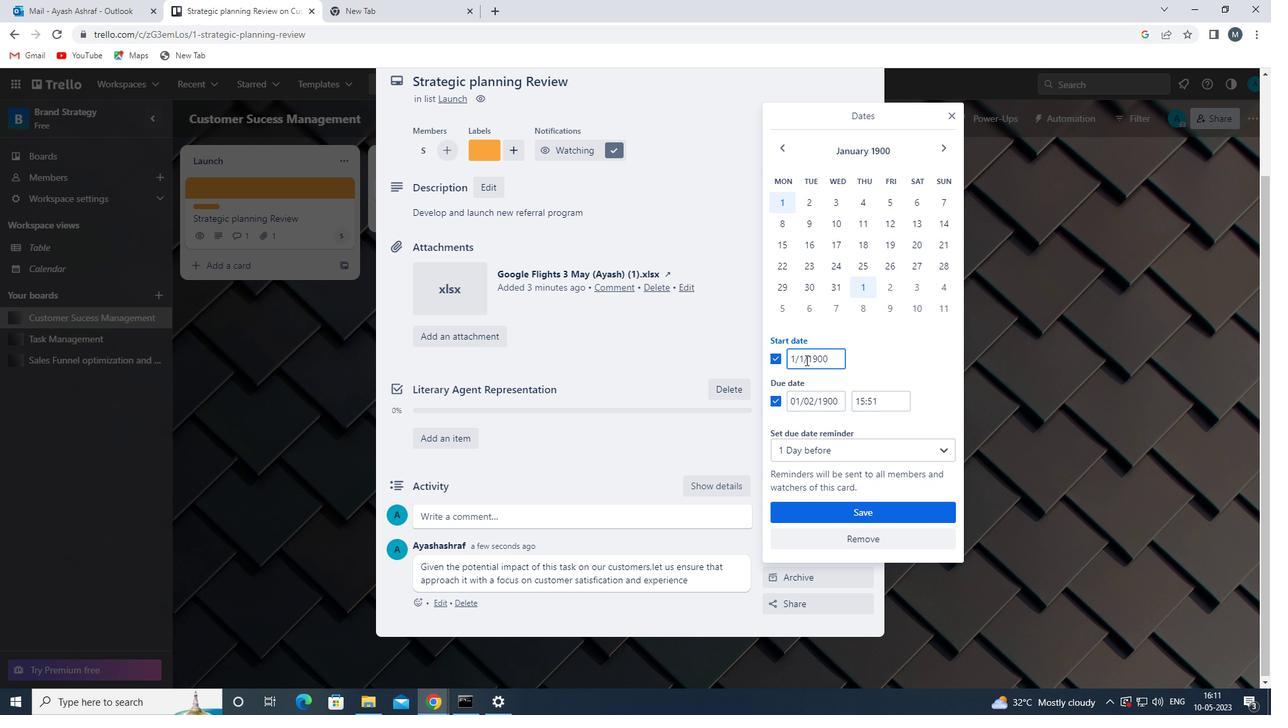 
Action: Mouse pressed left at (805, 356)
Screenshot: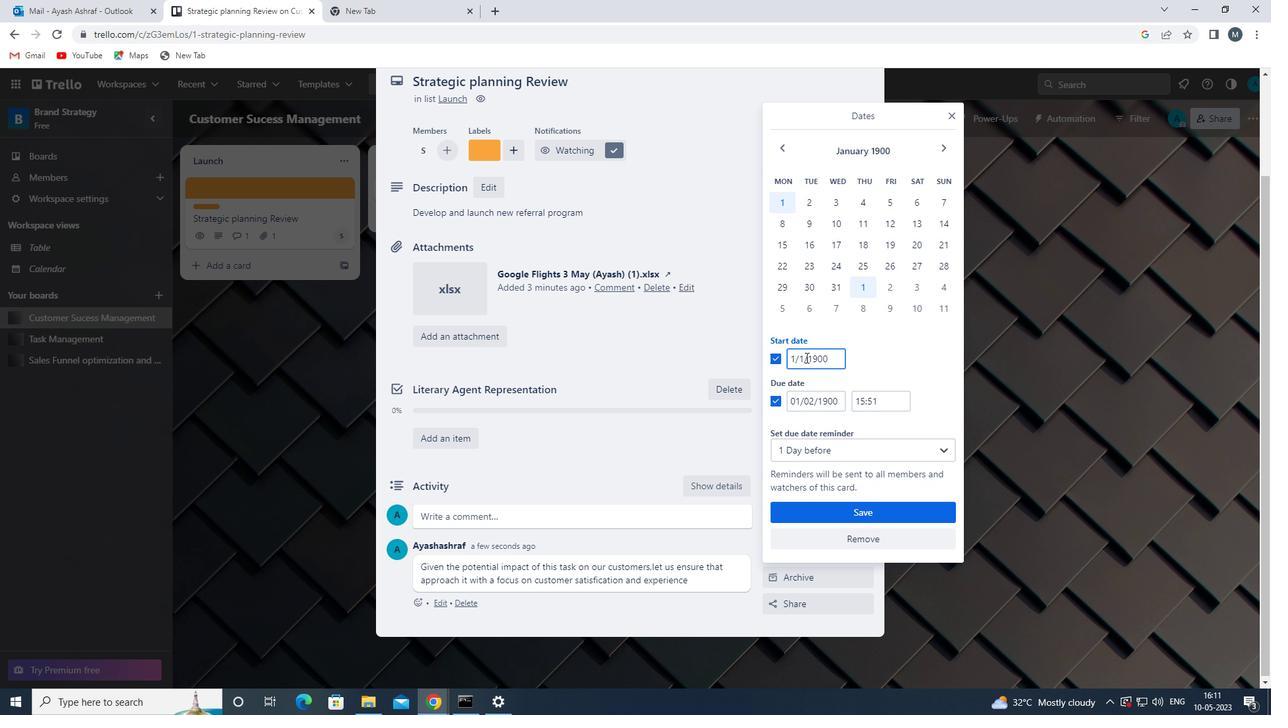 
Action: Mouse moved to (806, 360)
Screenshot: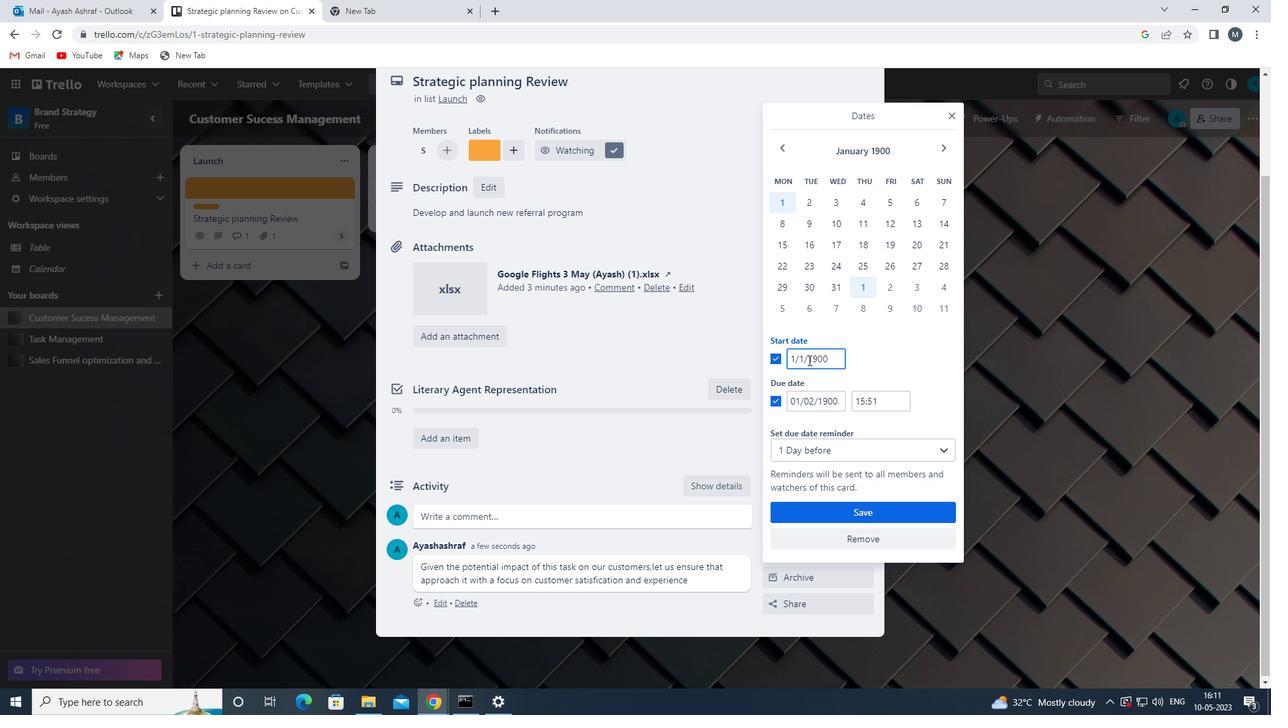 
Action: Key pressed <Key.backspace><<96>>
Screenshot: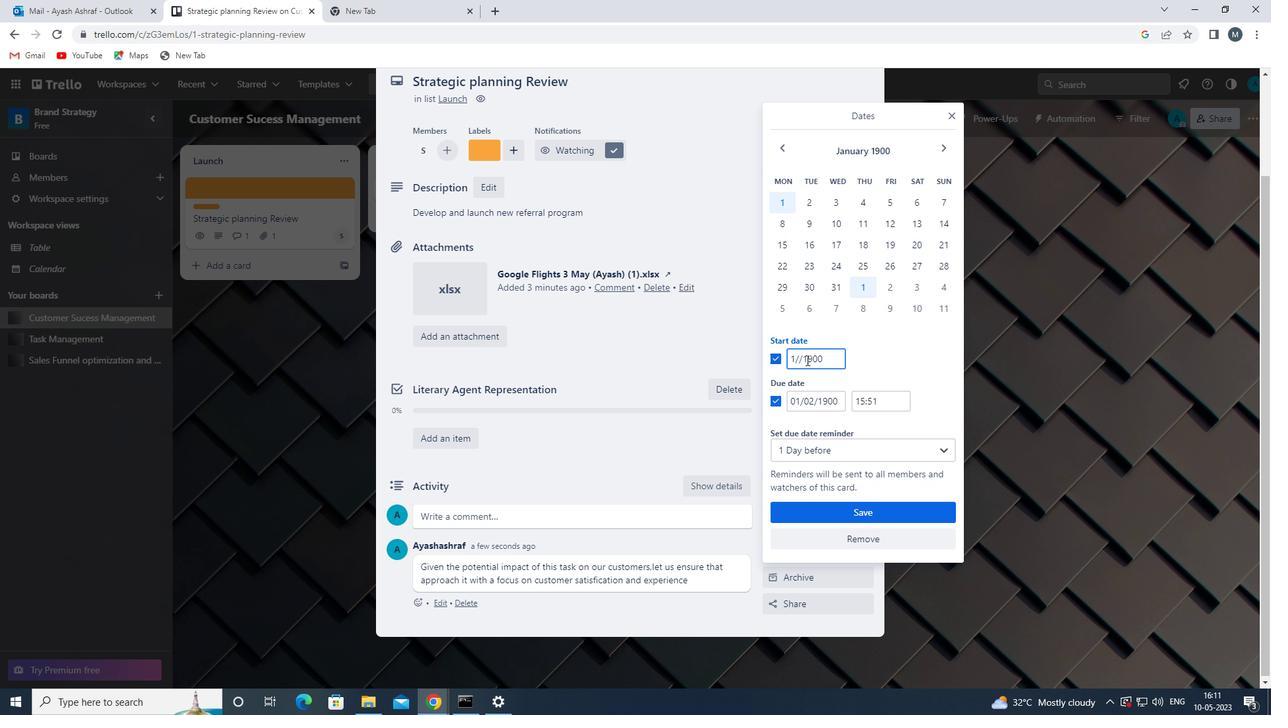 
Action: Mouse moved to (803, 360)
Screenshot: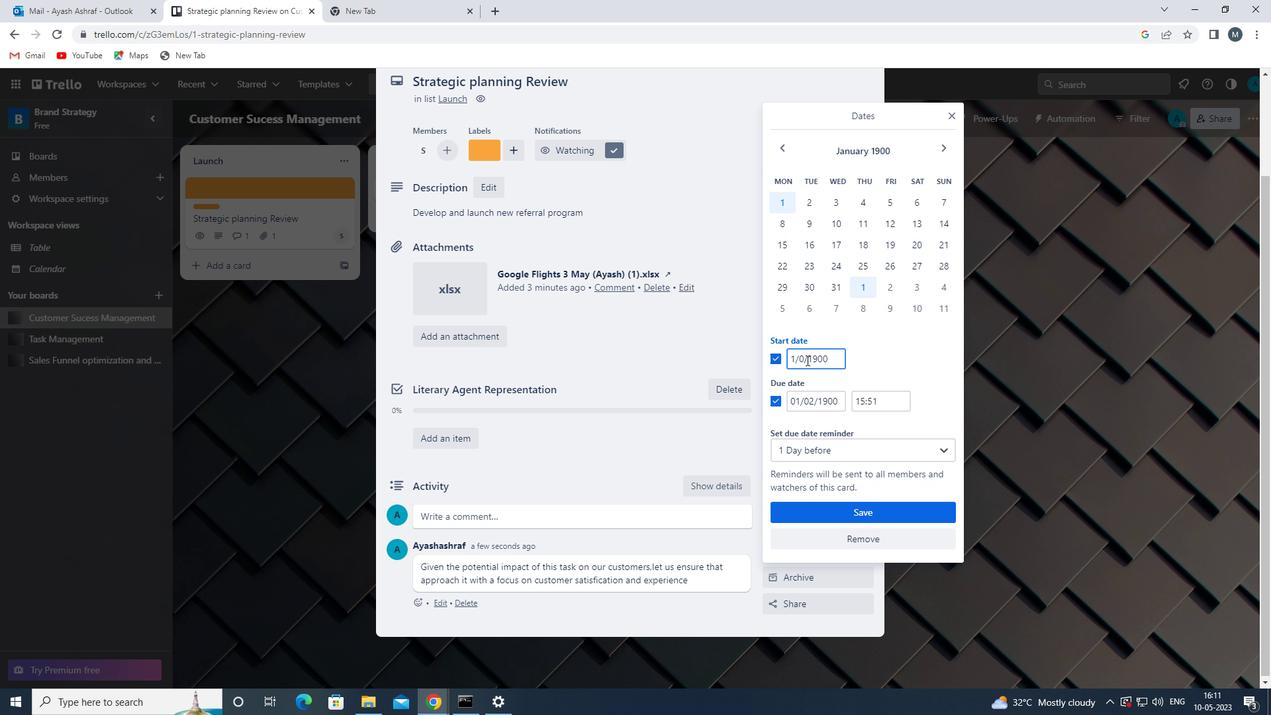 
Action: Key pressed <<98>>
Screenshot: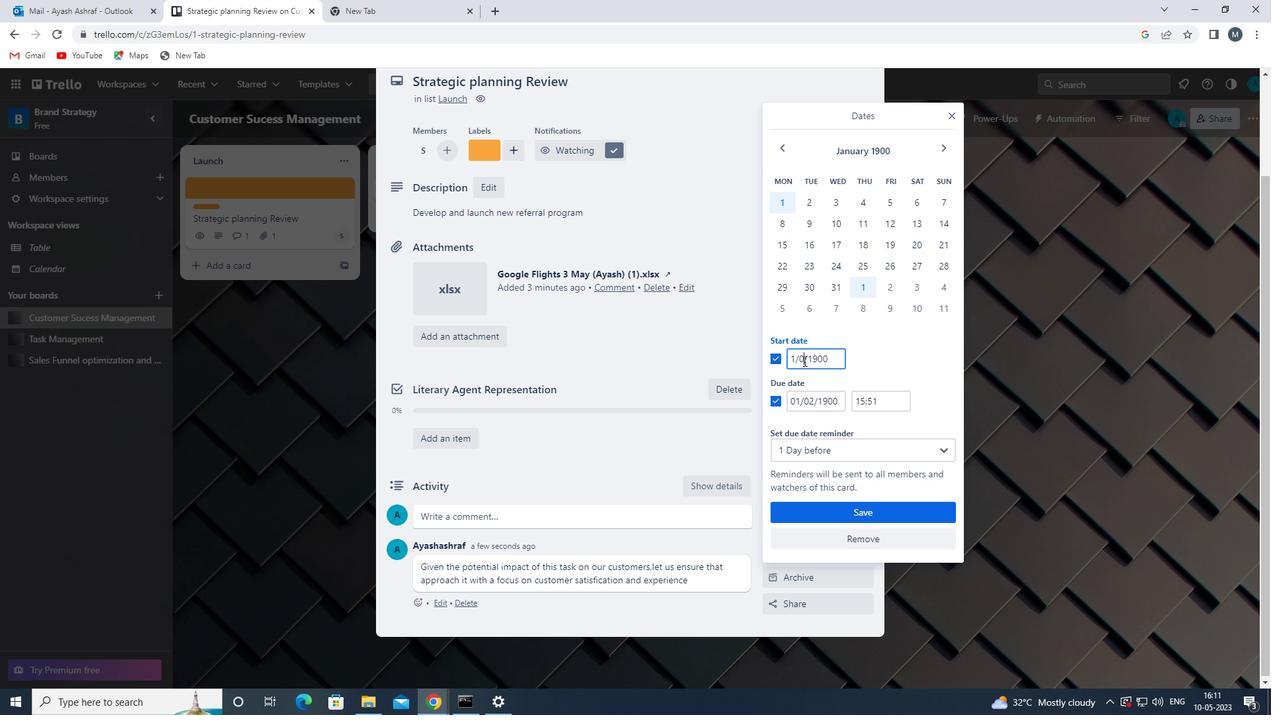 
Action: Mouse moved to (790, 356)
Screenshot: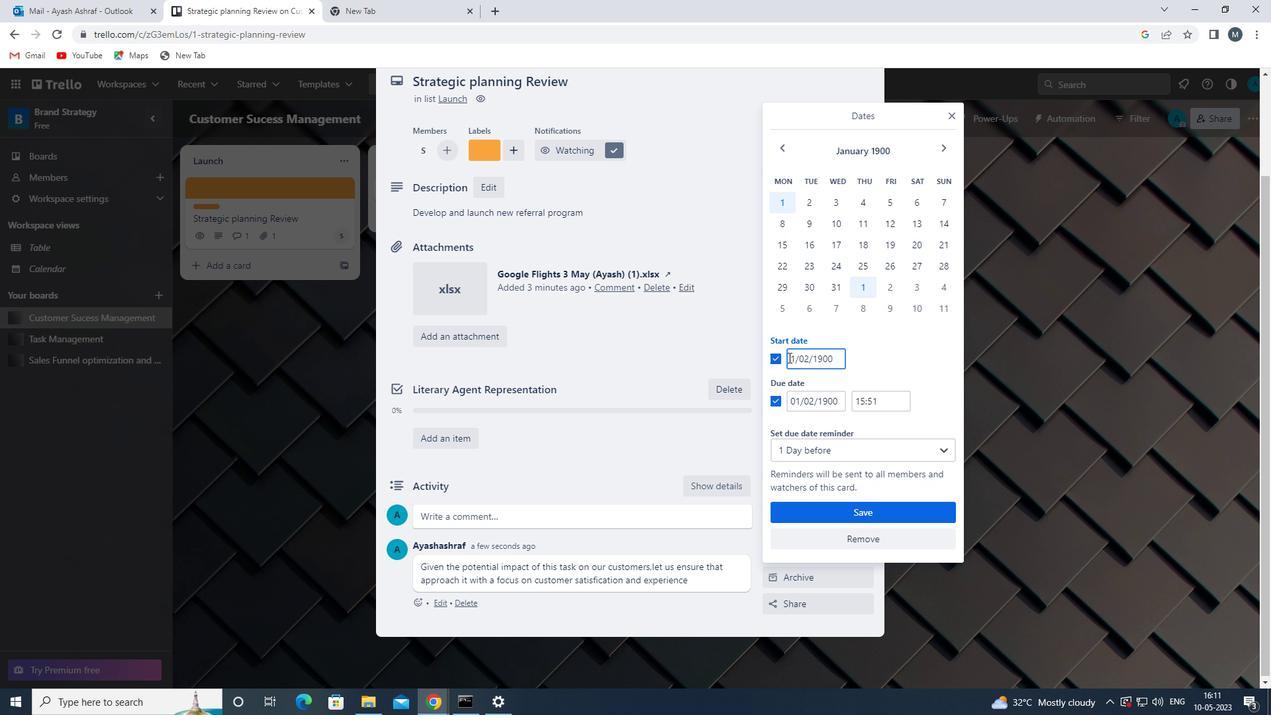 
Action: Mouse pressed left at (790, 356)
Screenshot: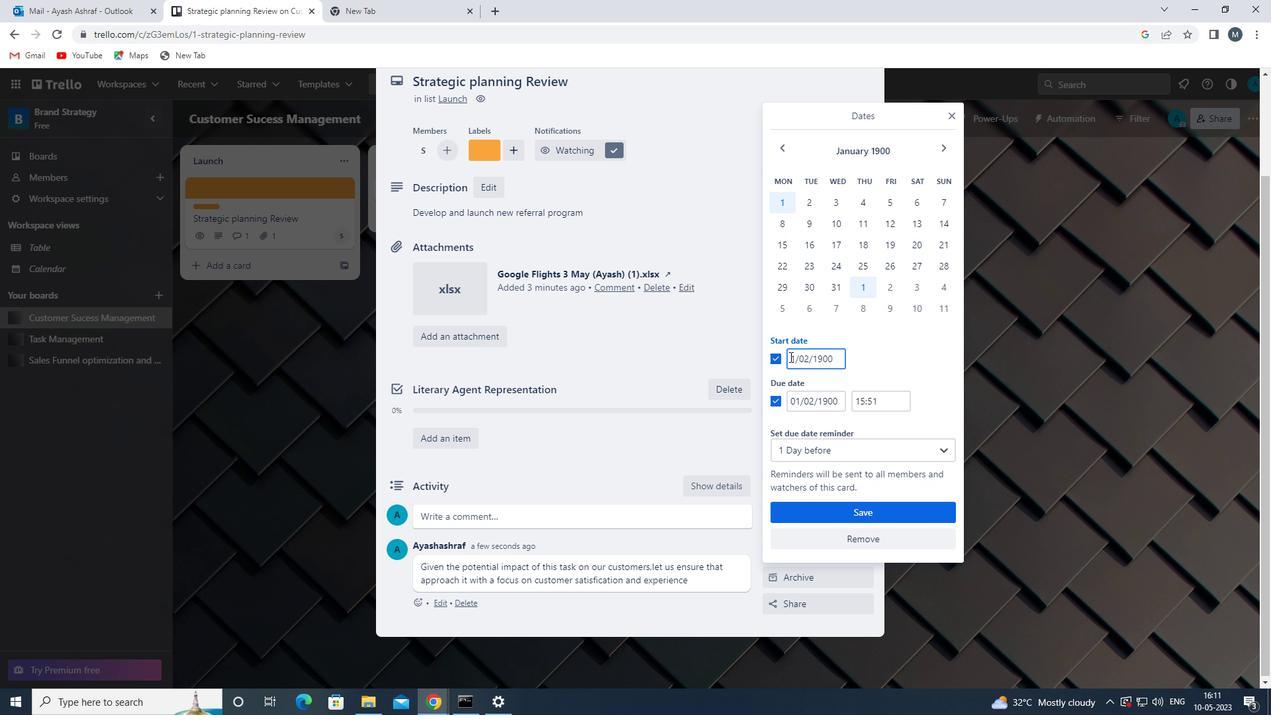 
Action: Mouse moved to (802, 361)
Screenshot: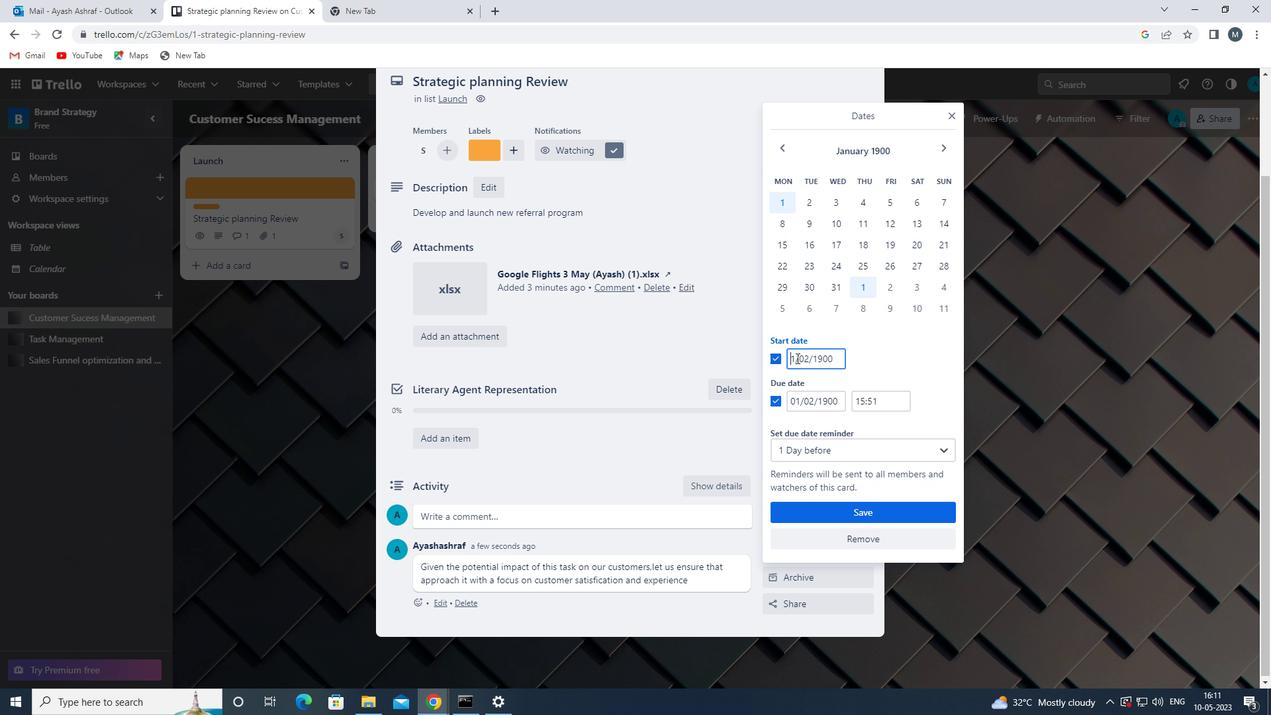 
Action: Key pressed <<96>>
Screenshot: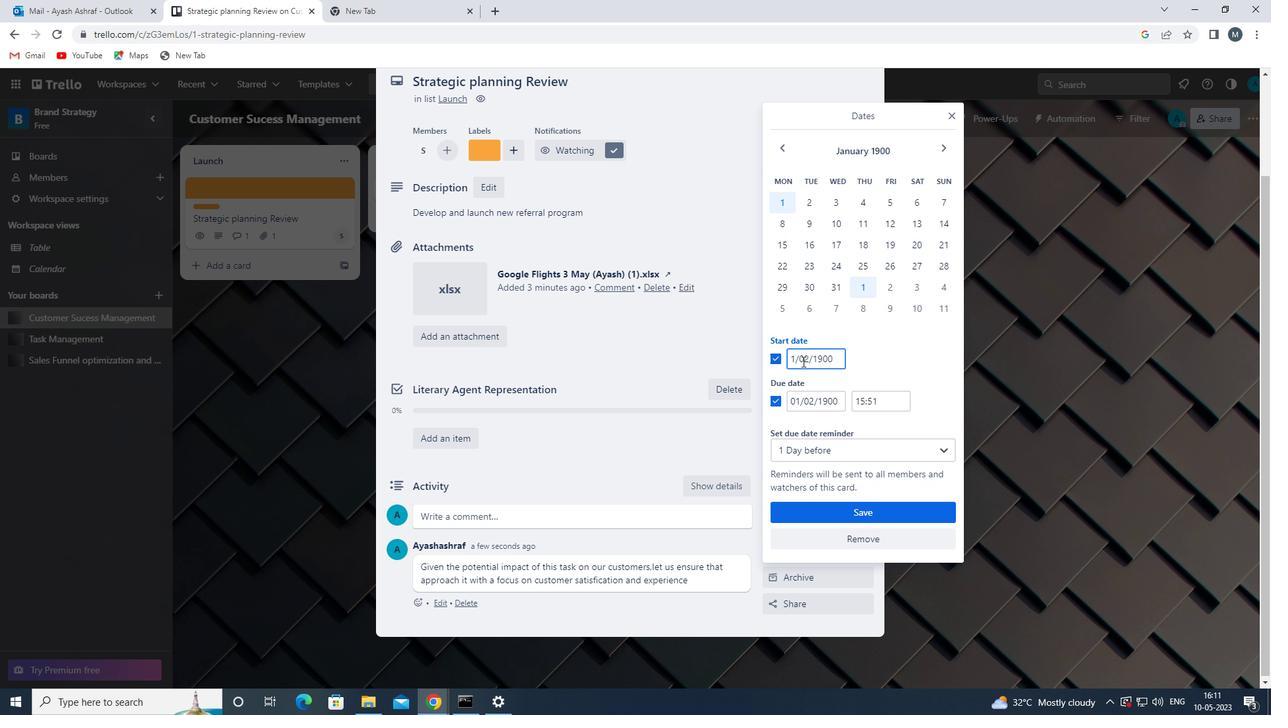 
Action: Mouse moved to (811, 400)
Screenshot: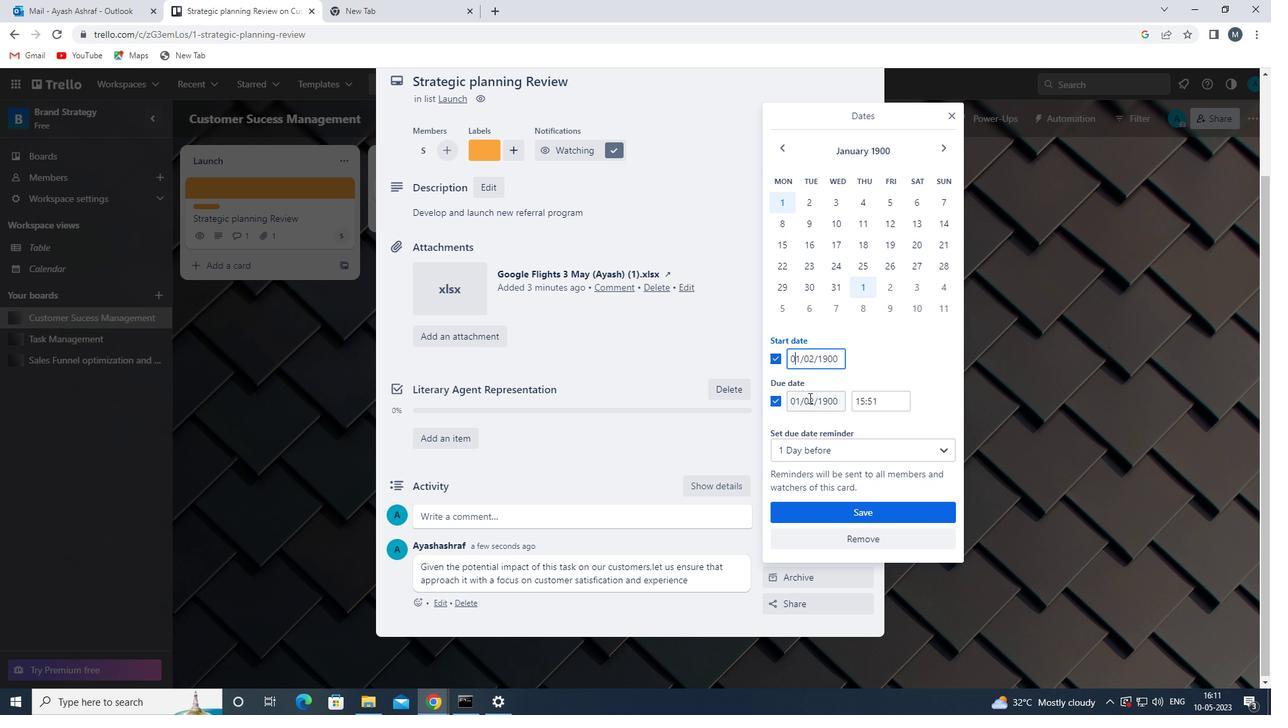 
Action: Mouse pressed left at (811, 400)
Screenshot: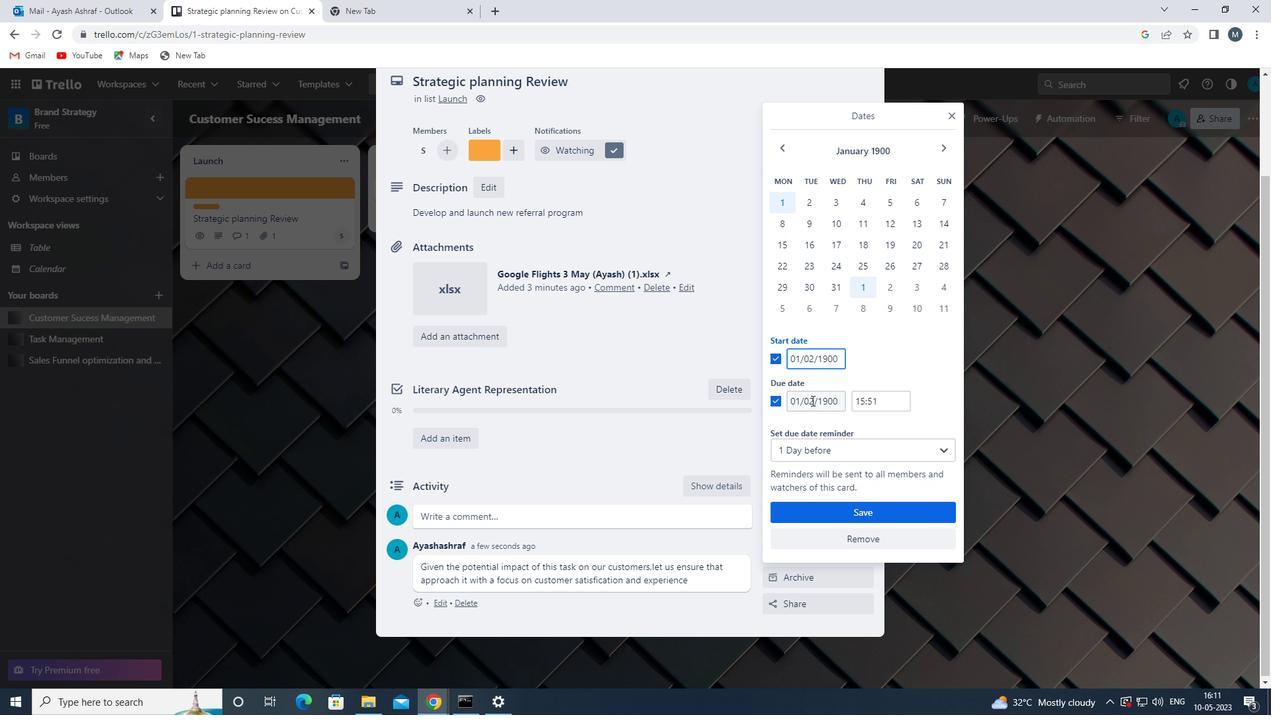 
Action: Mouse moved to (799, 357)
Screenshot: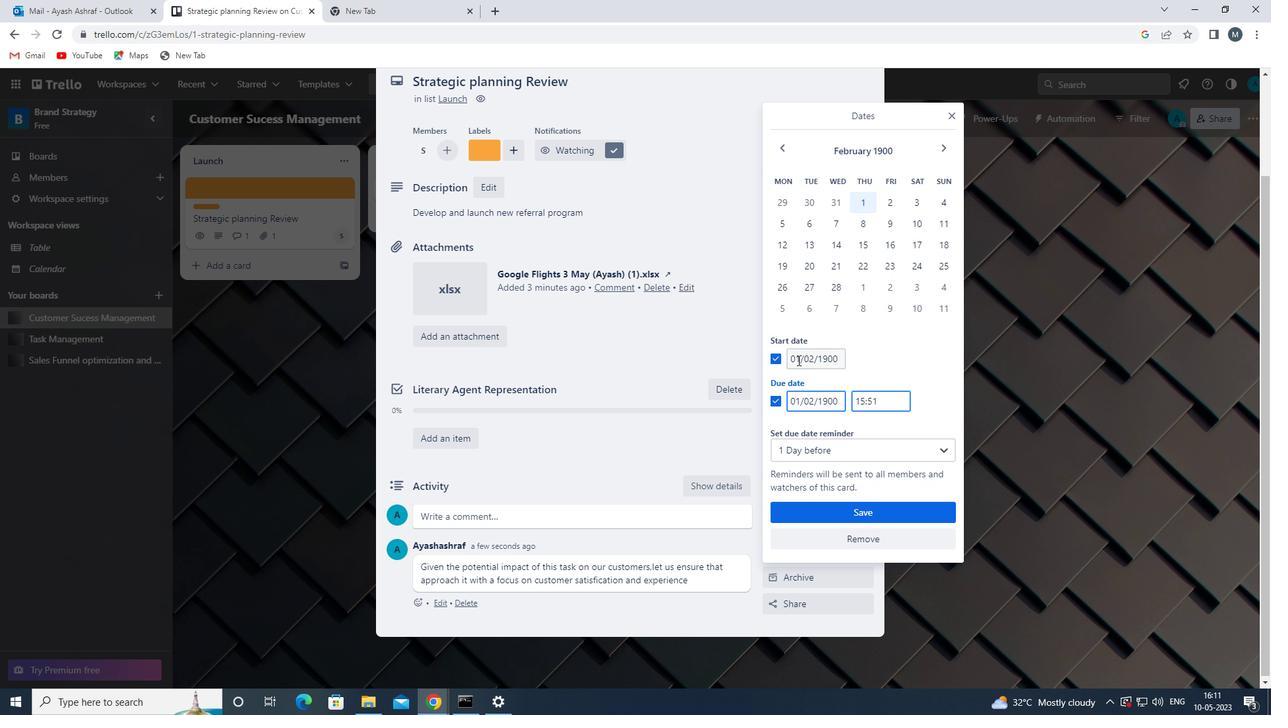 
Action: Mouse pressed left at (799, 357)
Screenshot: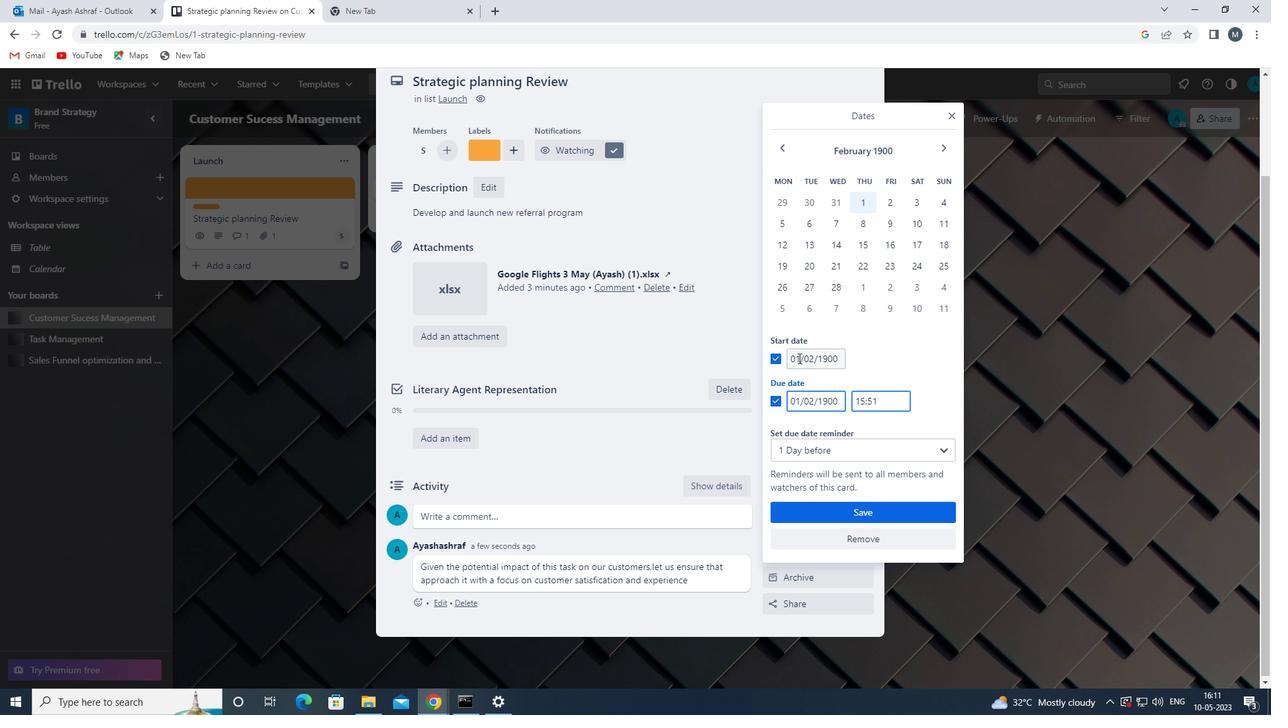 
Action: Mouse moved to (813, 356)
Screenshot: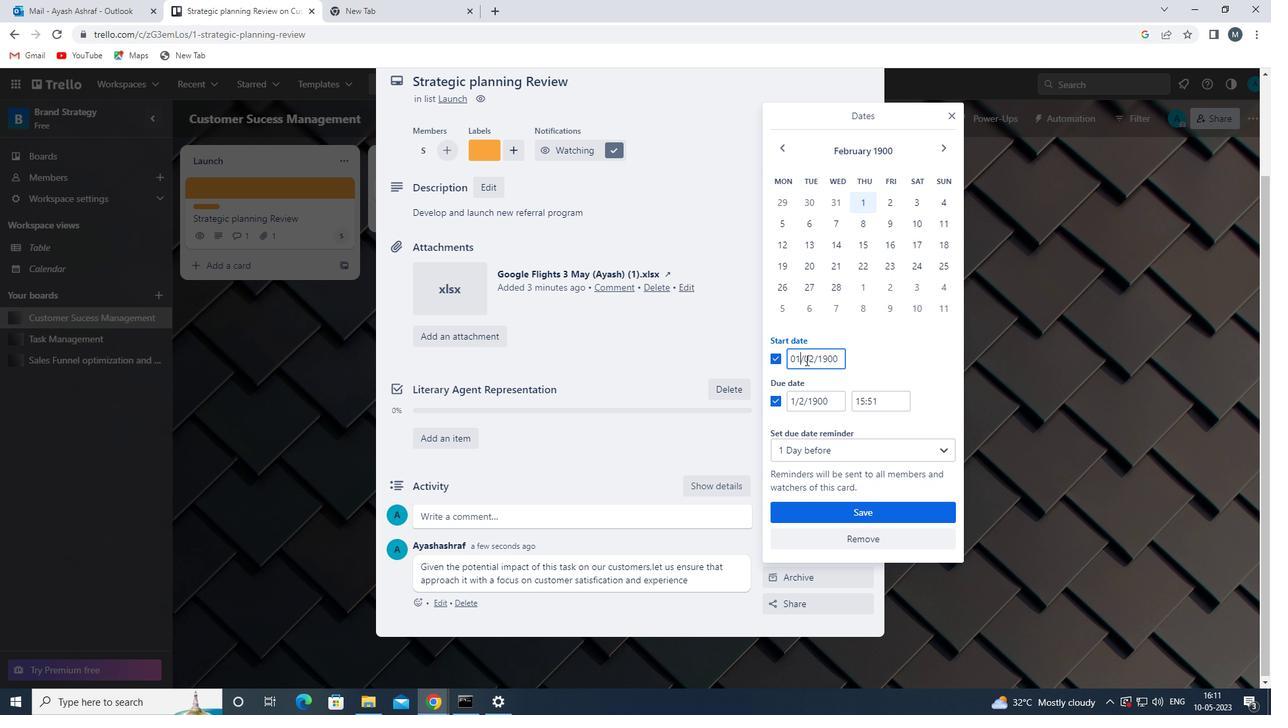
Action: Mouse pressed left at (813, 356)
Screenshot: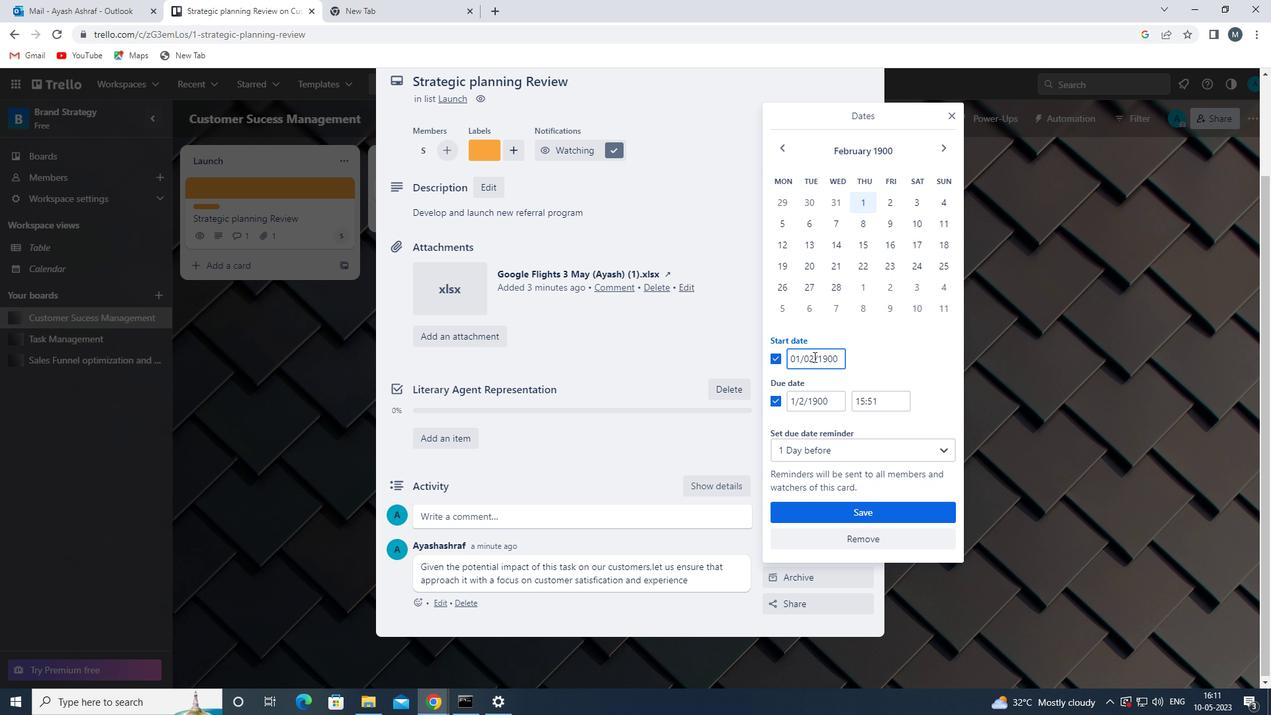 
Action: Mouse moved to (800, 356)
Screenshot: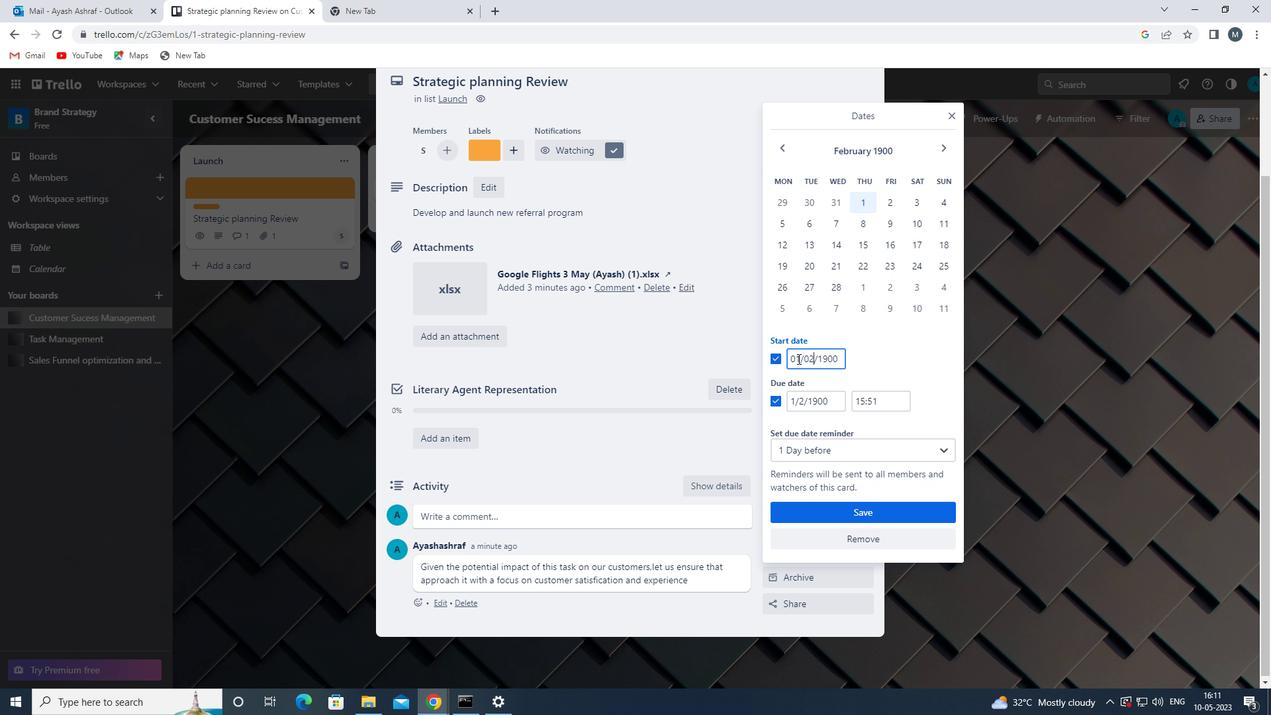 
Action: Mouse pressed left at (800, 356)
Screenshot: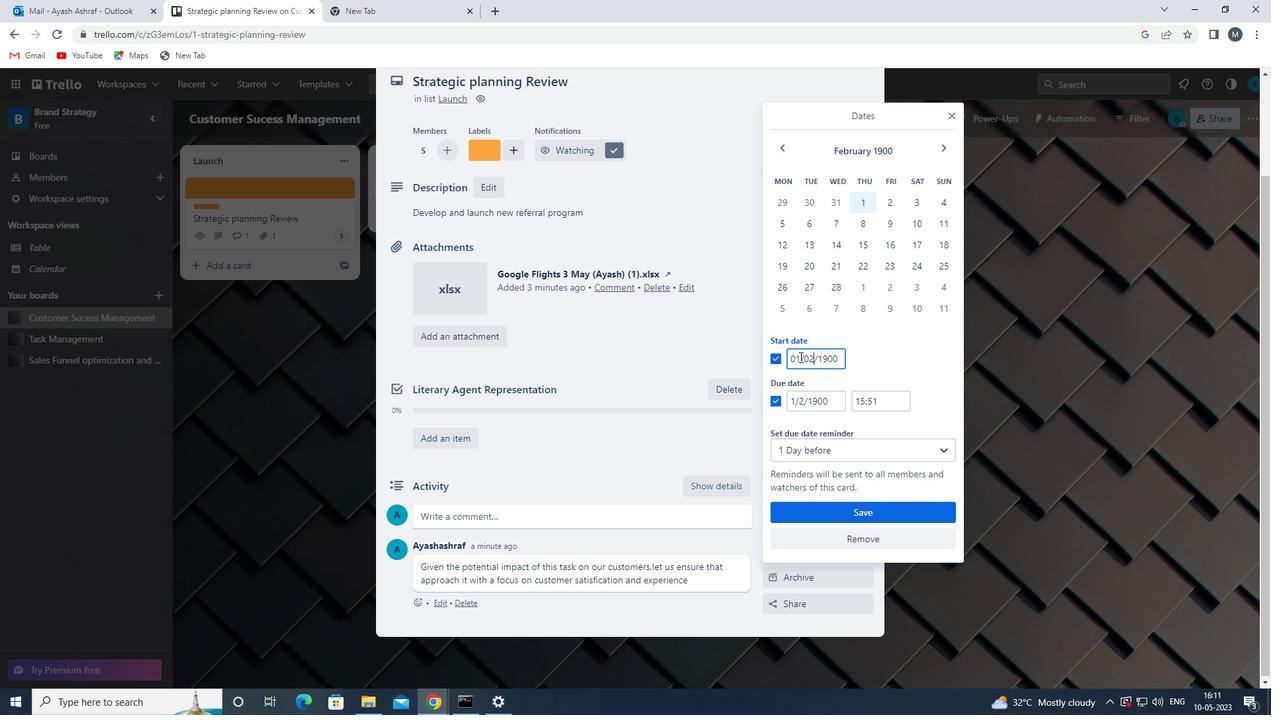
Action: Mouse moved to (815, 358)
Screenshot: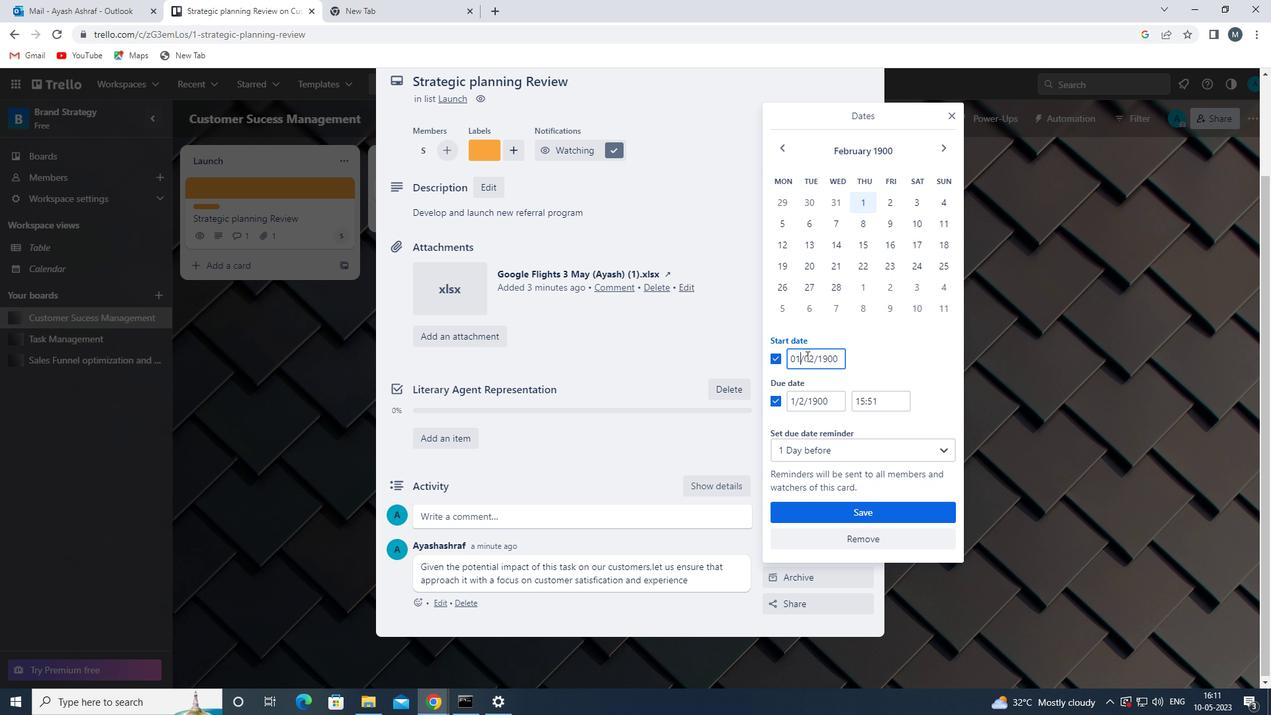 
Action: Key pressed <Key.backspace><Key.backspace><<96>><<98>>
Screenshot: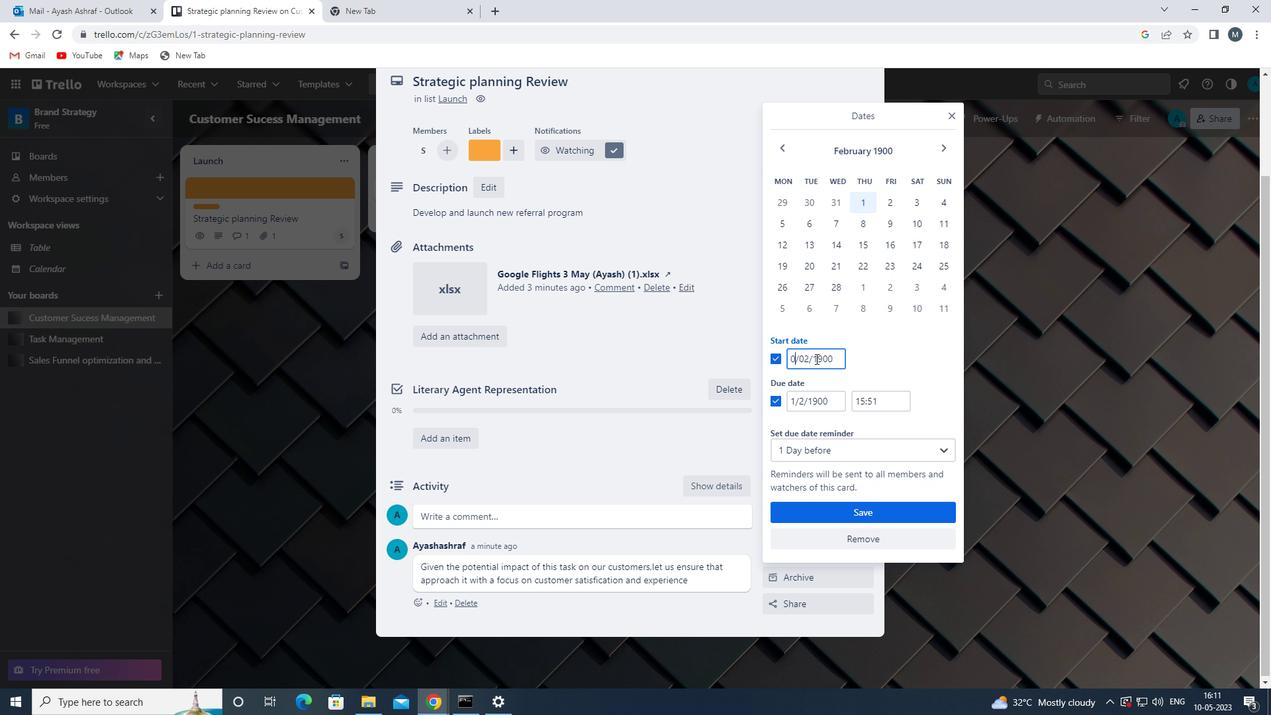 
Action: Mouse moved to (811, 360)
Screenshot: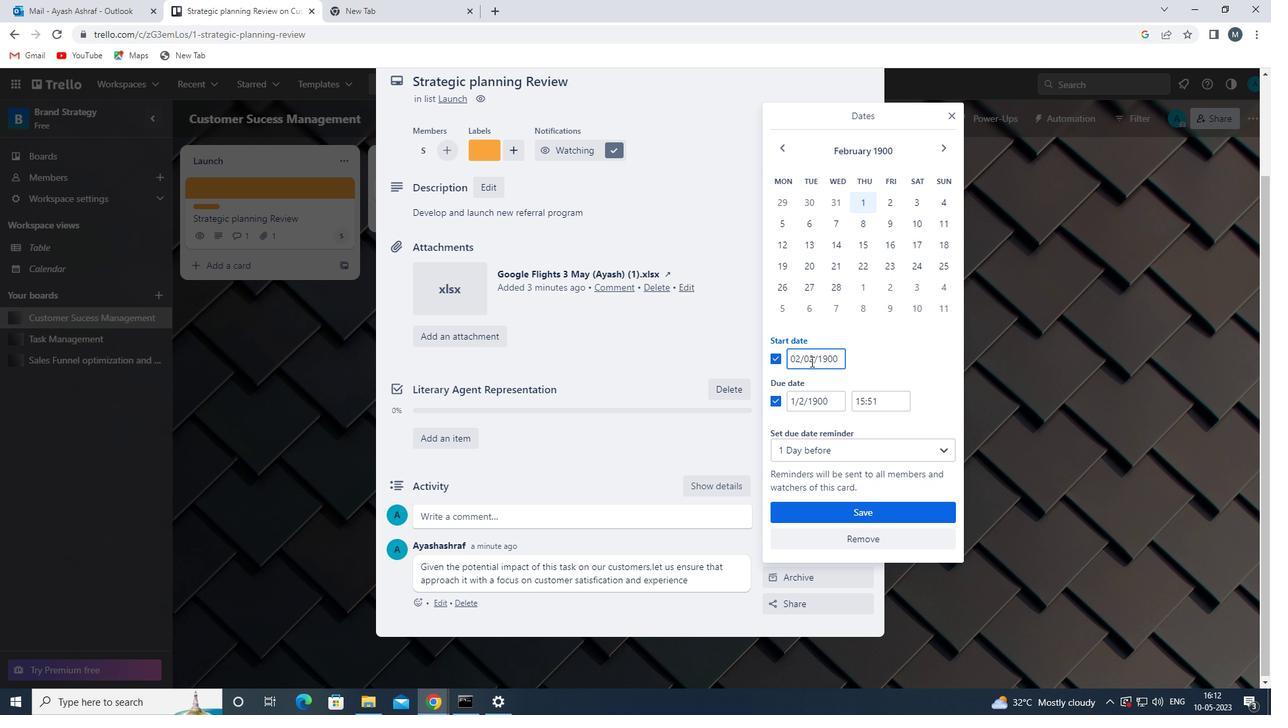 
Action: Mouse pressed left at (811, 360)
Screenshot: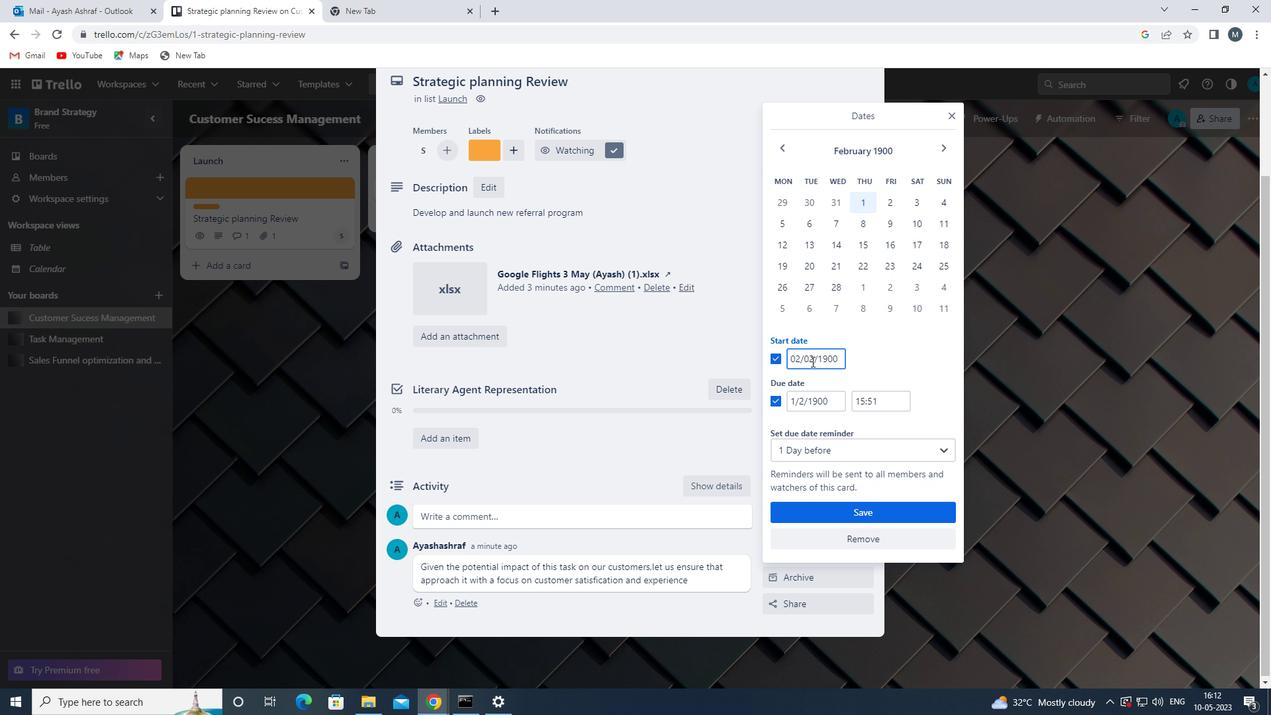 
Action: Mouse moved to (823, 359)
Screenshot: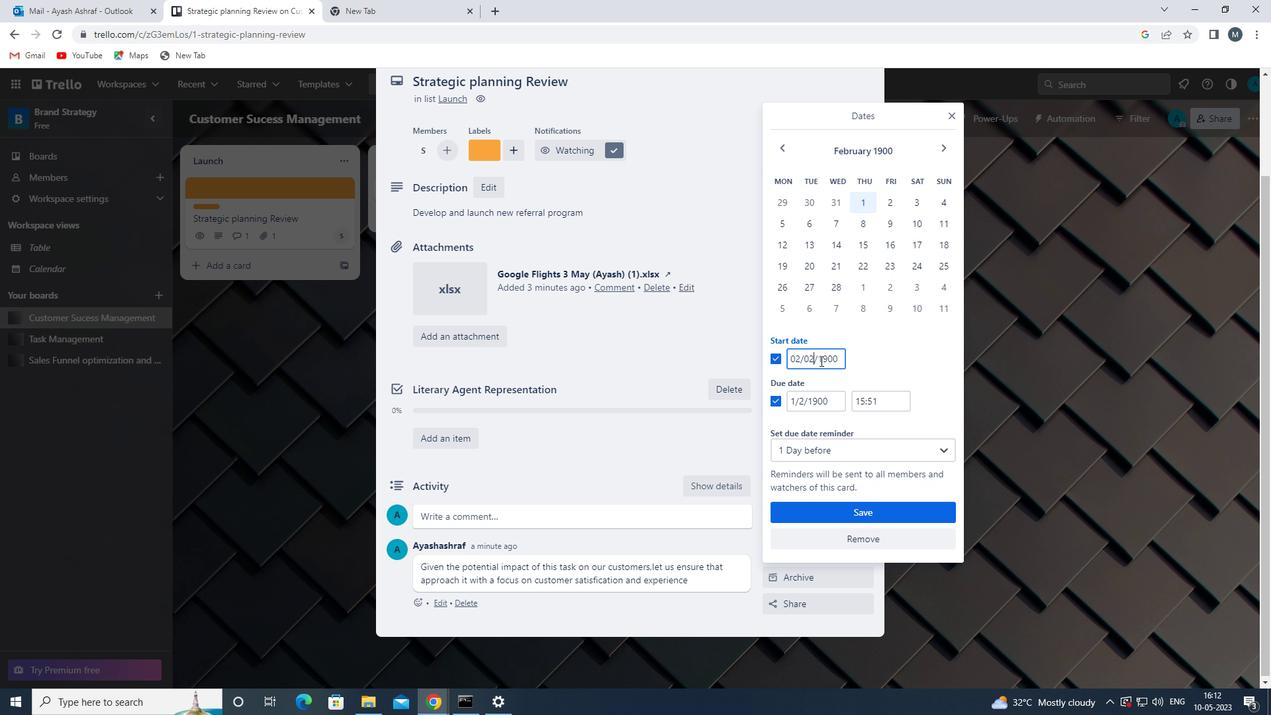 
Action: Key pressed <Key.backspace><<97>>
Screenshot: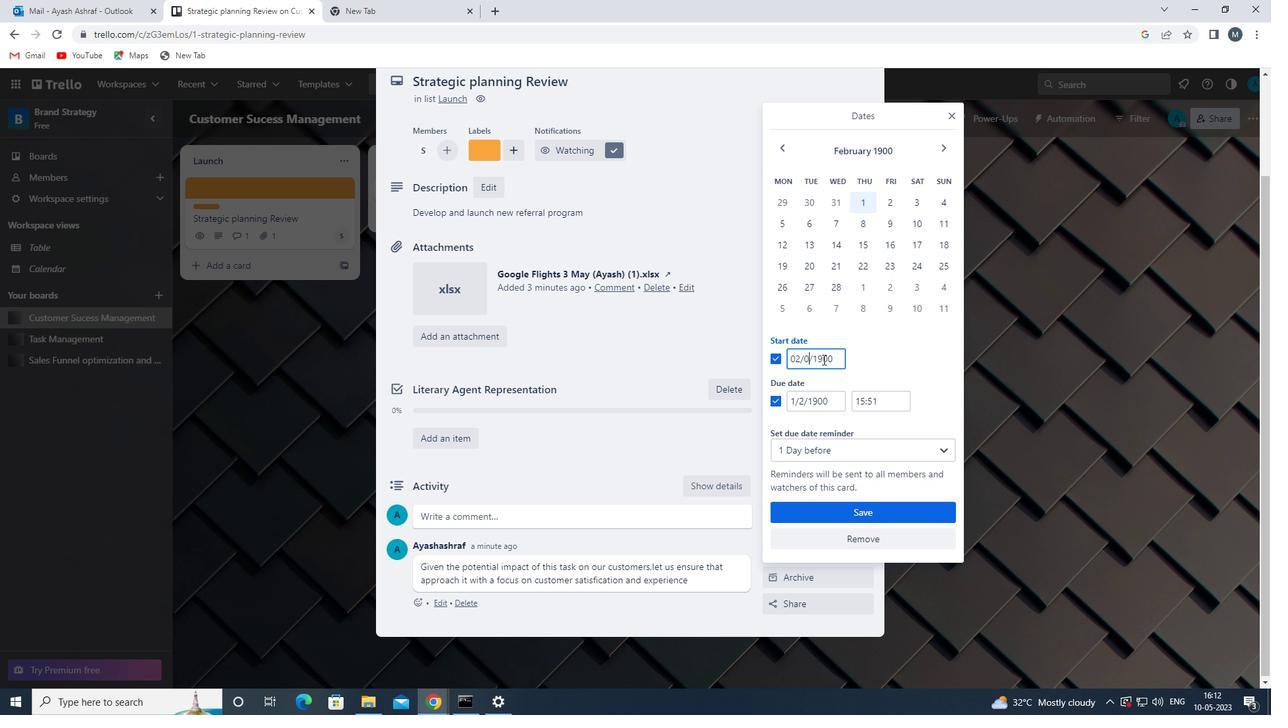 
Action: Mouse moved to (789, 401)
Screenshot: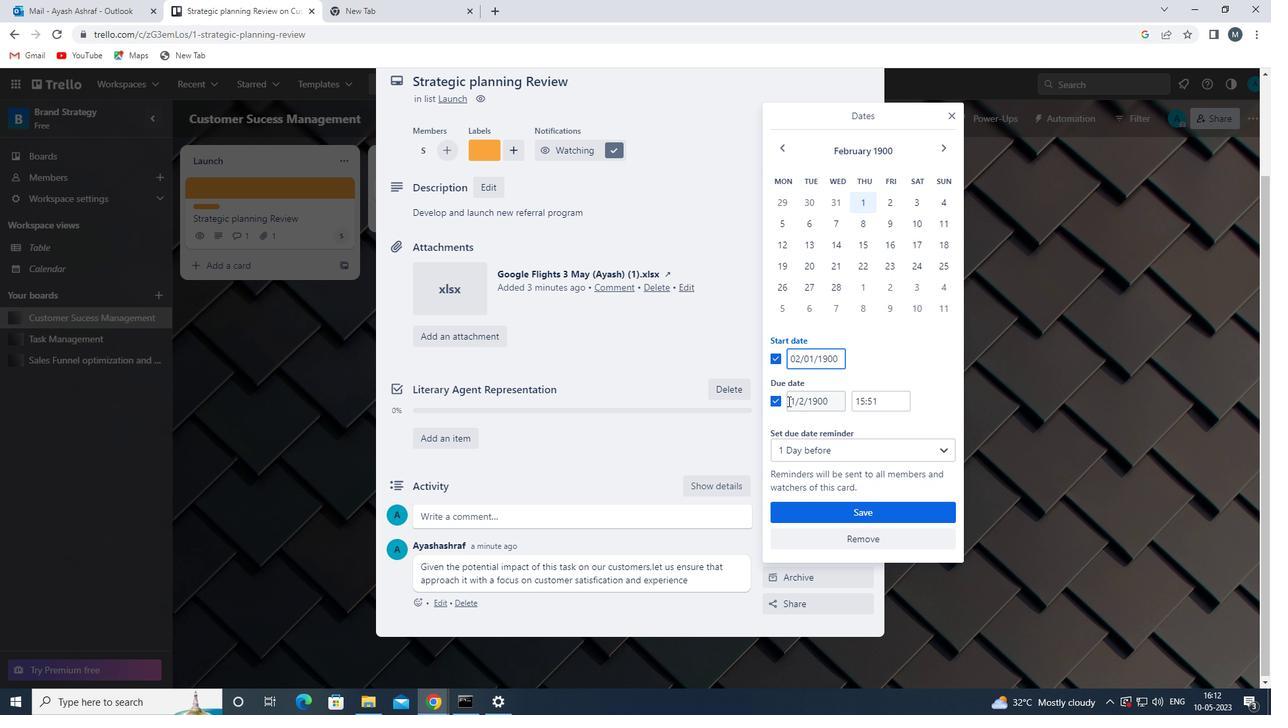 
Action: Mouse pressed left at (789, 401)
Screenshot: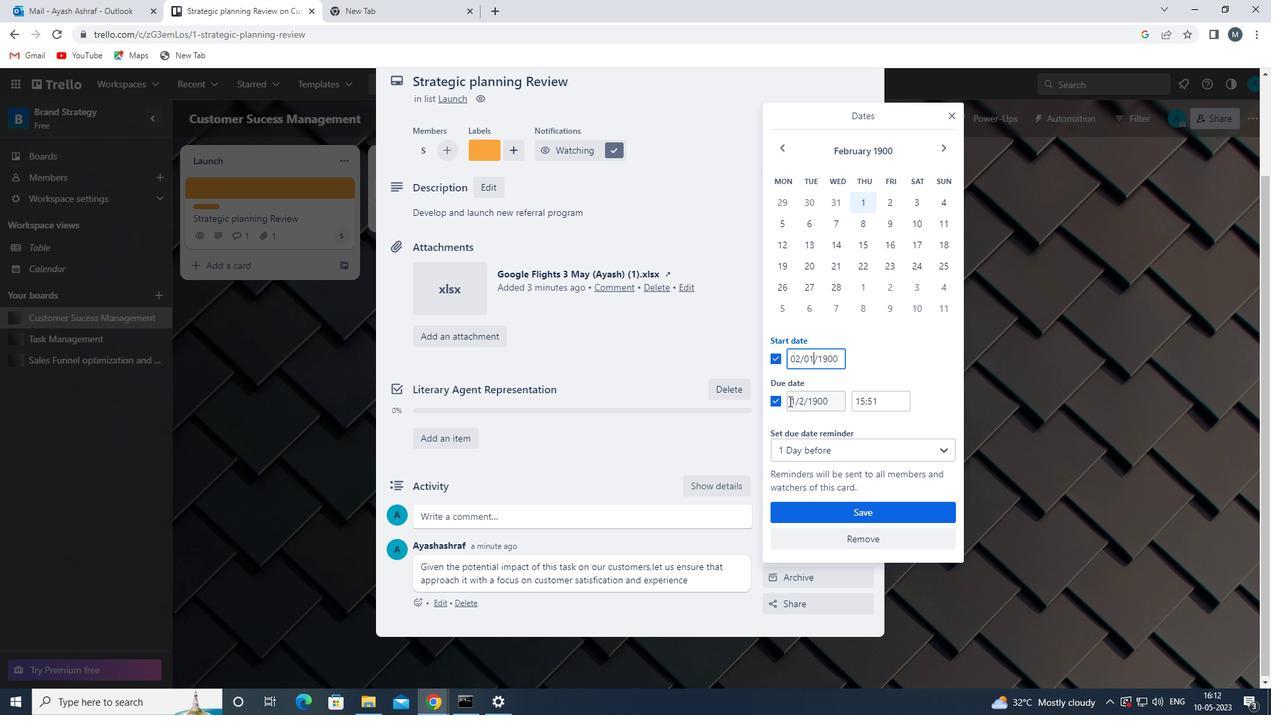 
Action: Mouse moved to (799, 401)
Screenshot: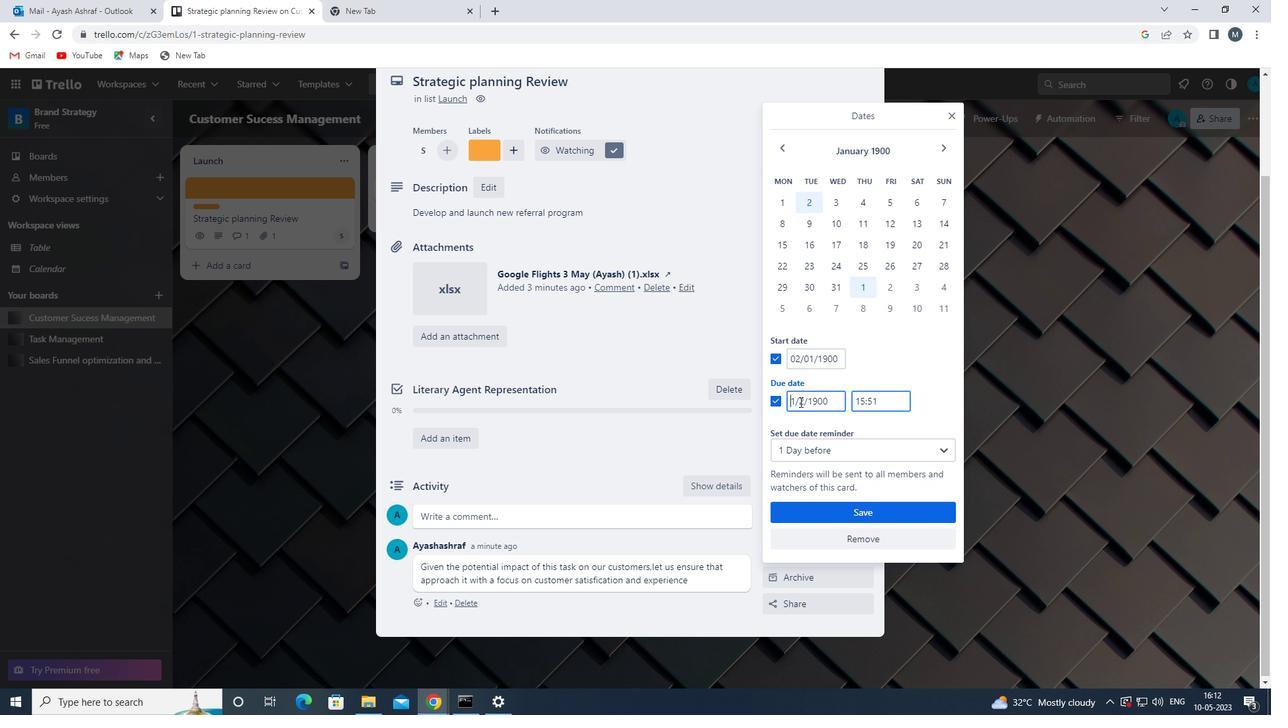 
Action: Key pressed <<96>><<105>>
Screenshot: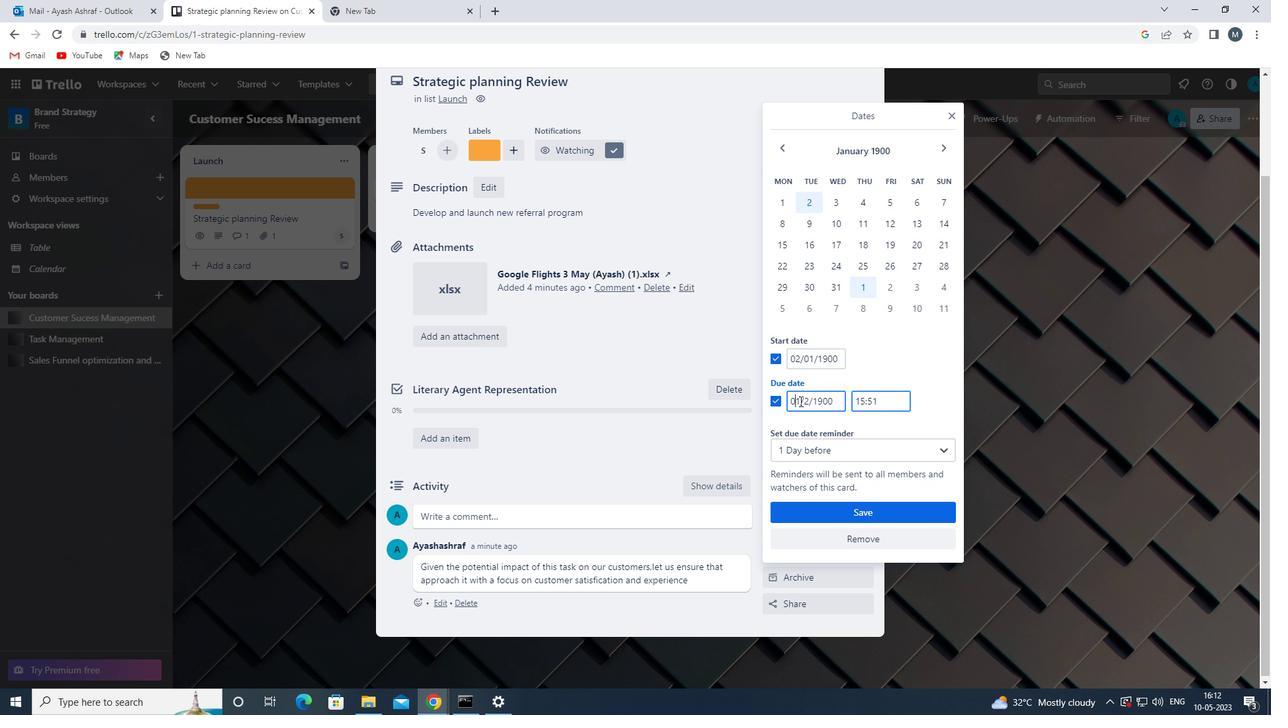 
Action: Mouse moved to (811, 398)
Screenshot: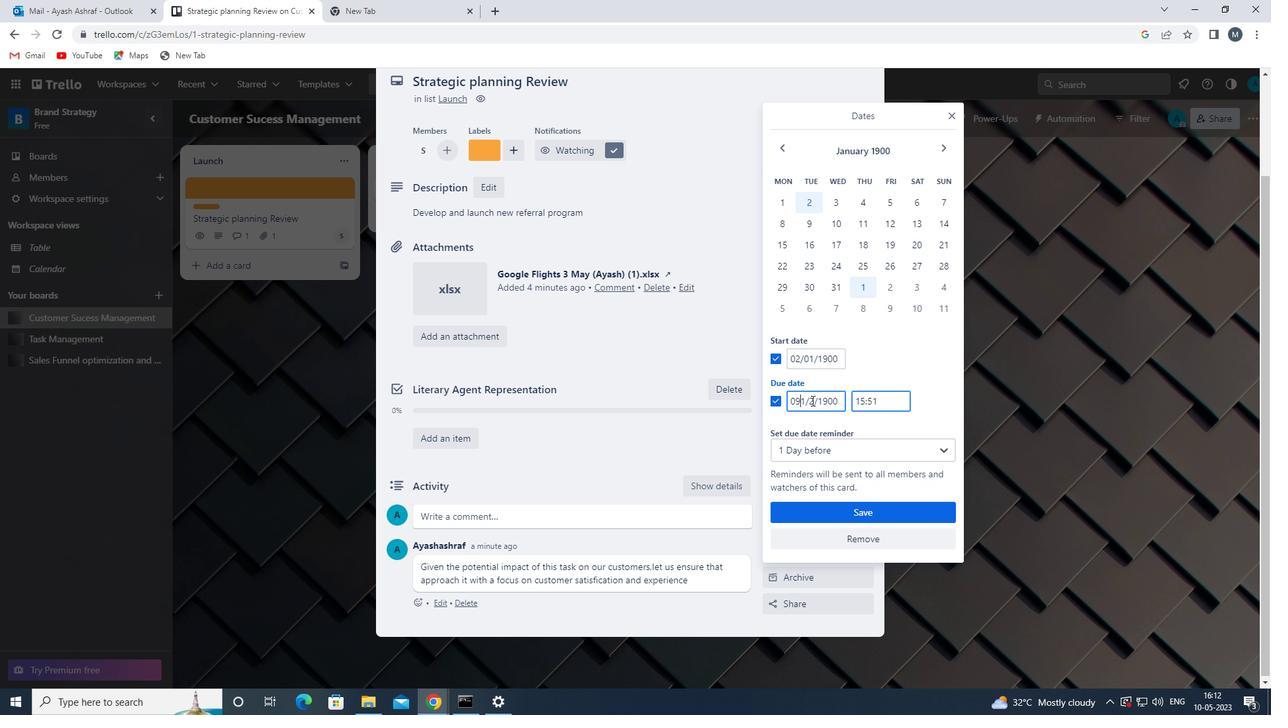 
Action: Mouse pressed left at (811, 398)
Screenshot: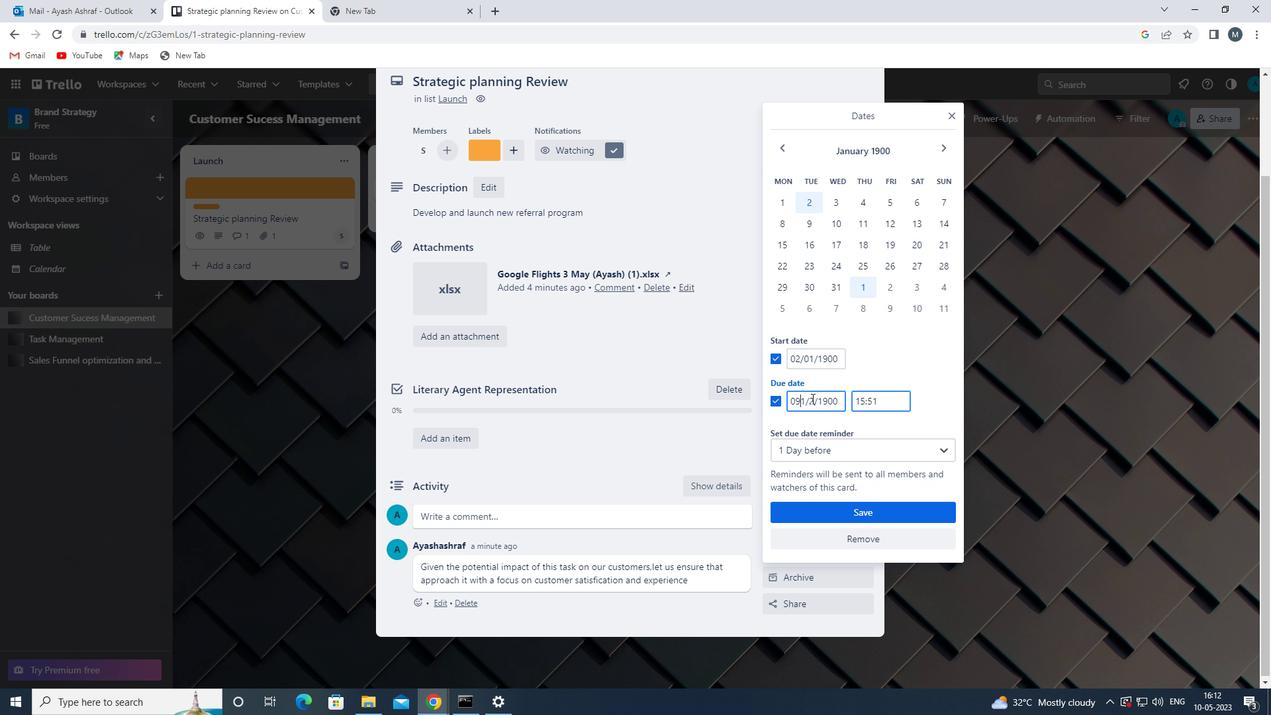 
Action: Mouse moved to (811, 401)
Screenshot: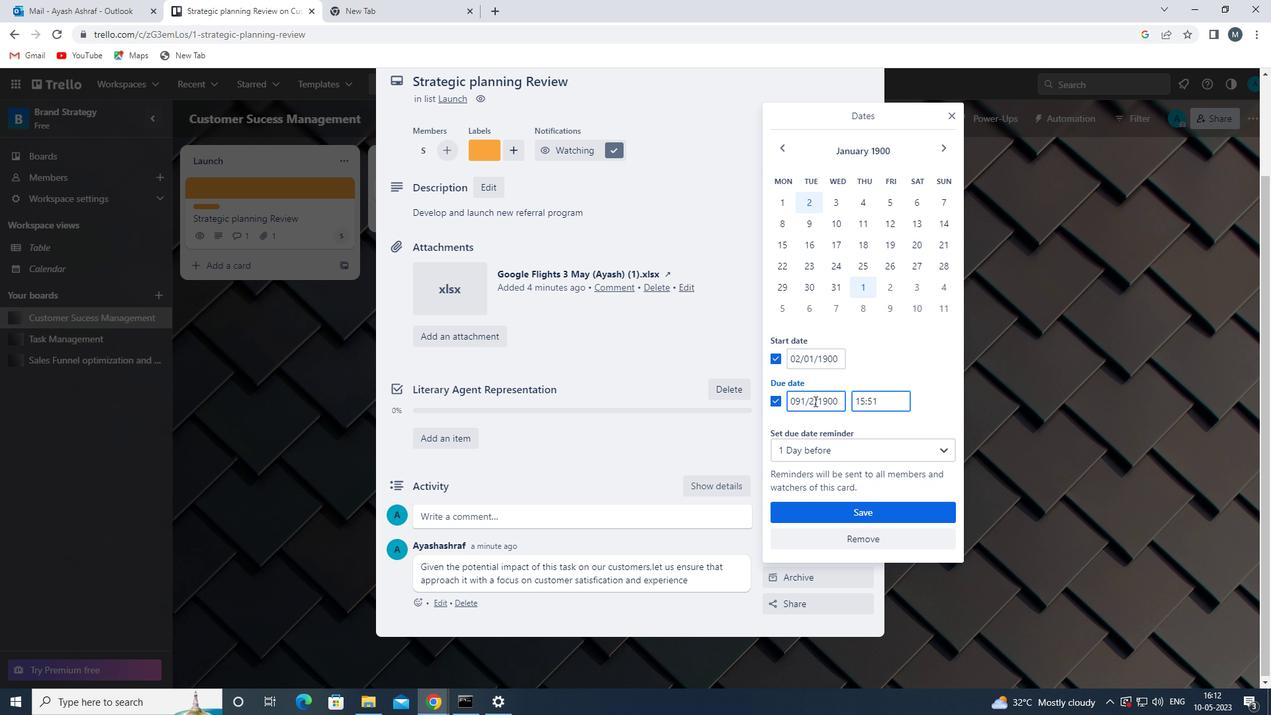 
Action: Key pressed <Key.backspace>
Screenshot: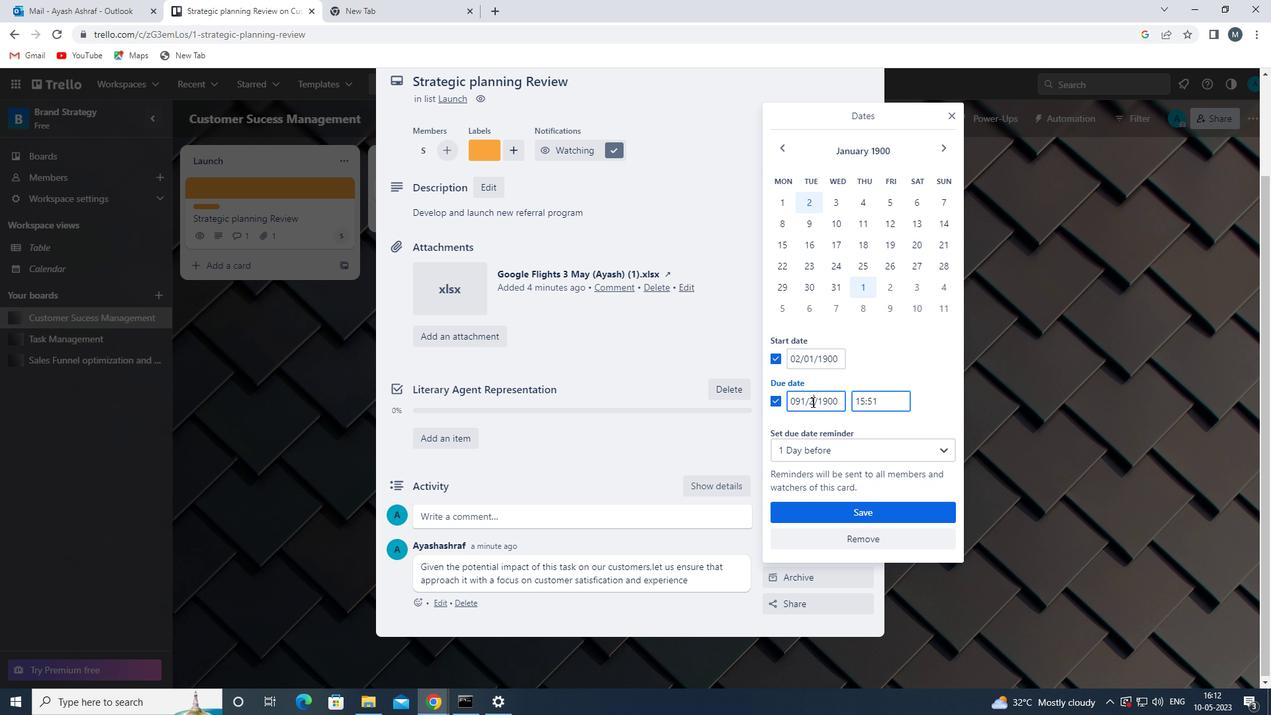 
Action: Mouse moved to (855, 511)
Screenshot: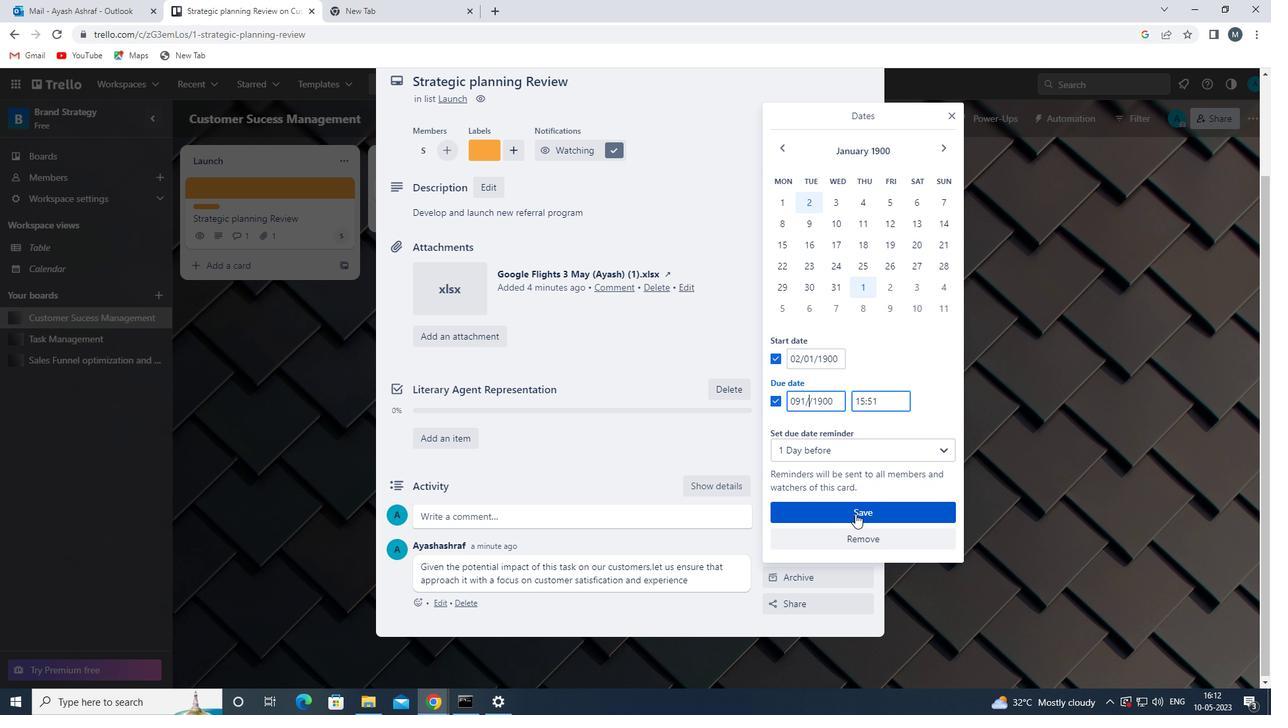 
Action: Mouse pressed left at (855, 511)
Screenshot: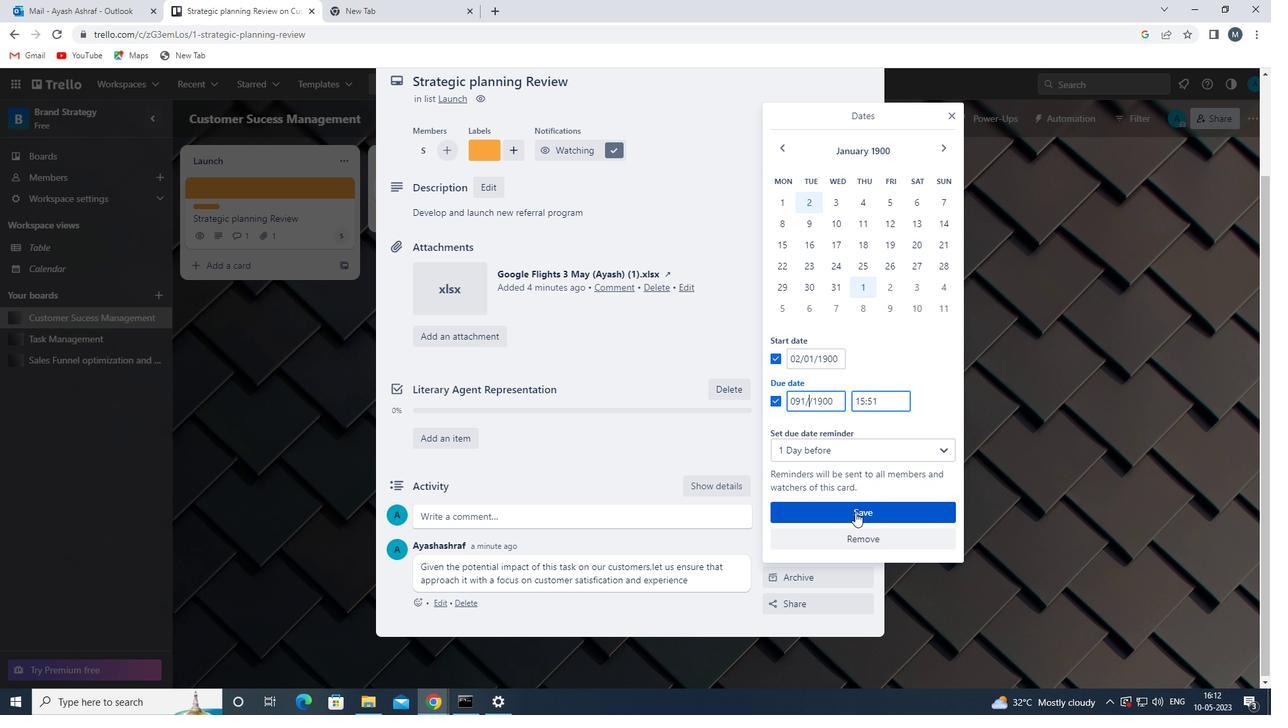 
Action: Mouse moved to (855, 508)
Screenshot: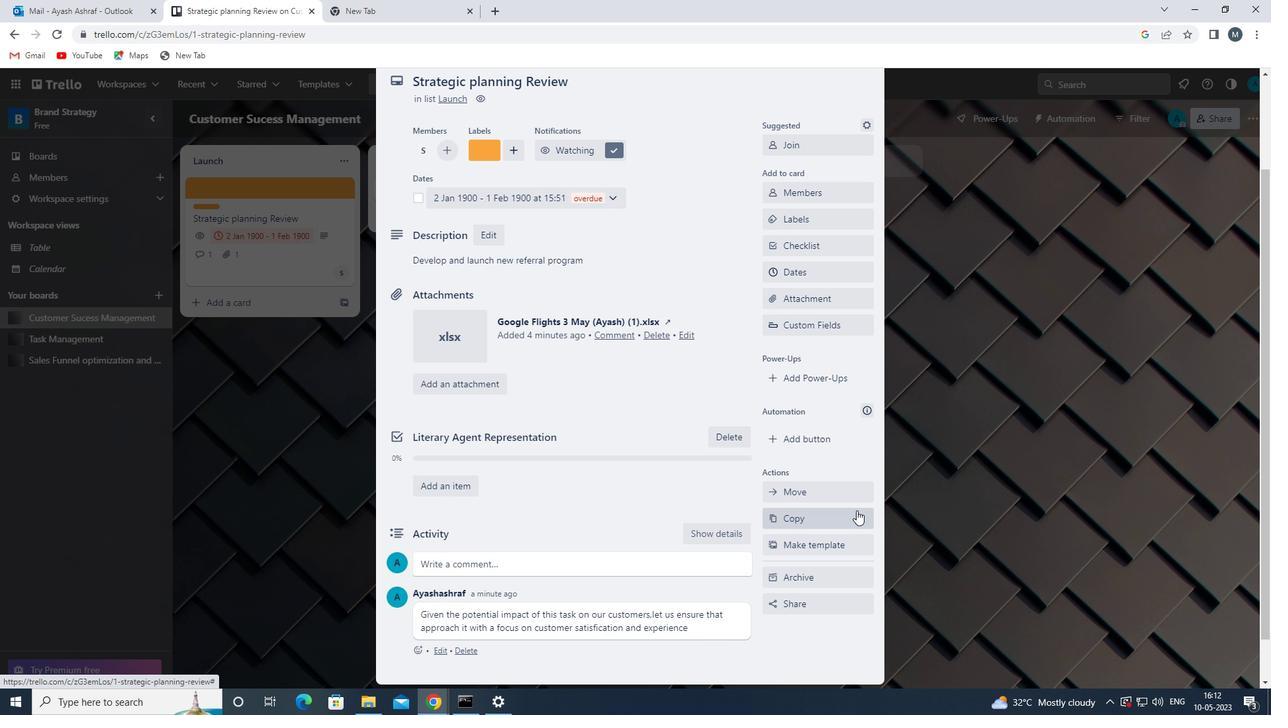 
